 Task: Create a due date automation trigger when advanced on, on the tuesday of the week a card is due add fields without custom field "Resume" set to a number greater than 1 and lower than 10 at 11:00 AM.
Action: Mouse moved to (1105, 338)
Screenshot: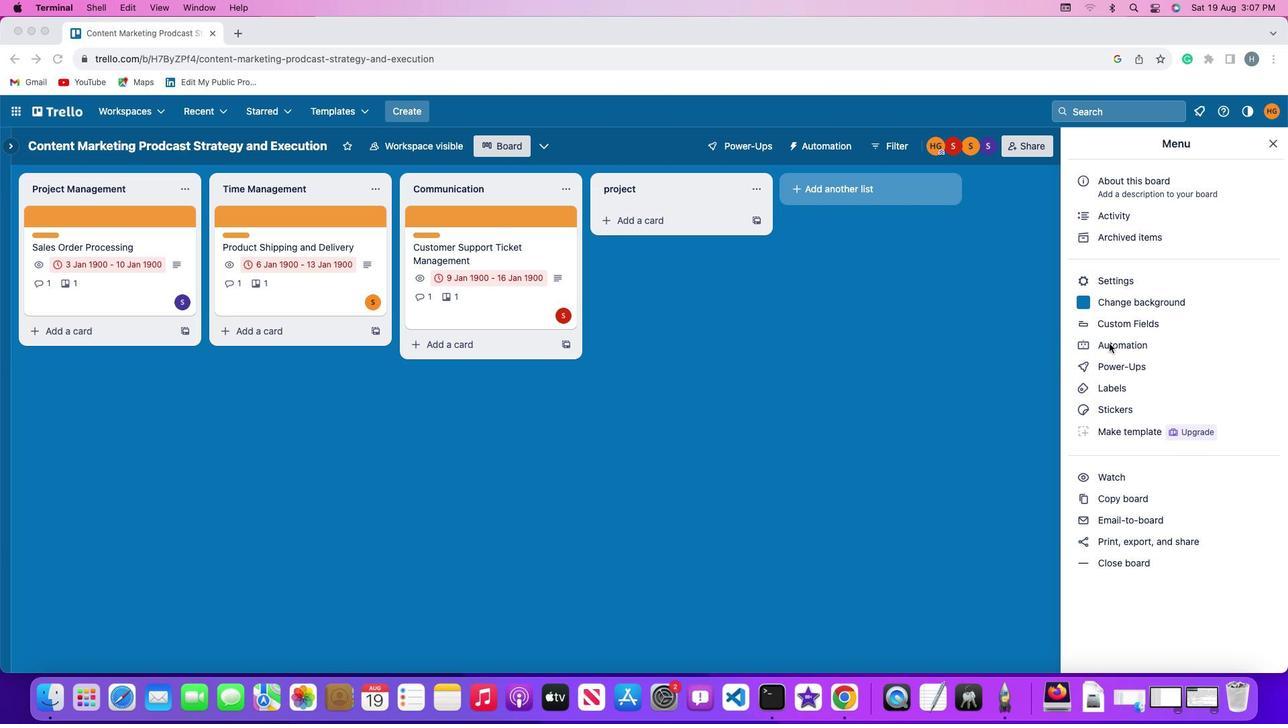 
Action: Mouse pressed left at (1105, 338)
Screenshot: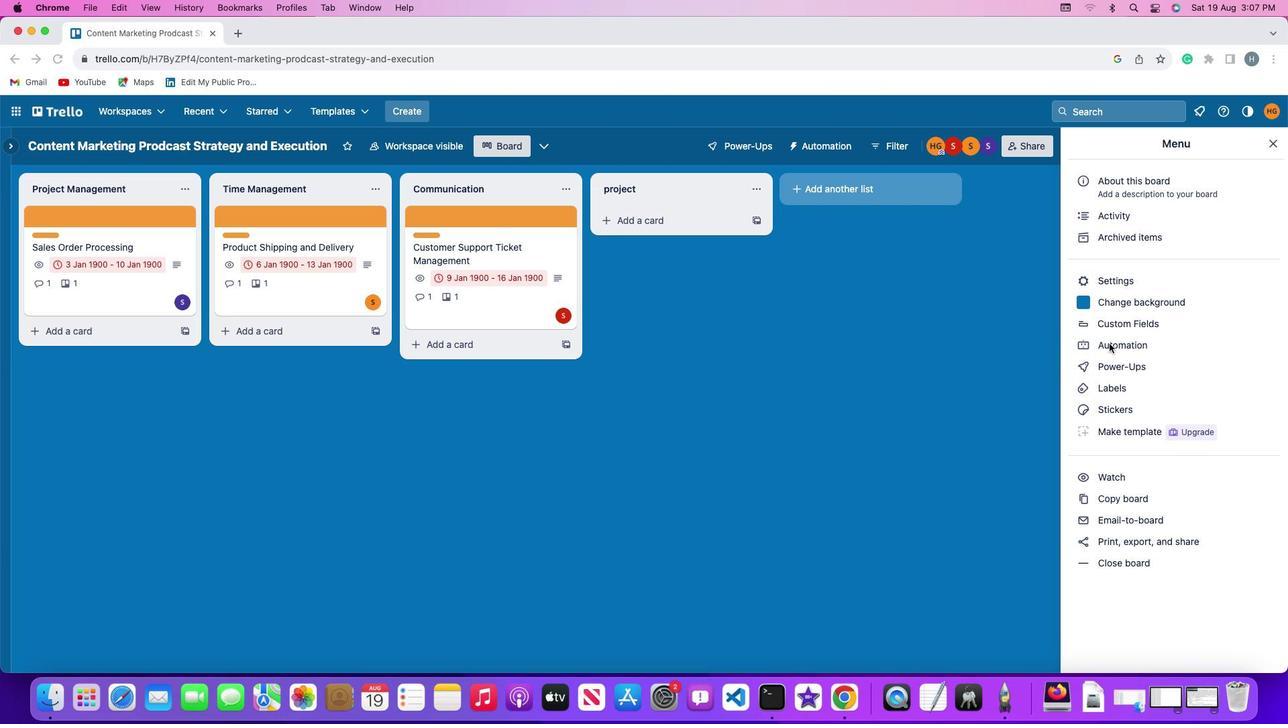
Action: Mouse pressed left at (1105, 338)
Screenshot: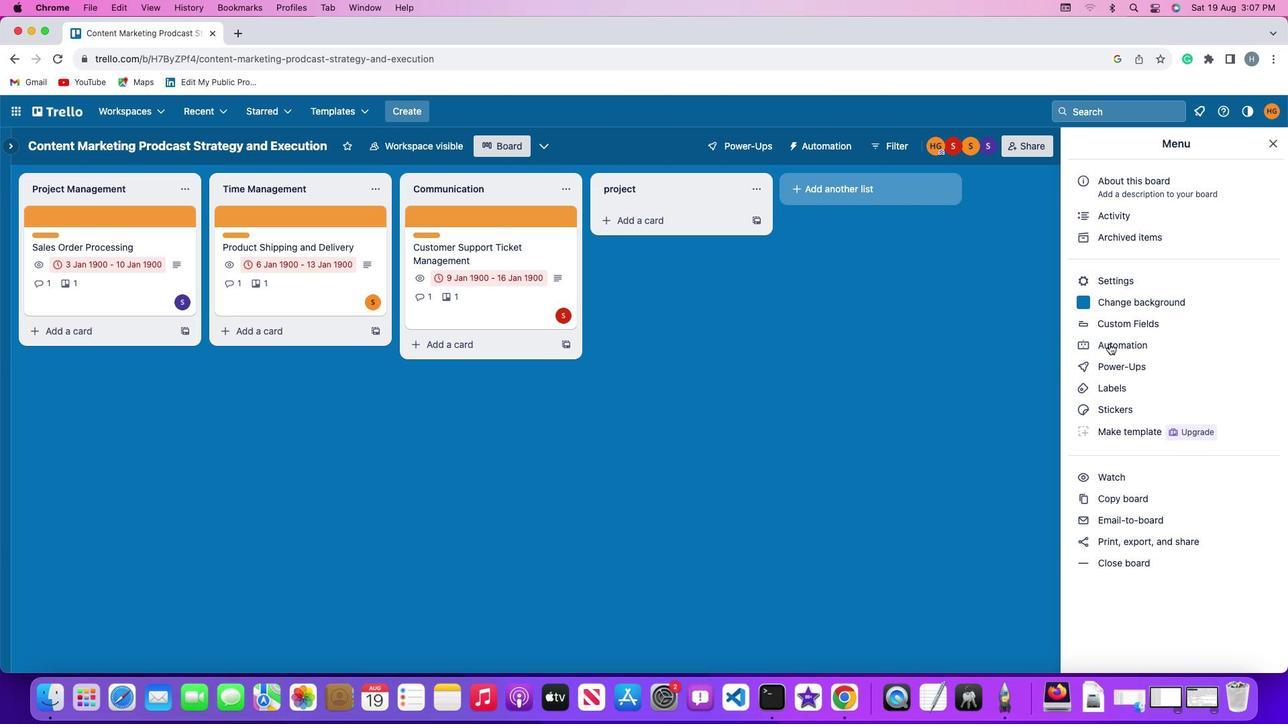 
Action: Mouse moved to (81, 304)
Screenshot: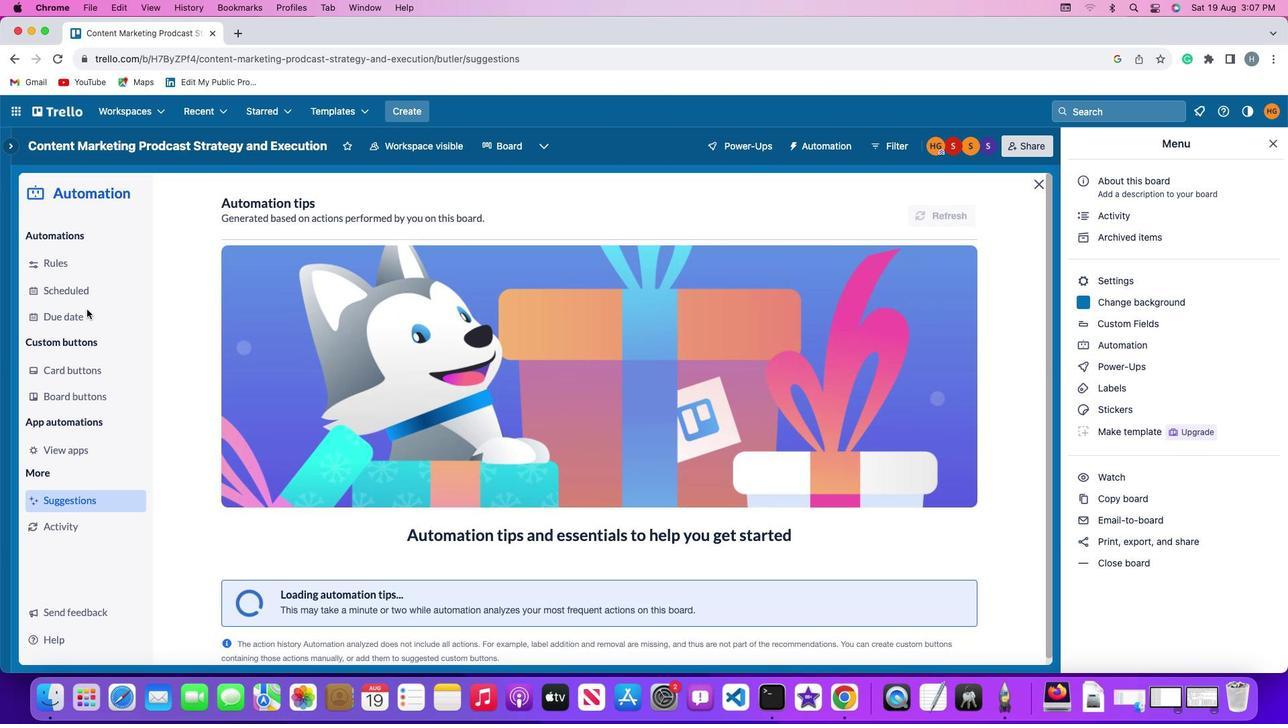 
Action: Mouse pressed left at (81, 304)
Screenshot: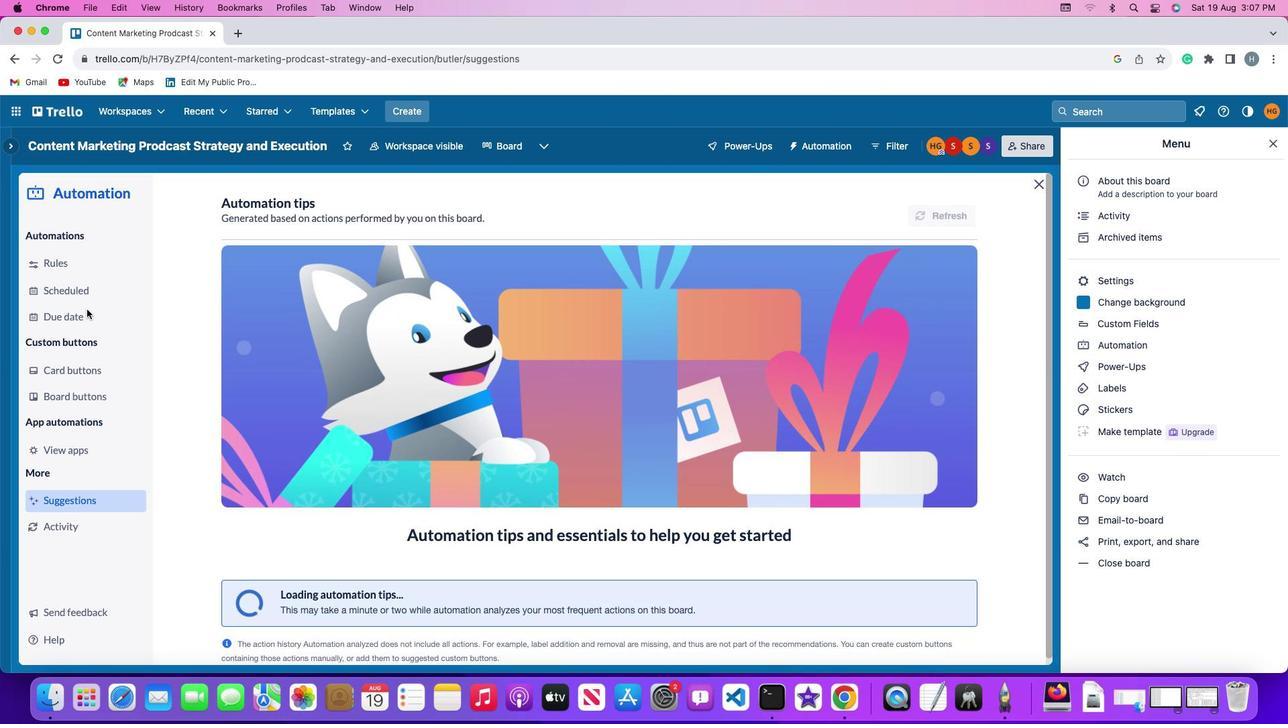 
Action: Mouse moved to (881, 200)
Screenshot: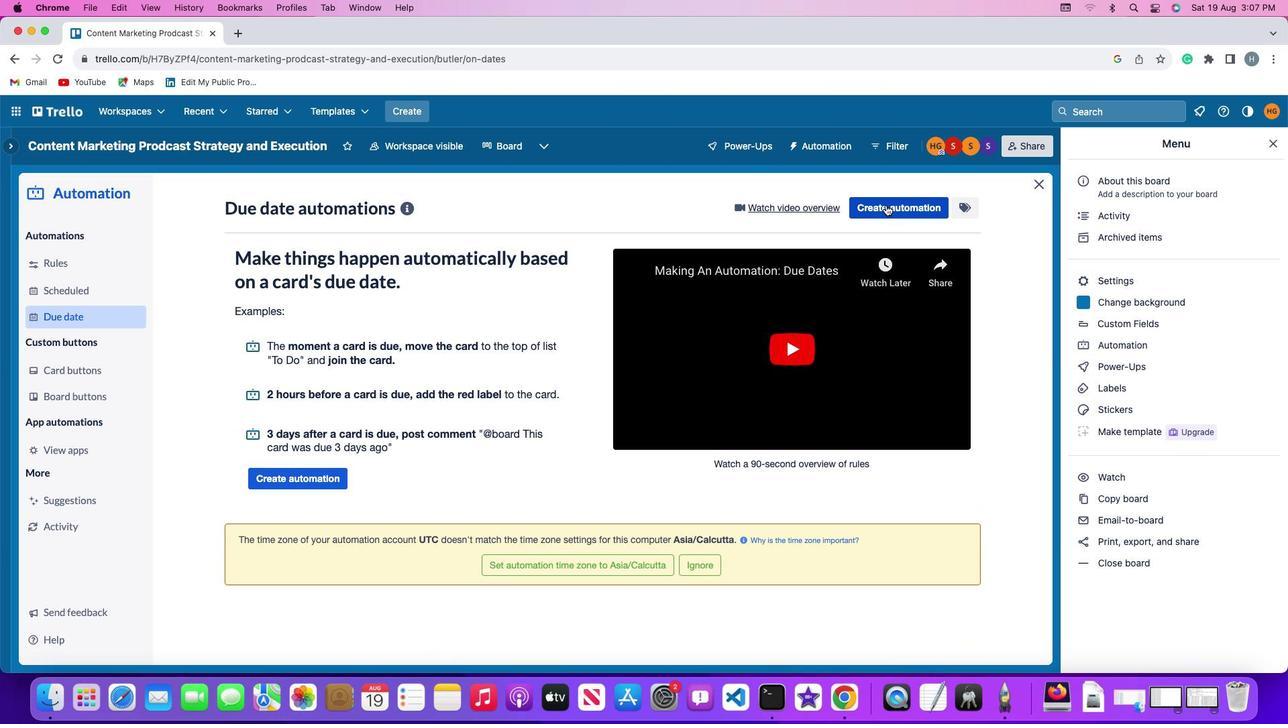 
Action: Mouse pressed left at (881, 200)
Screenshot: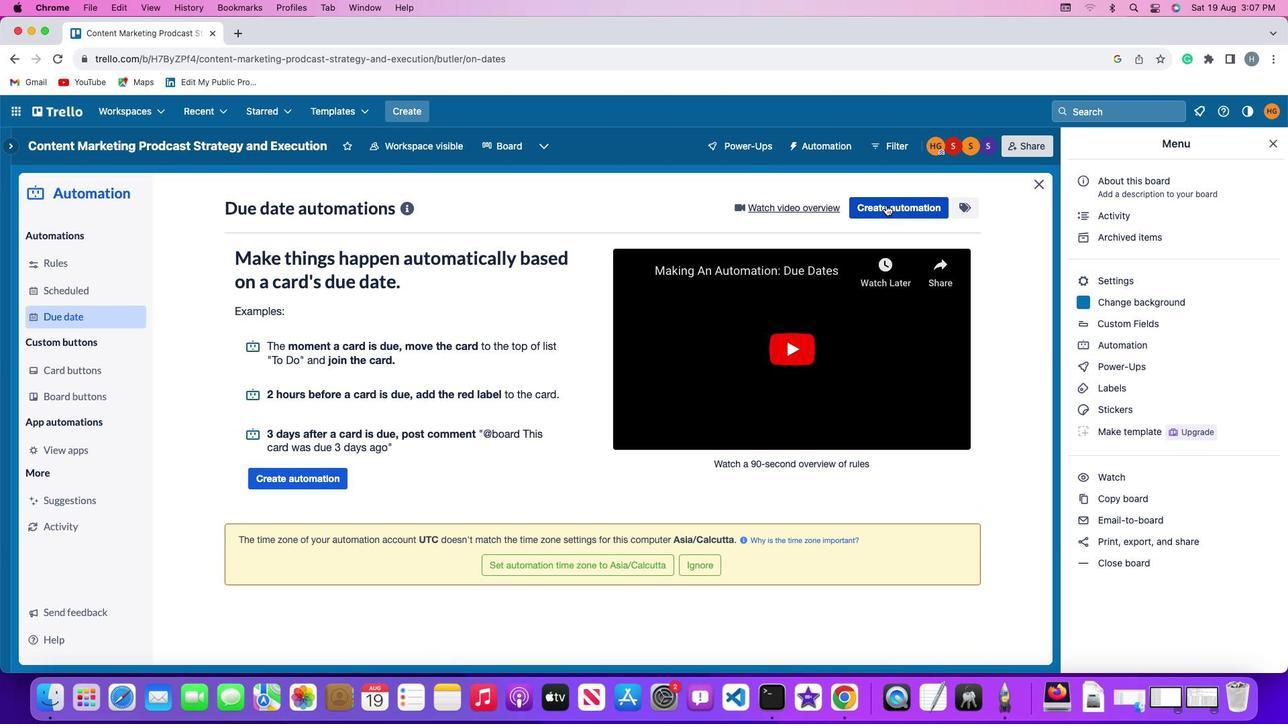 
Action: Mouse moved to (255, 332)
Screenshot: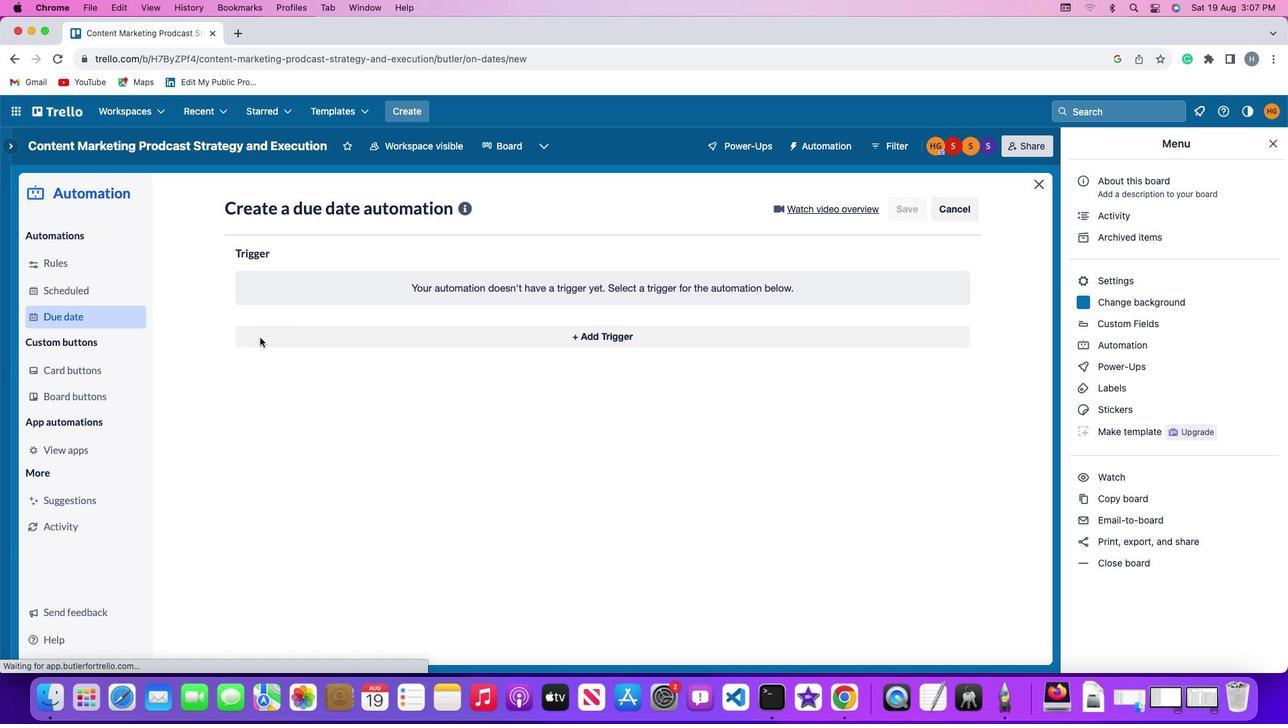 
Action: Mouse pressed left at (255, 332)
Screenshot: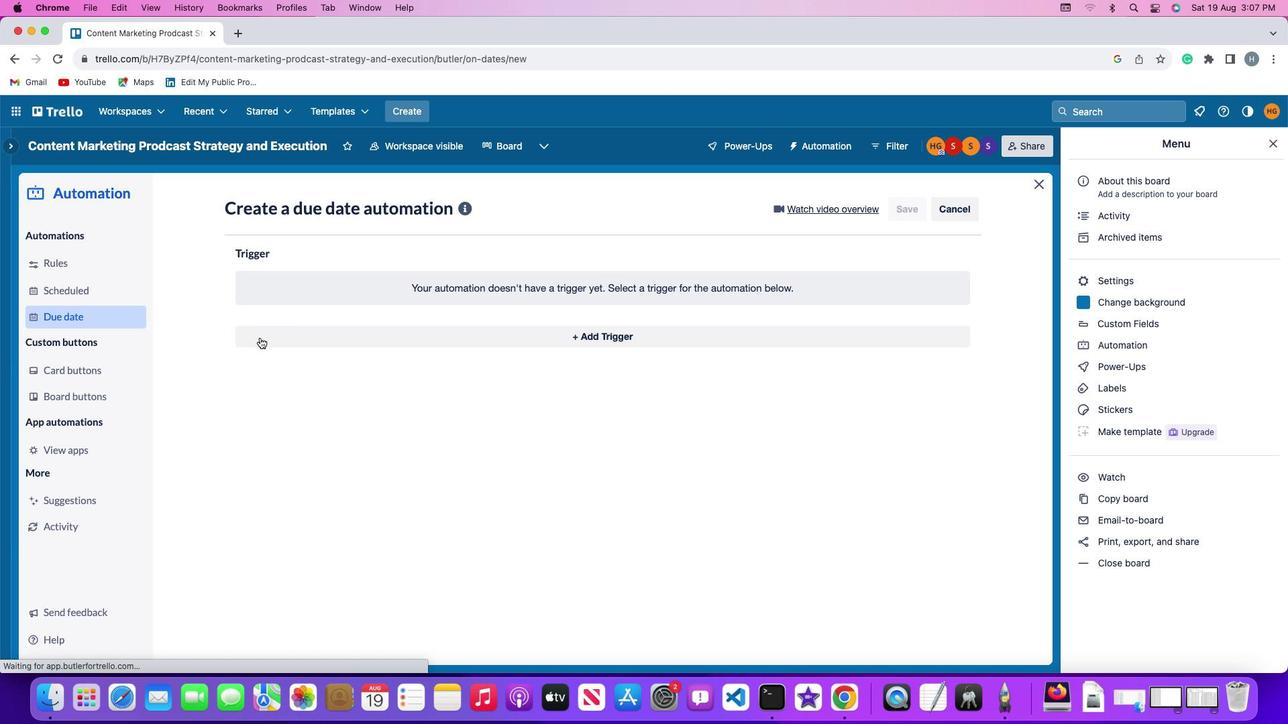 
Action: Mouse moved to (298, 582)
Screenshot: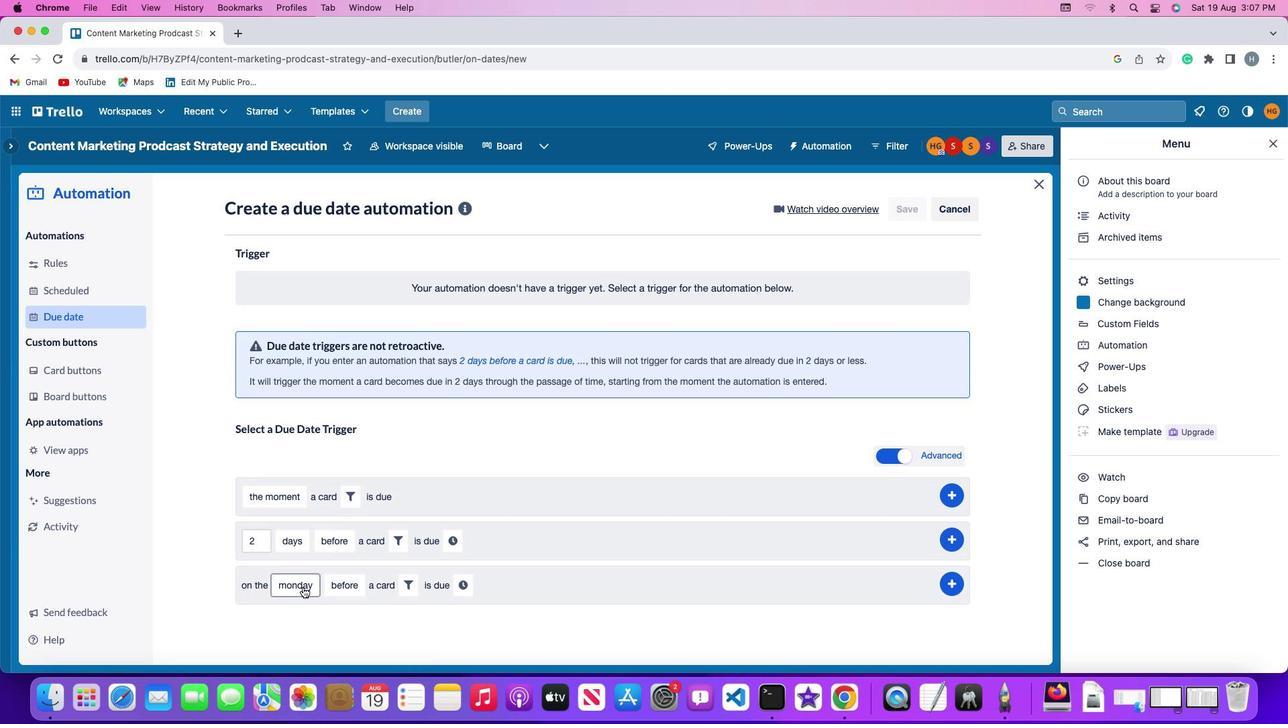 
Action: Mouse pressed left at (298, 582)
Screenshot: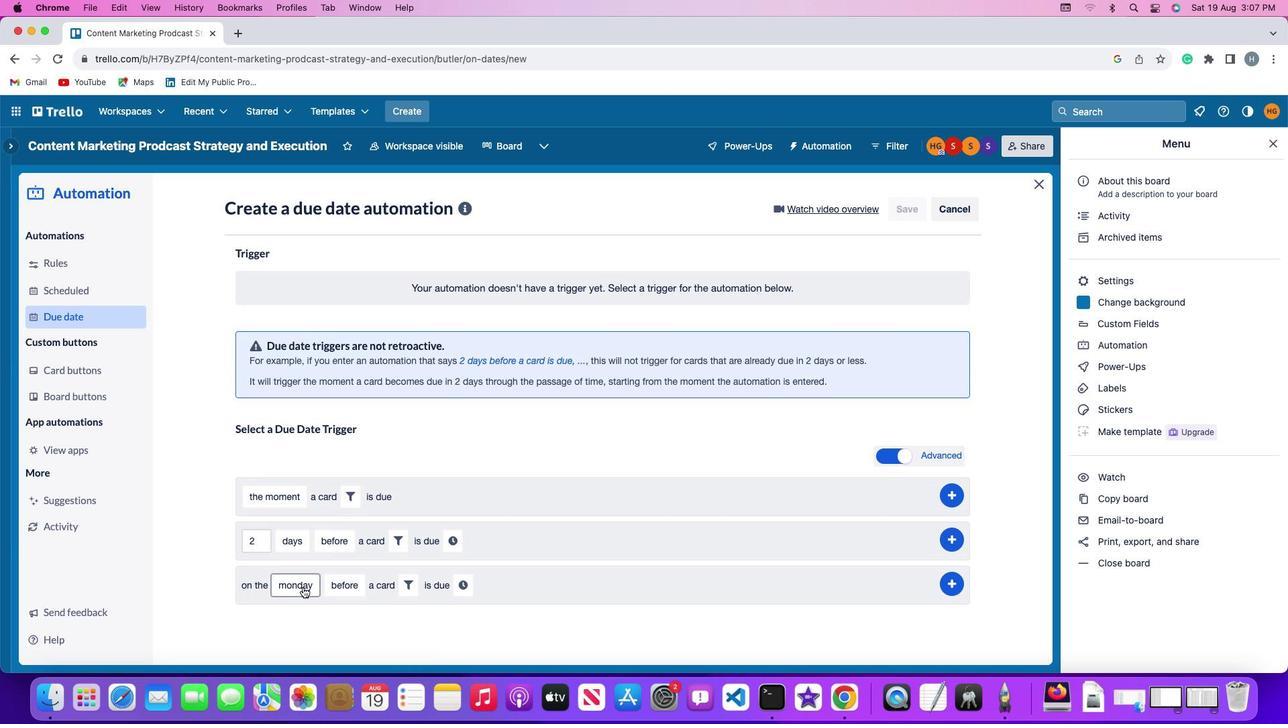
Action: Mouse moved to (308, 426)
Screenshot: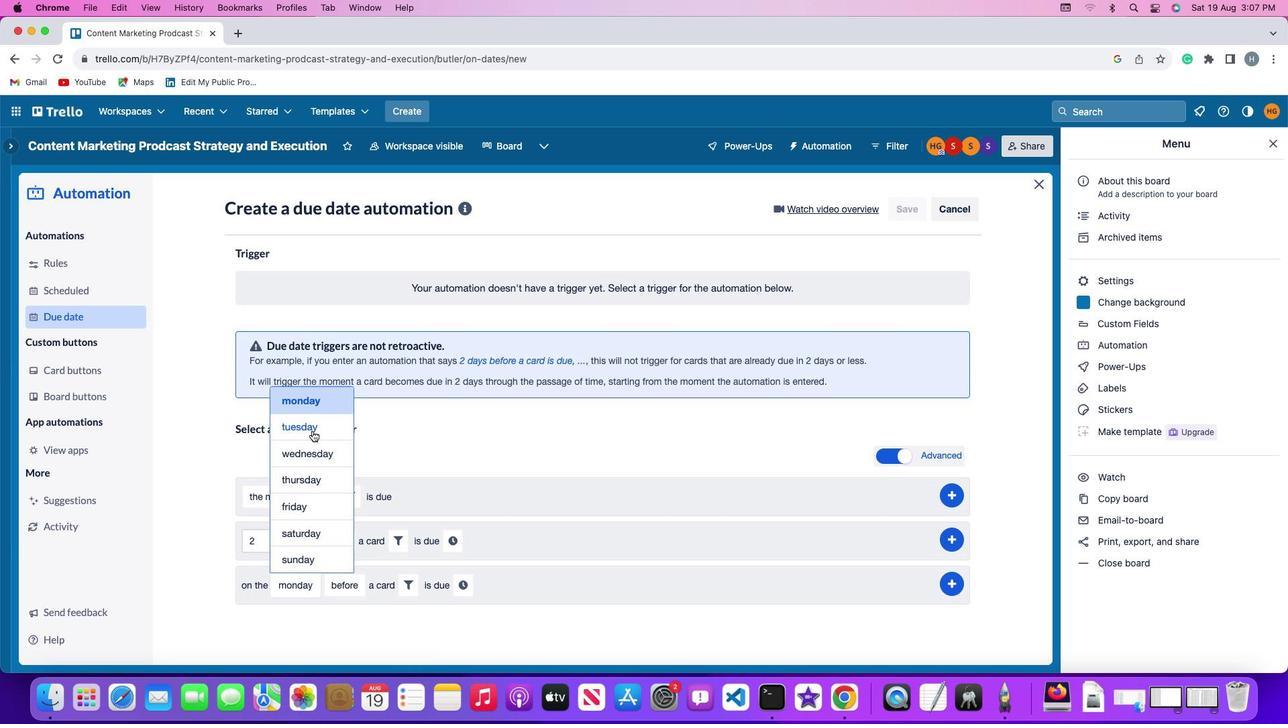
Action: Mouse pressed left at (308, 426)
Screenshot: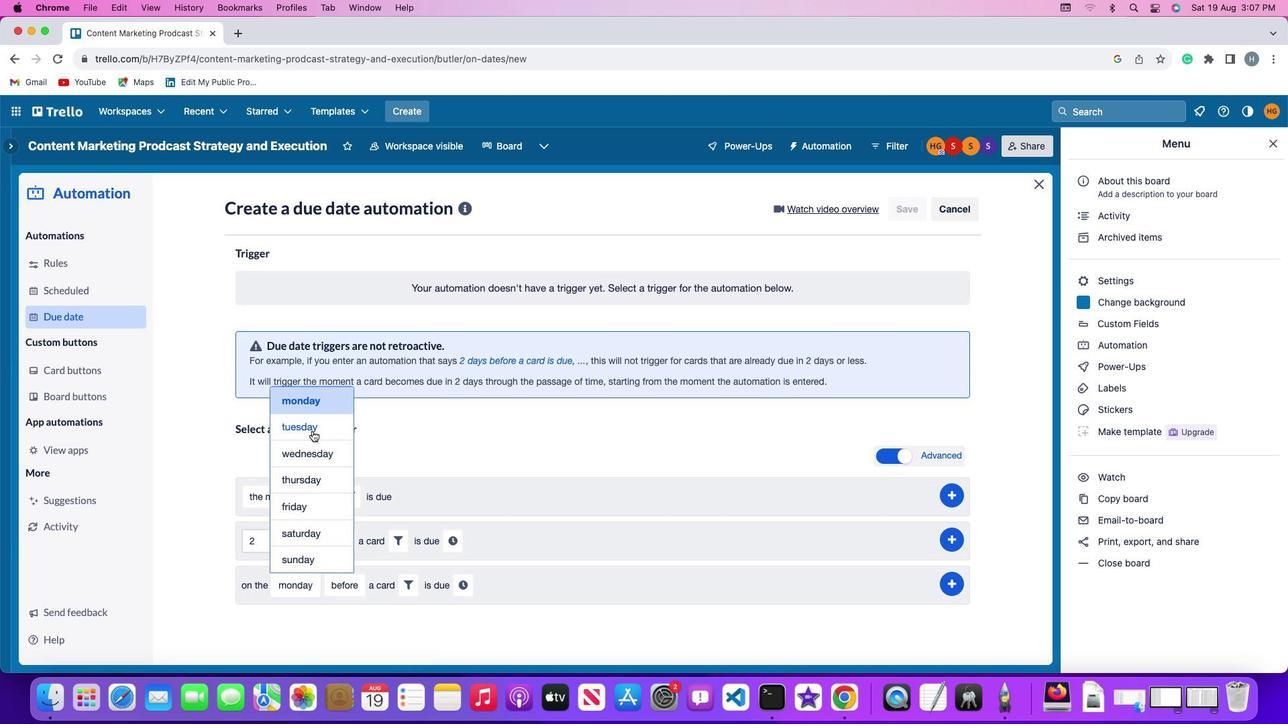 
Action: Mouse moved to (340, 585)
Screenshot: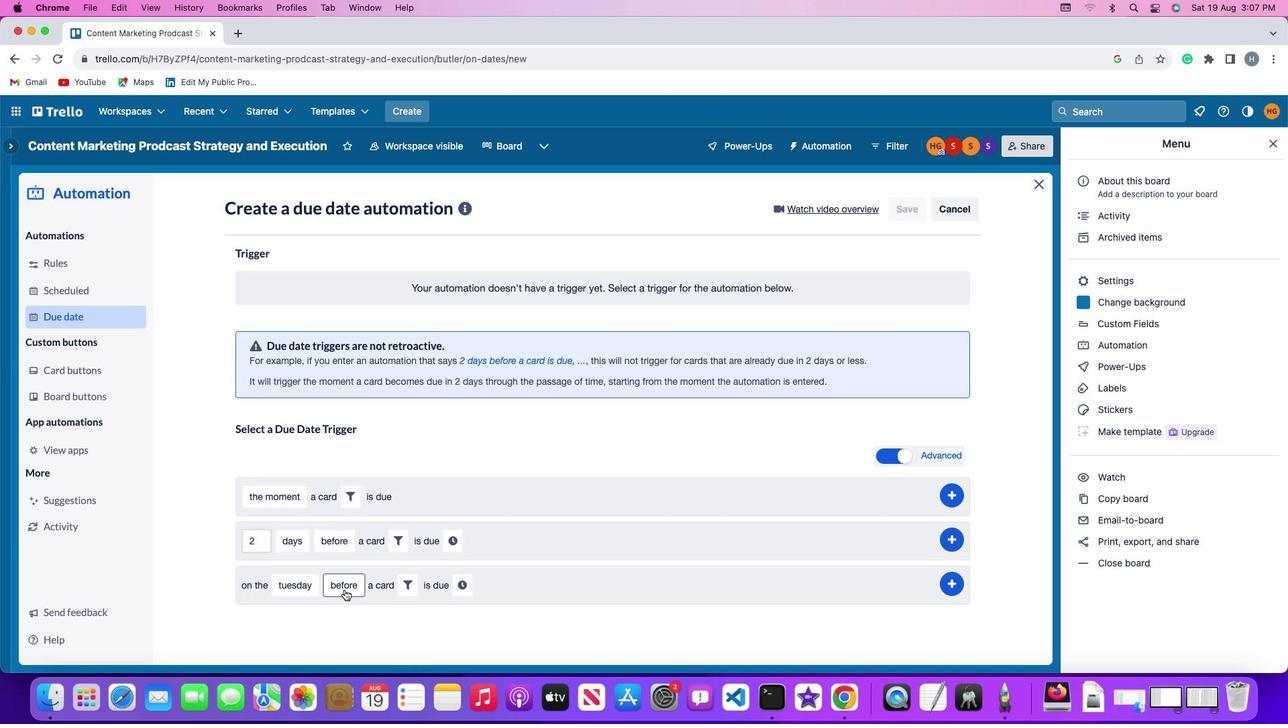 
Action: Mouse pressed left at (340, 585)
Screenshot: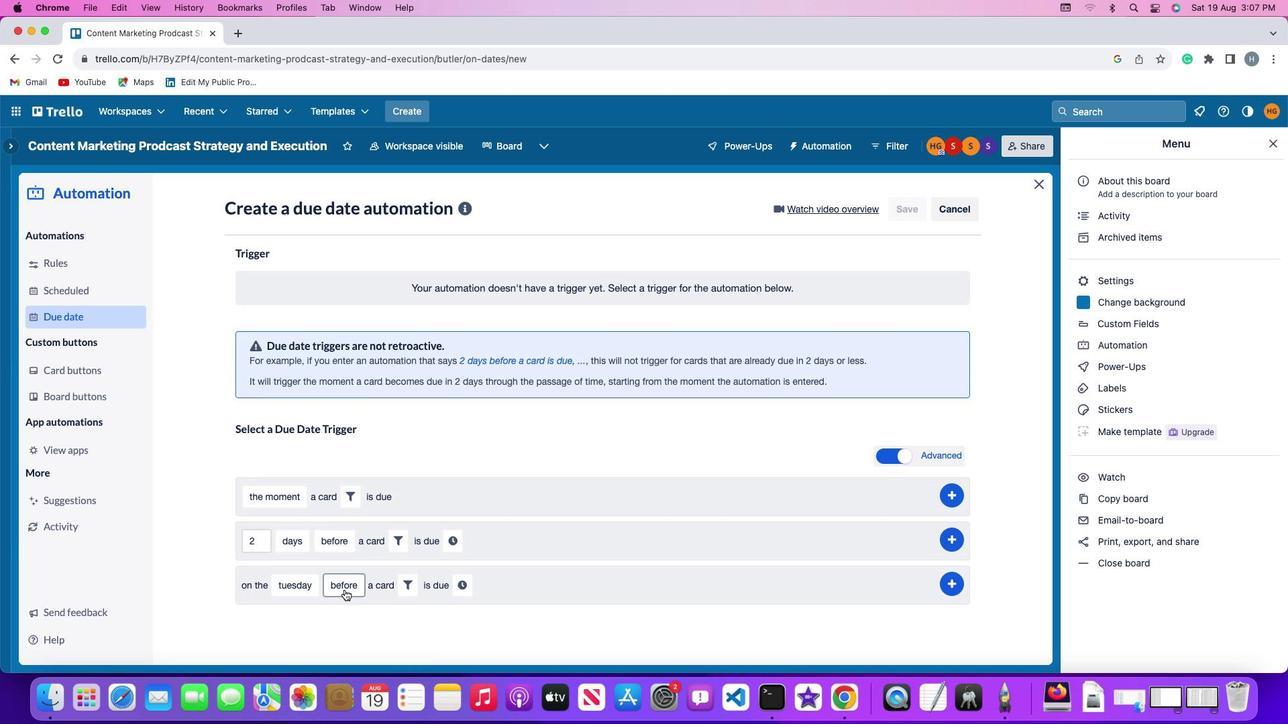 
Action: Mouse moved to (351, 535)
Screenshot: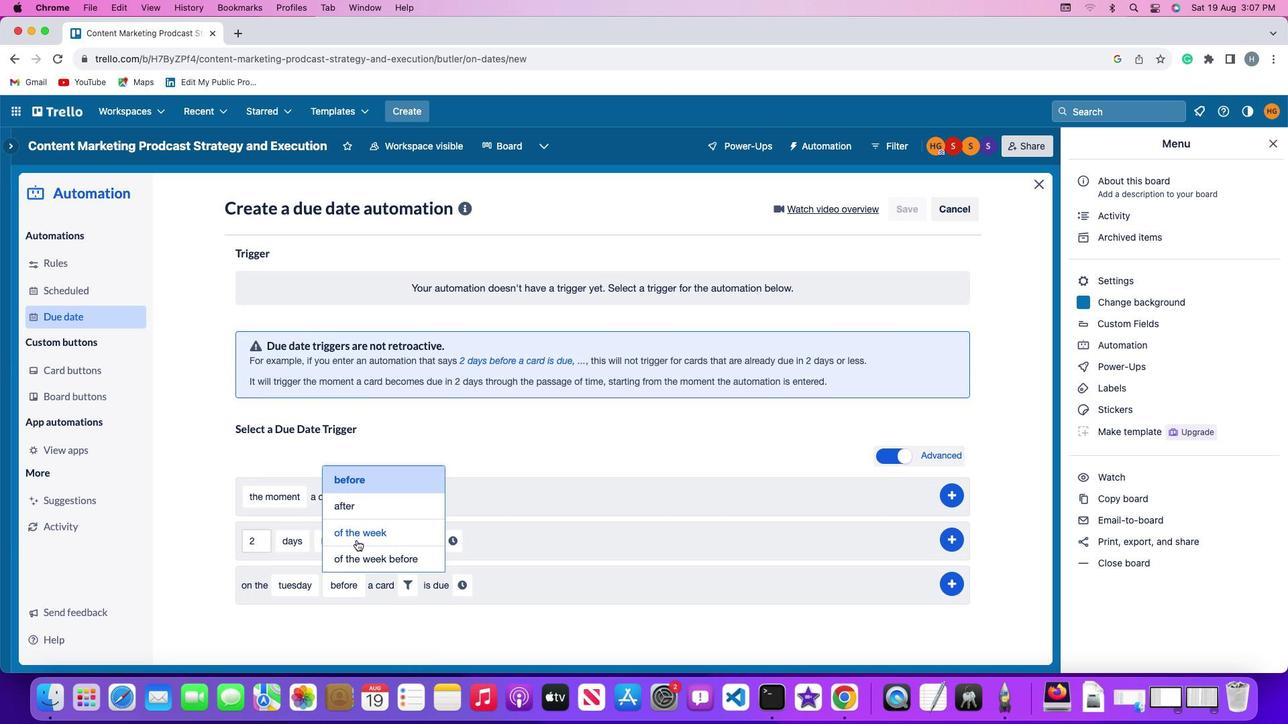 
Action: Mouse pressed left at (351, 535)
Screenshot: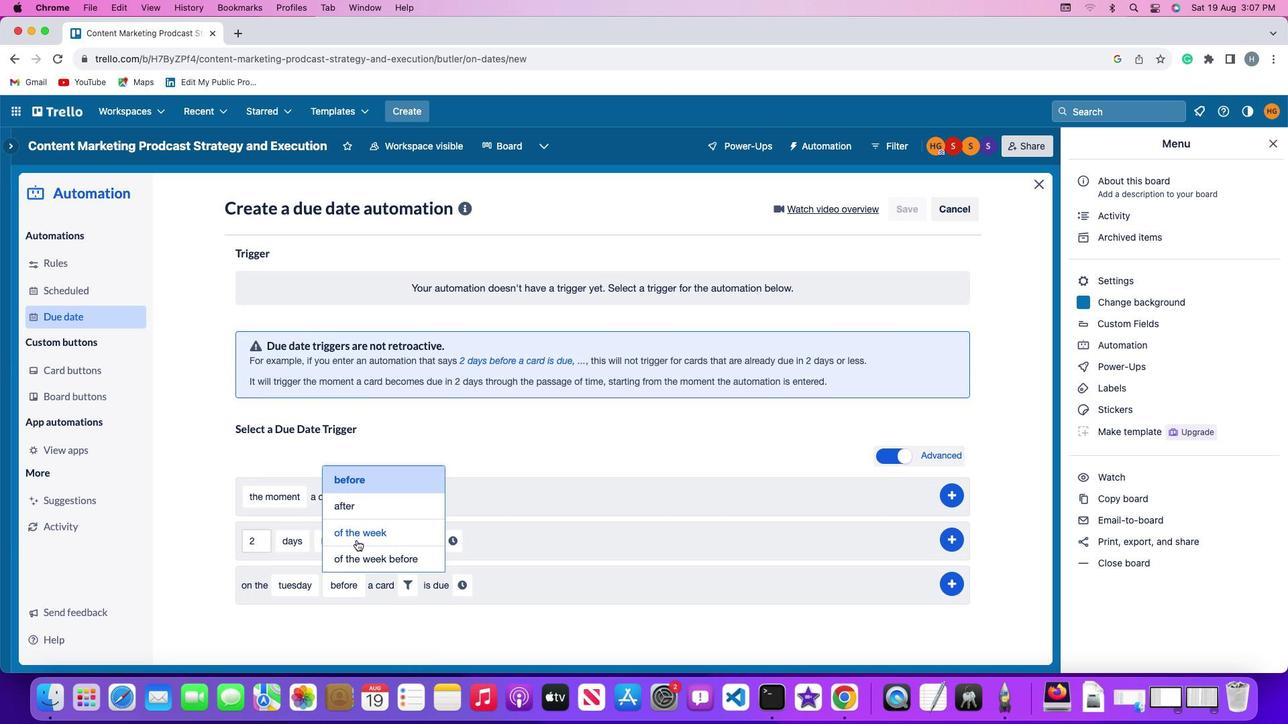 
Action: Mouse moved to (424, 585)
Screenshot: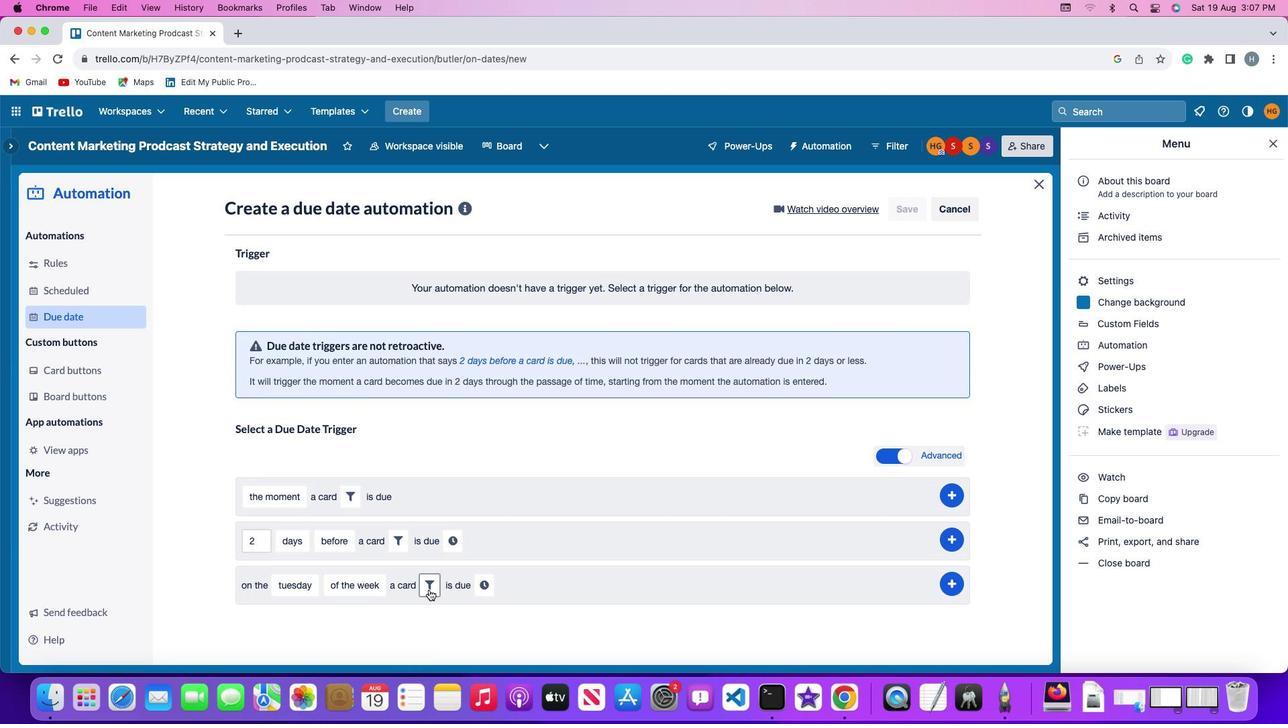 
Action: Mouse pressed left at (424, 585)
Screenshot: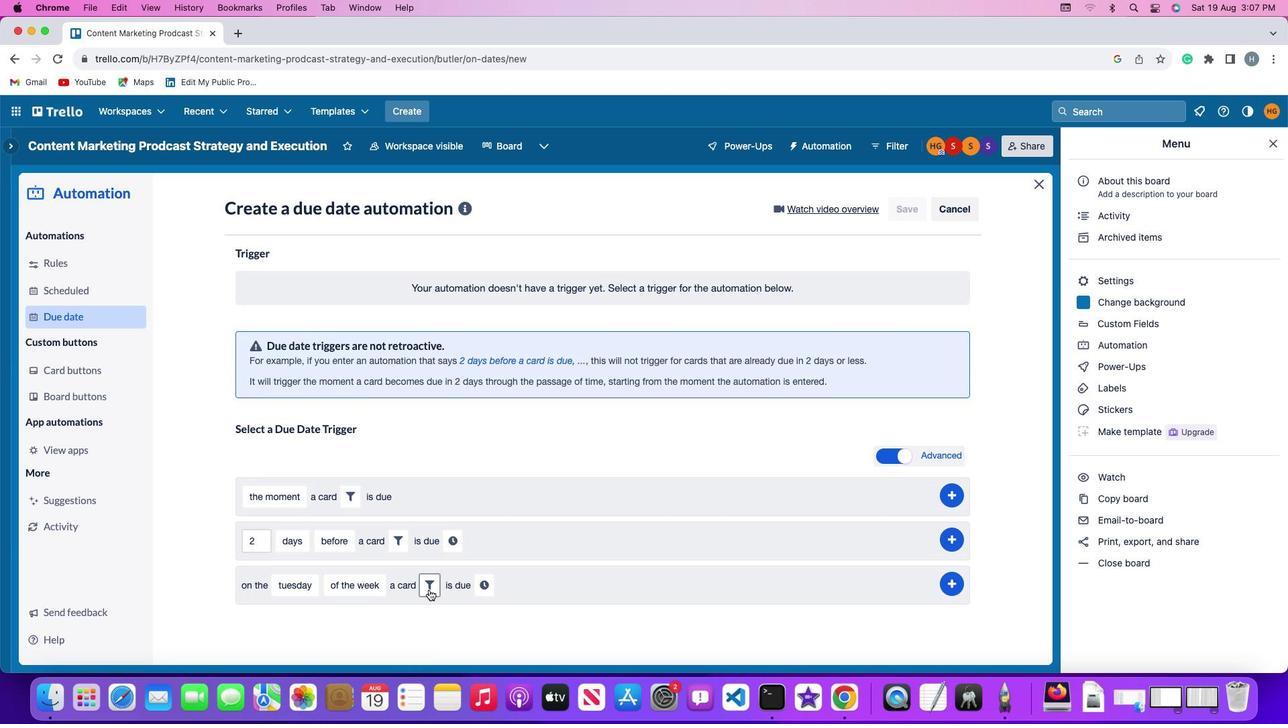 
Action: Mouse moved to (668, 616)
Screenshot: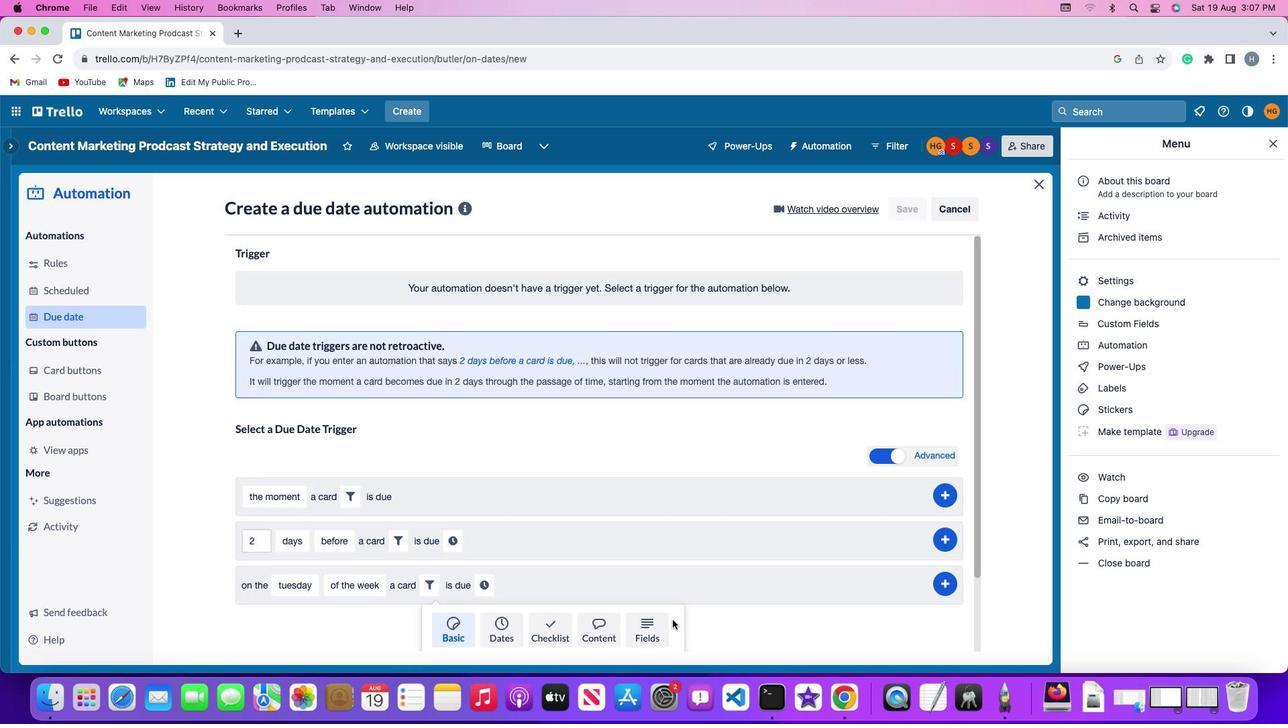 
Action: Mouse pressed left at (668, 616)
Screenshot: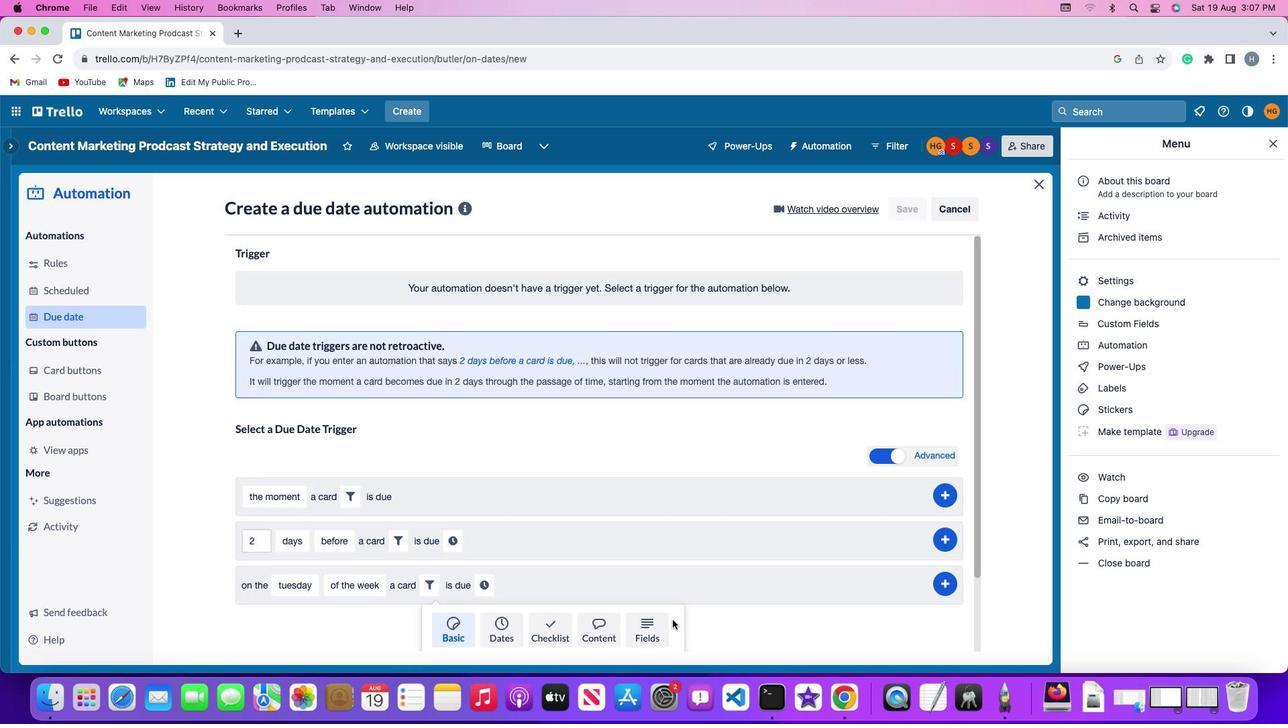 
Action: Mouse moved to (655, 619)
Screenshot: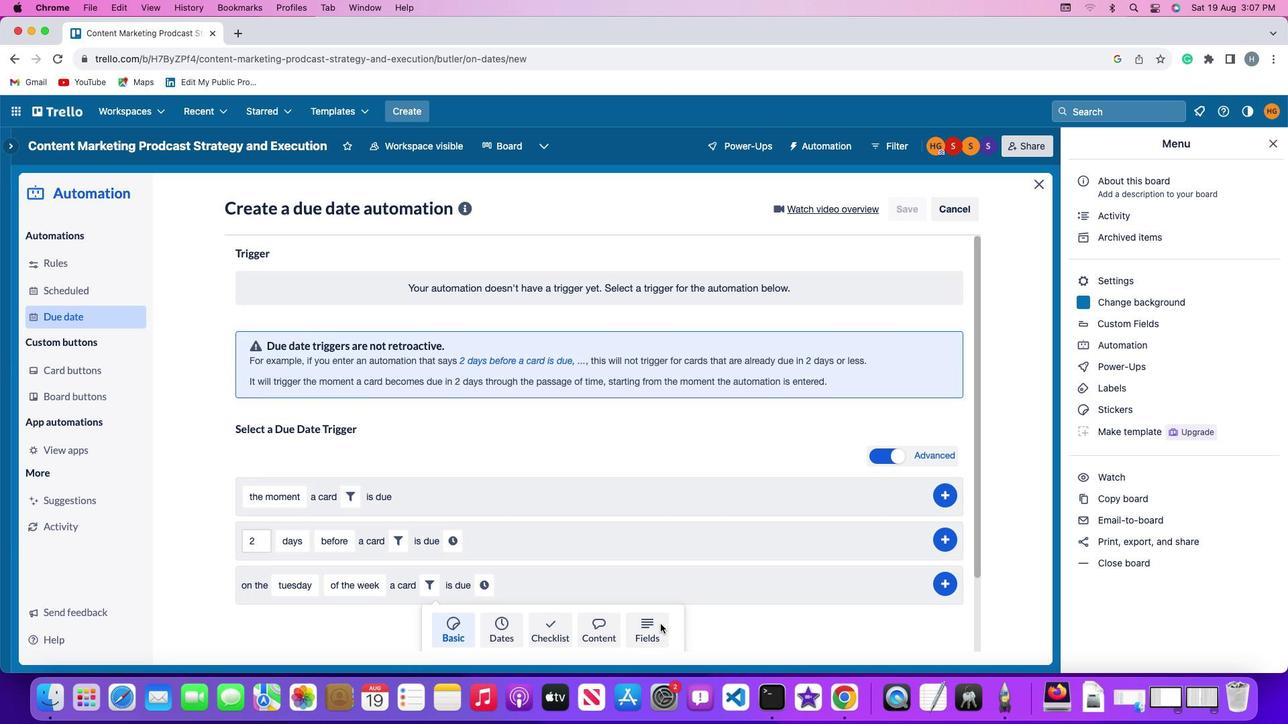 
Action: Mouse pressed left at (655, 619)
Screenshot: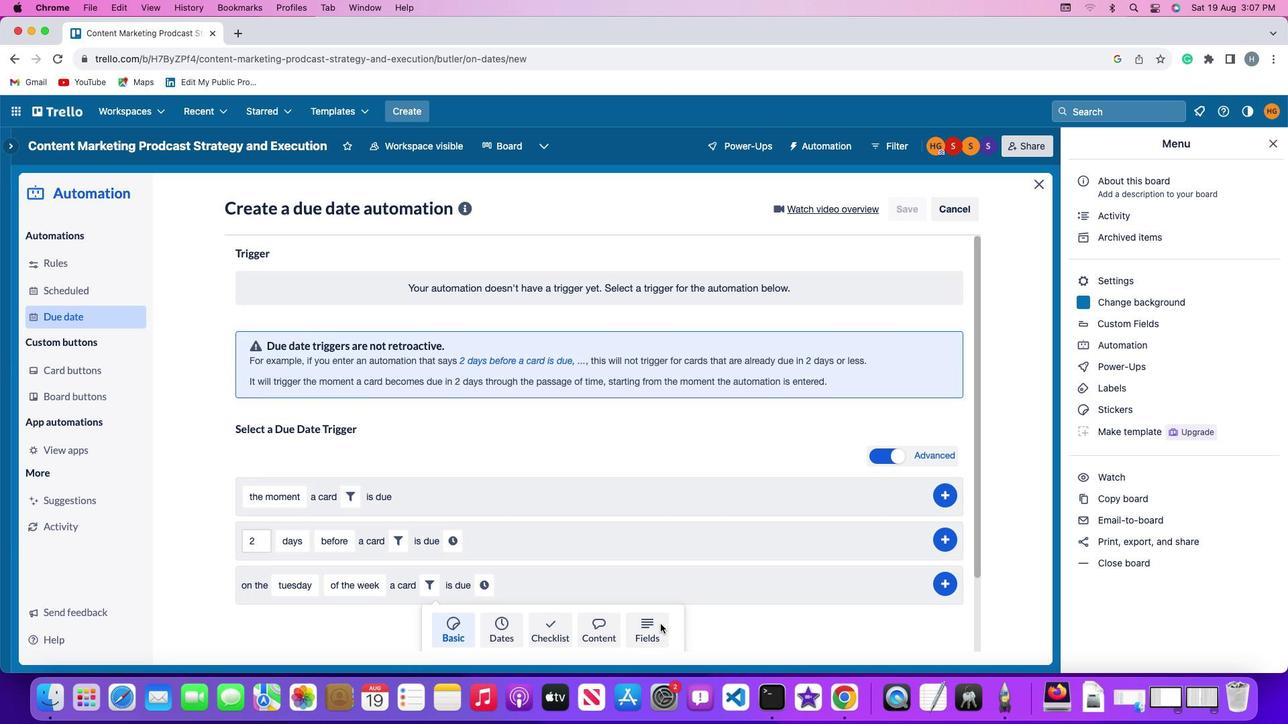 
Action: Mouse moved to (371, 620)
Screenshot: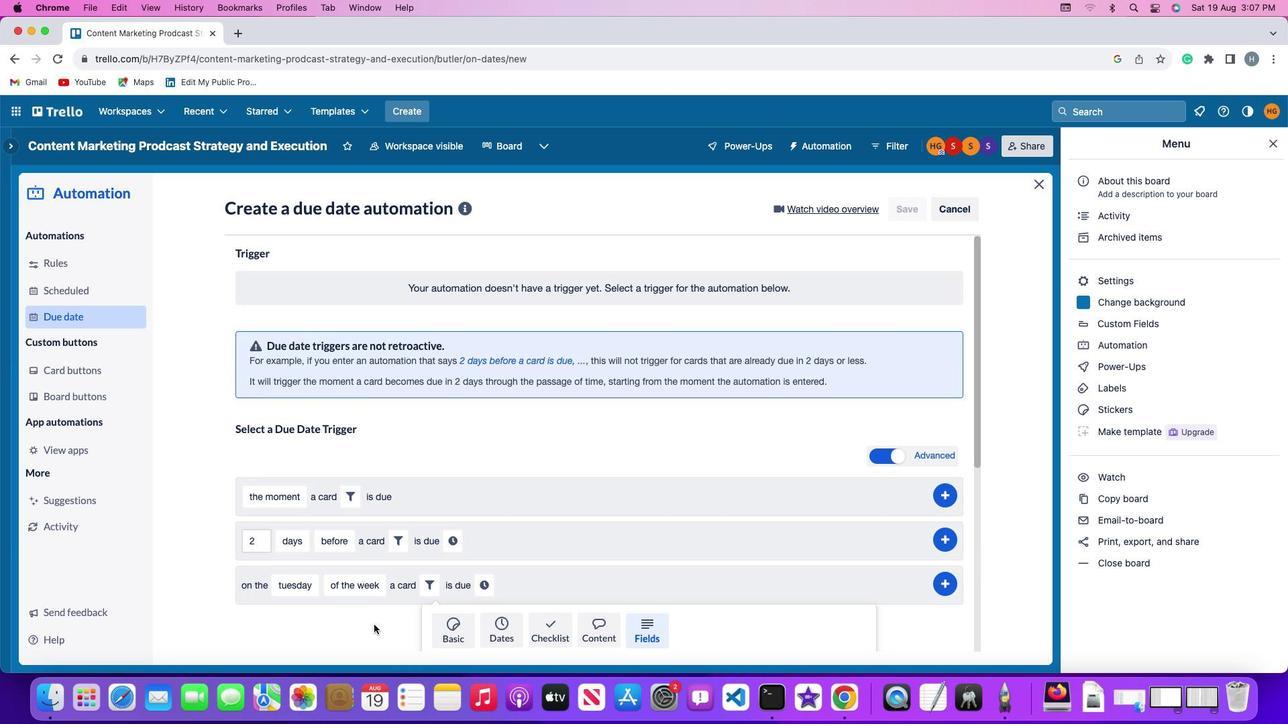 
Action: Mouse scrolled (371, 620) with delta (-4, -4)
Screenshot: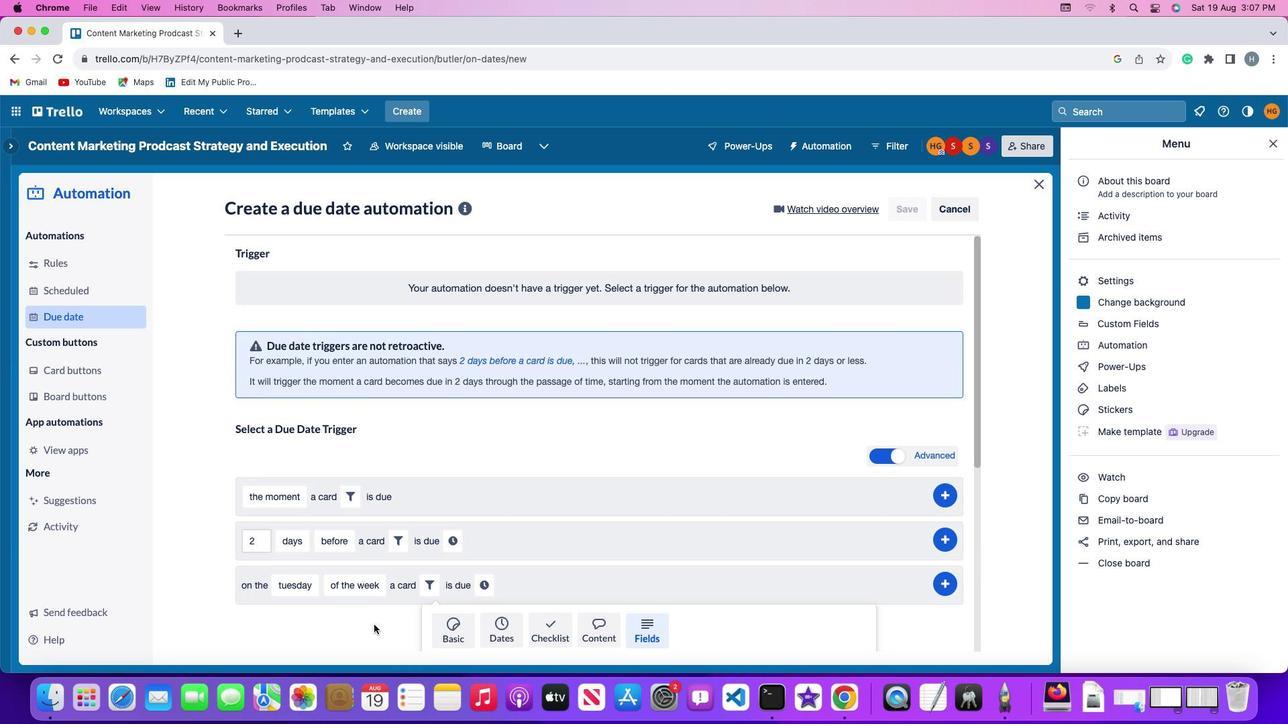 
Action: Mouse moved to (367, 620)
Screenshot: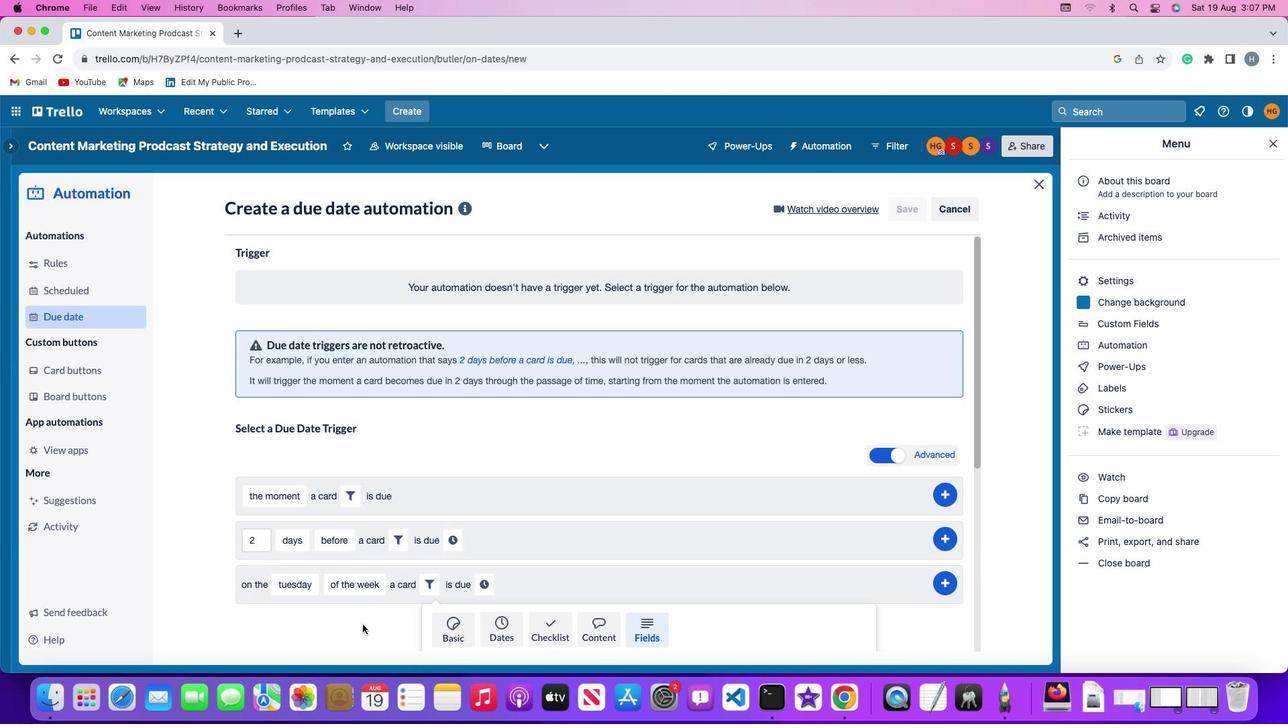 
Action: Mouse scrolled (367, 620) with delta (-4, -4)
Screenshot: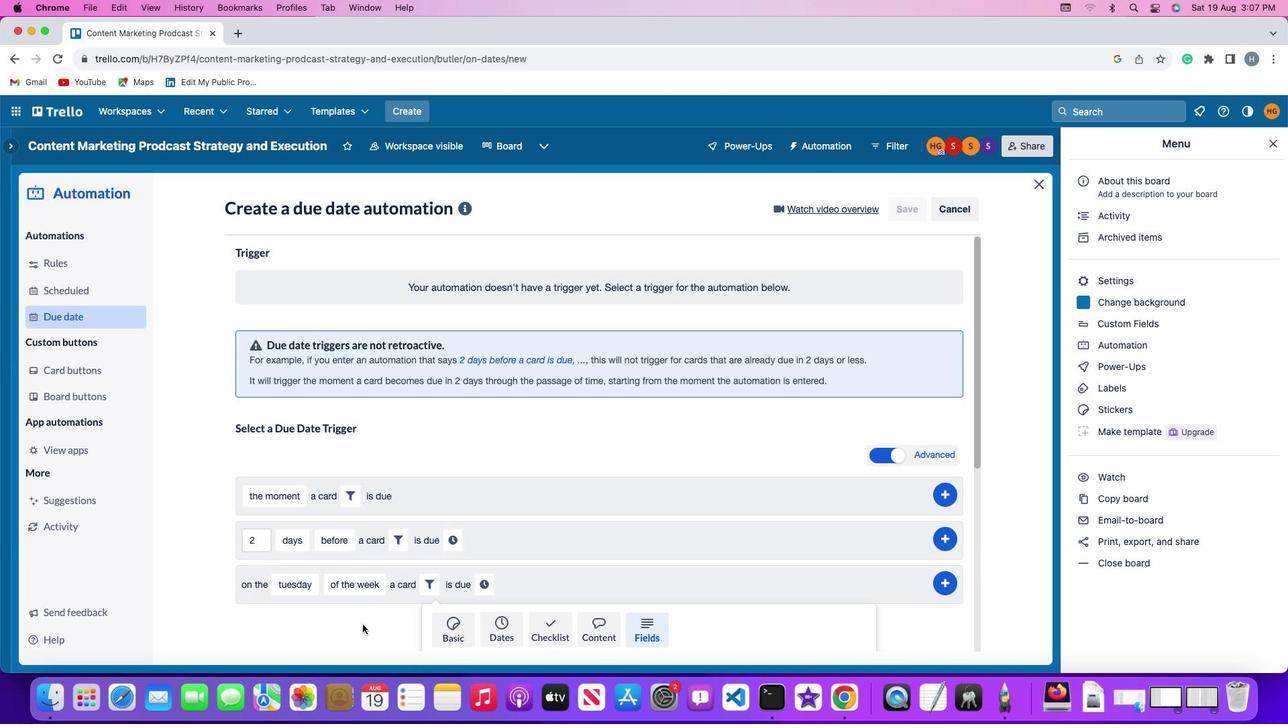 
Action: Mouse moved to (361, 620)
Screenshot: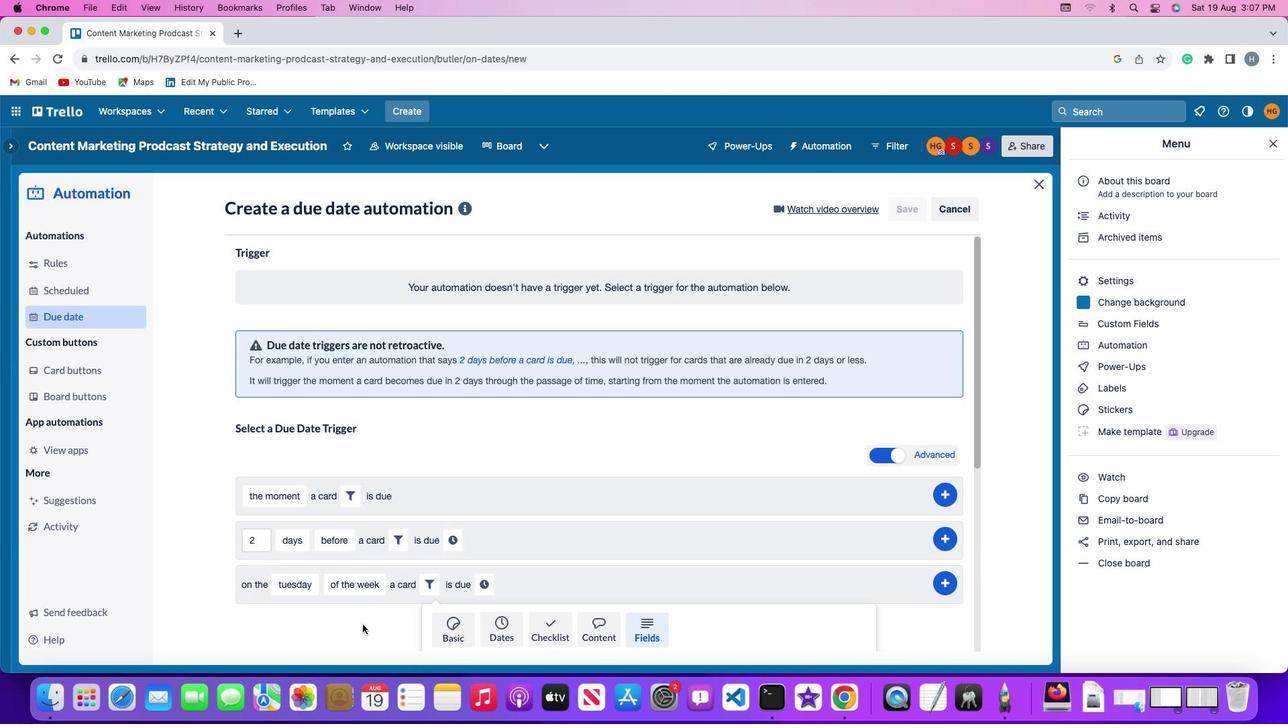 
Action: Mouse scrolled (361, 620) with delta (-4, -6)
Screenshot: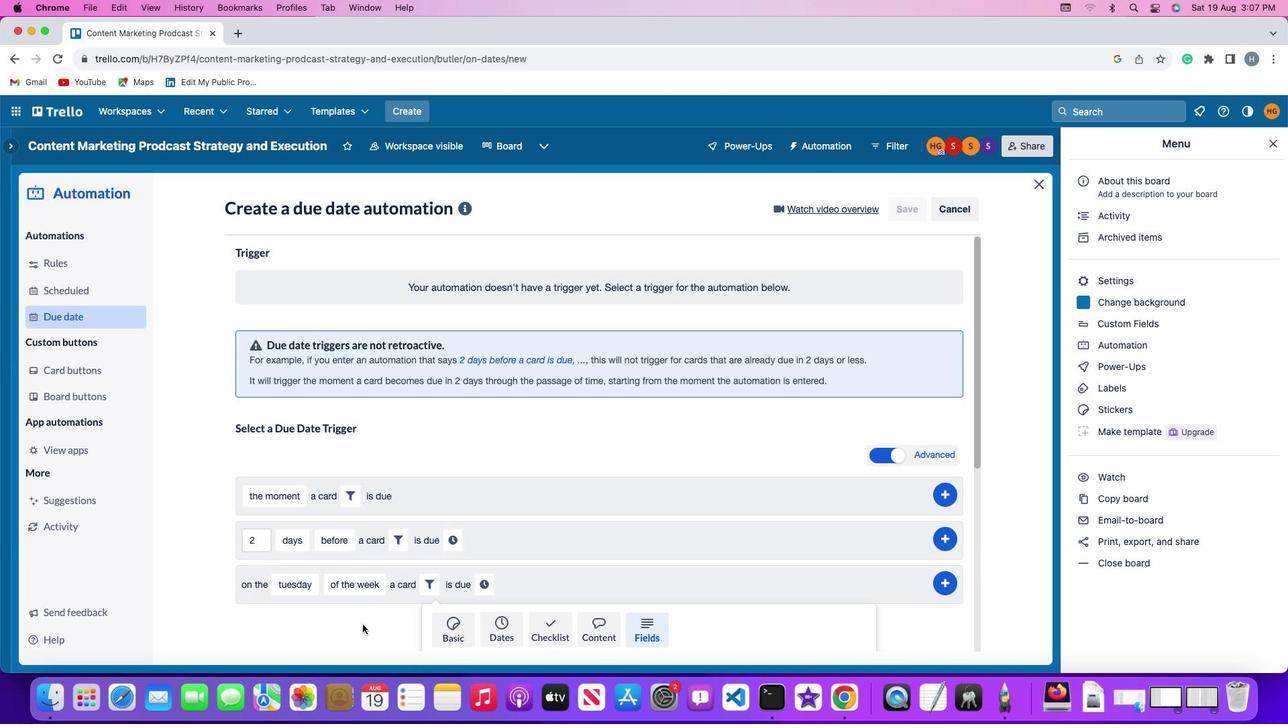 
Action: Mouse moved to (358, 620)
Screenshot: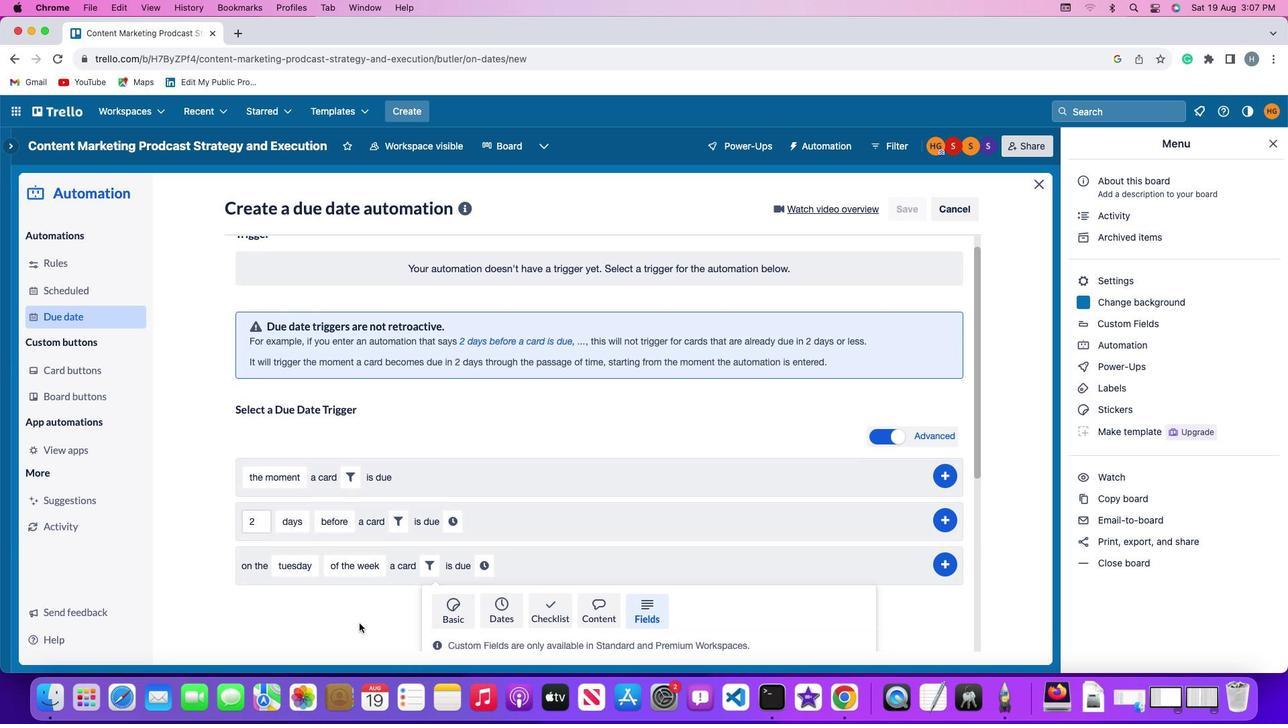 
Action: Mouse scrolled (358, 620) with delta (-4, -7)
Screenshot: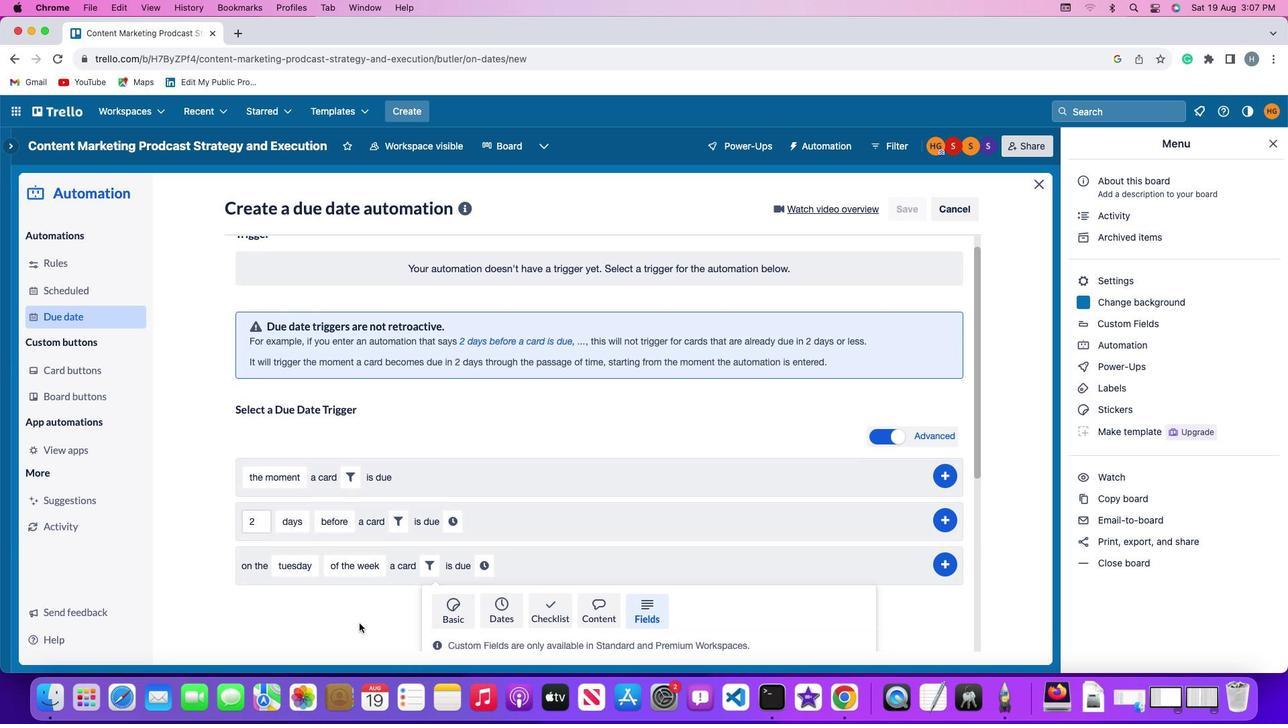 
Action: Mouse moved to (355, 620)
Screenshot: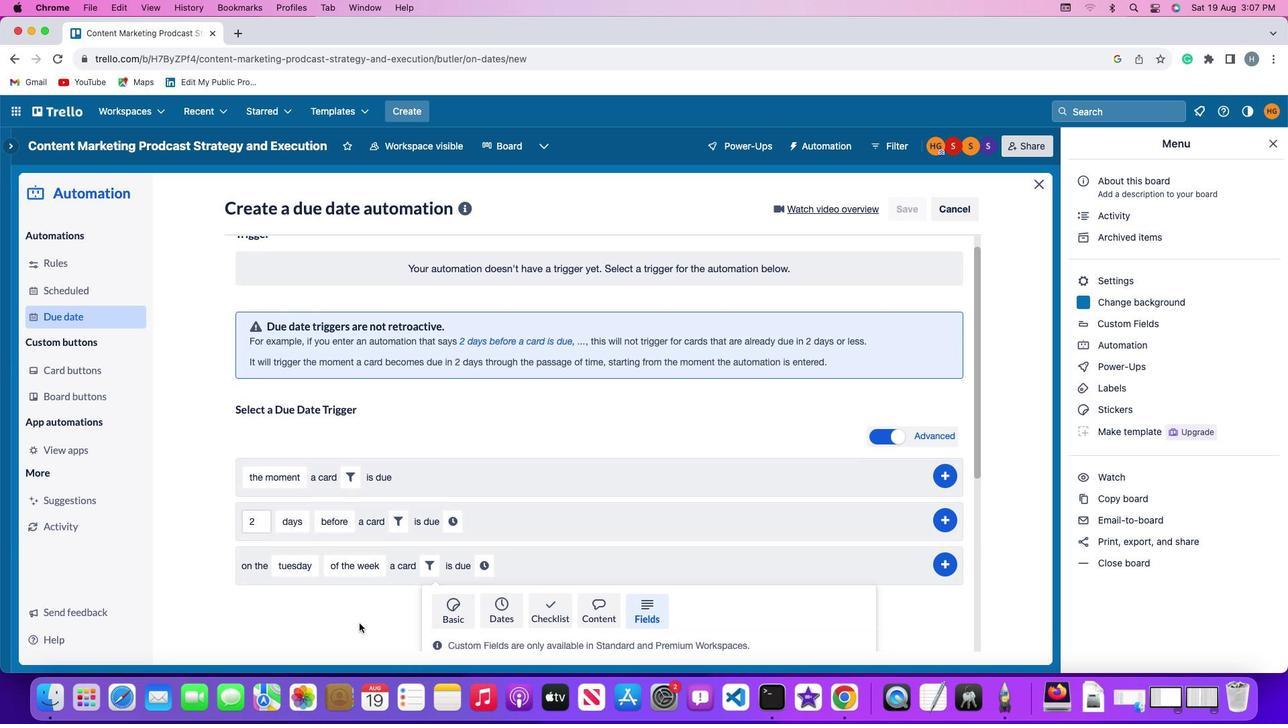 
Action: Mouse scrolled (355, 620) with delta (-4, -8)
Screenshot: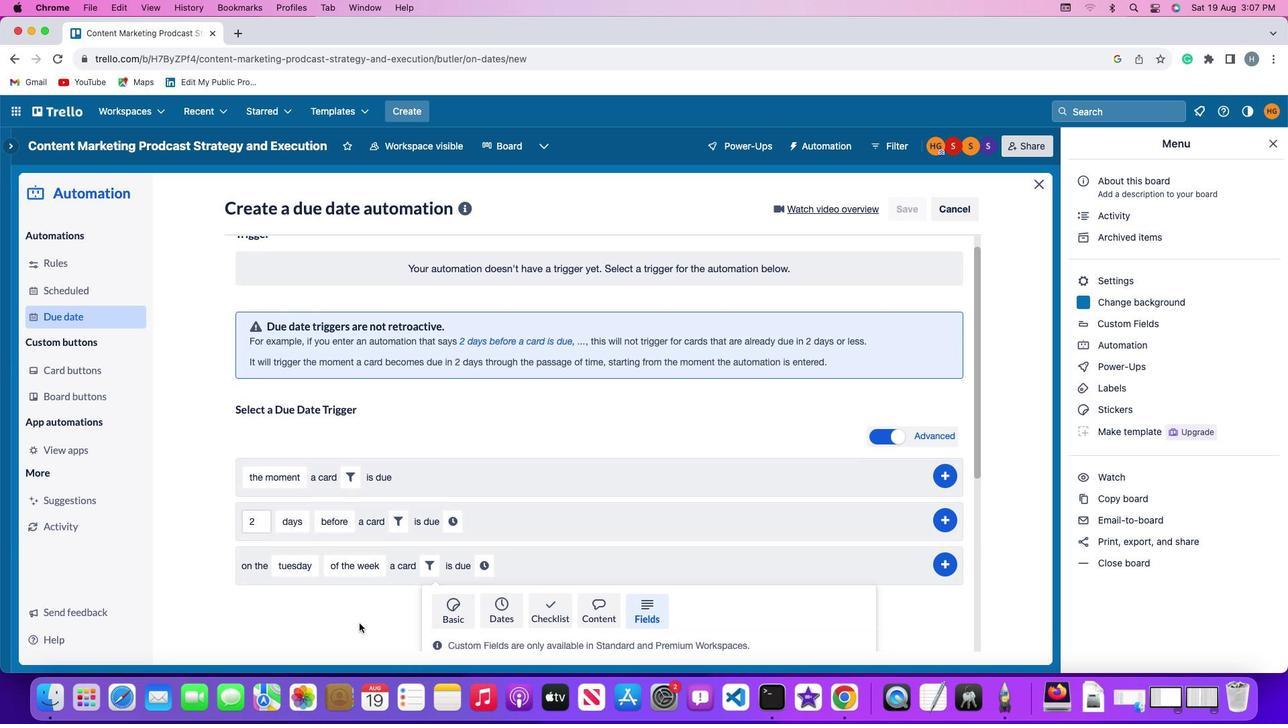 
Action: Mouse moved to (353, 618)
Screenshot: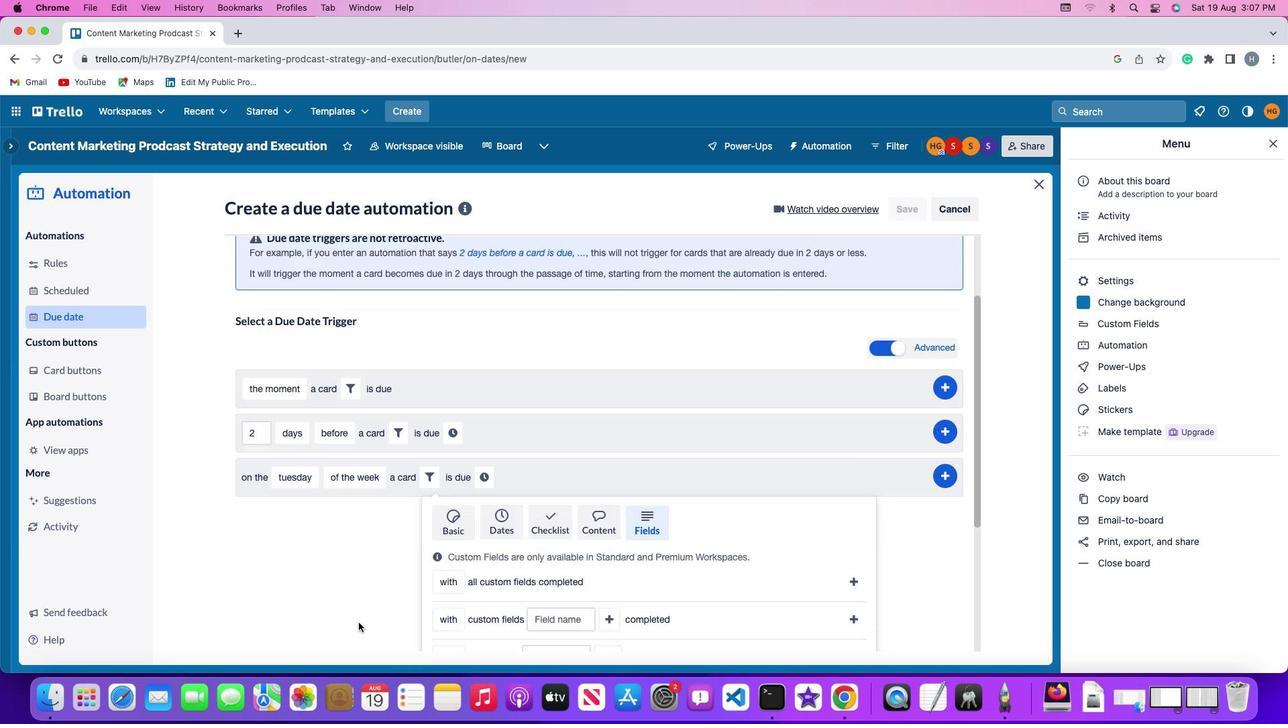 
Action: Mouse scrolled (353, 618) with delta (-4, -8)
Screenshot: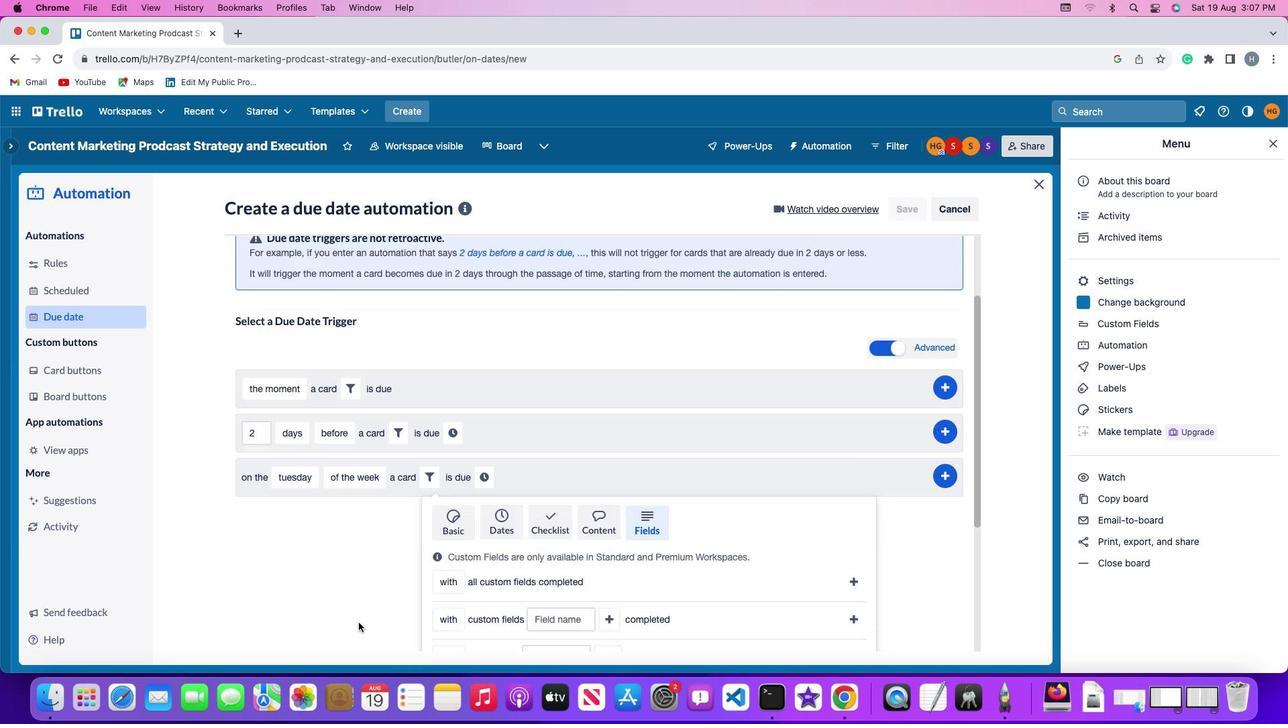 
Action: Mouse moved to (351, 616)
Screenshot: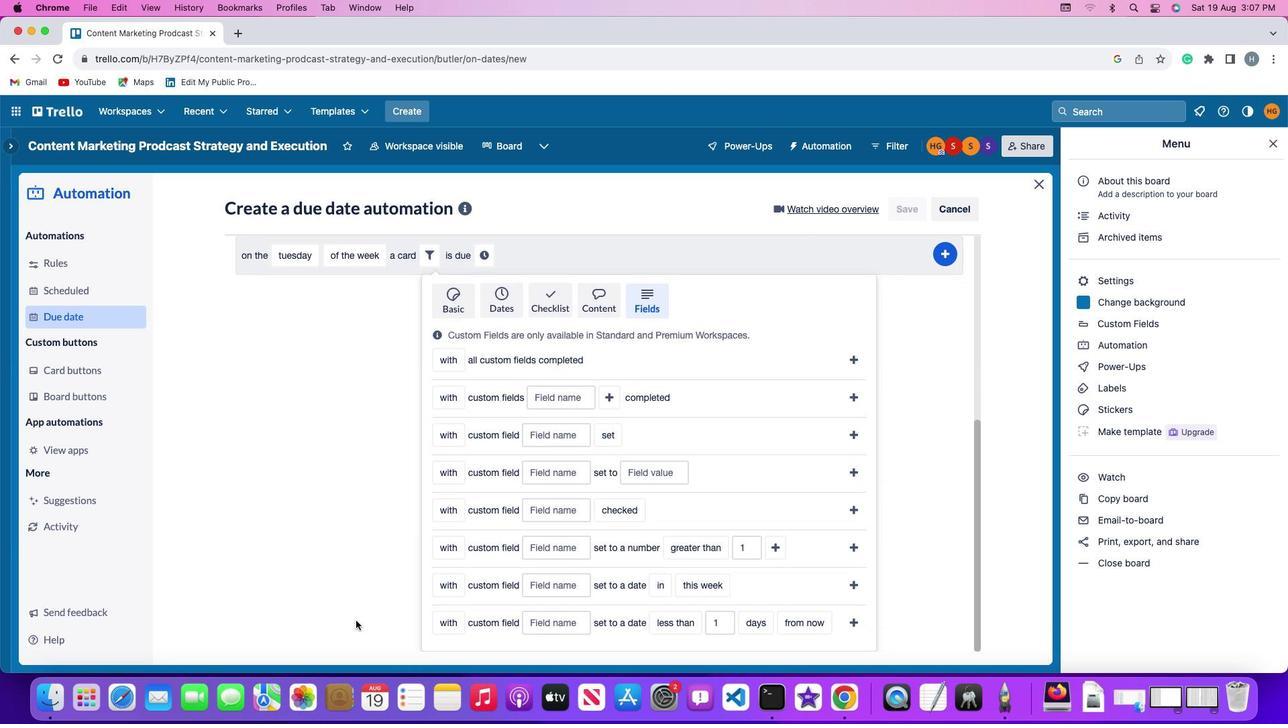 
Action: Mouse scrolled (351, 616) with delta (-4, -4)
Screenshot: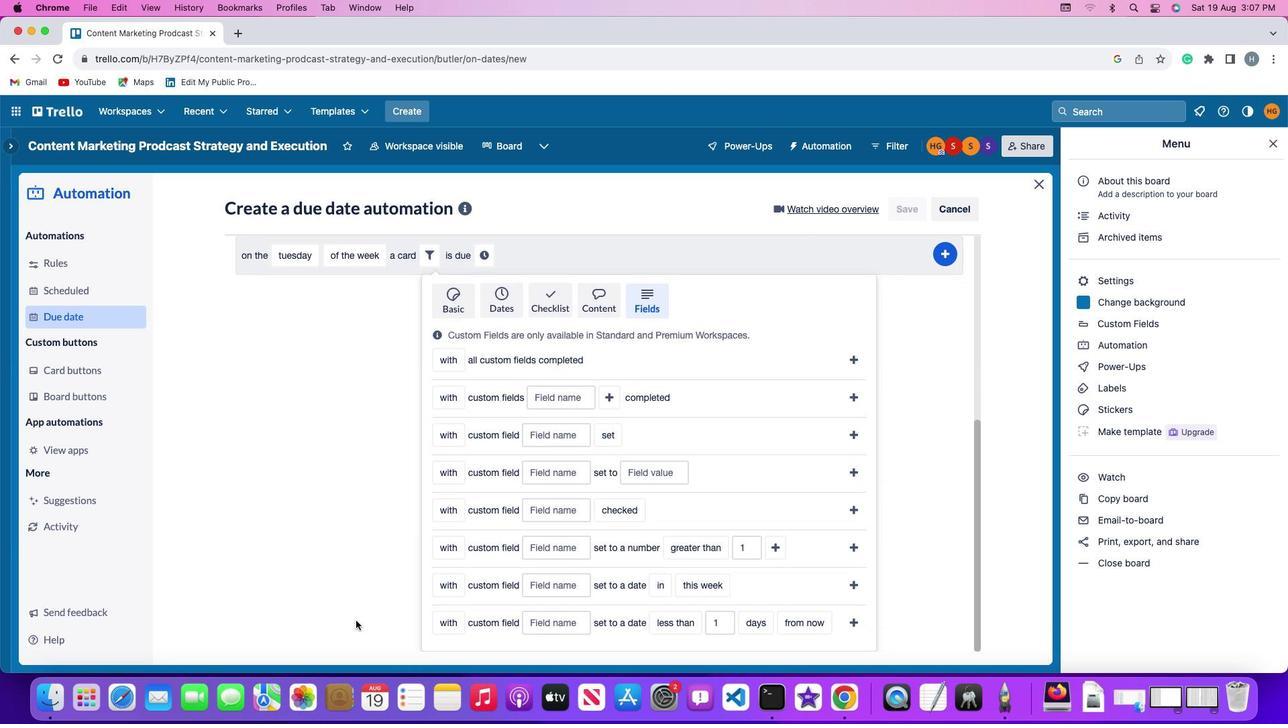 
Action: Mouse moved to (351, 616)
Screenshot: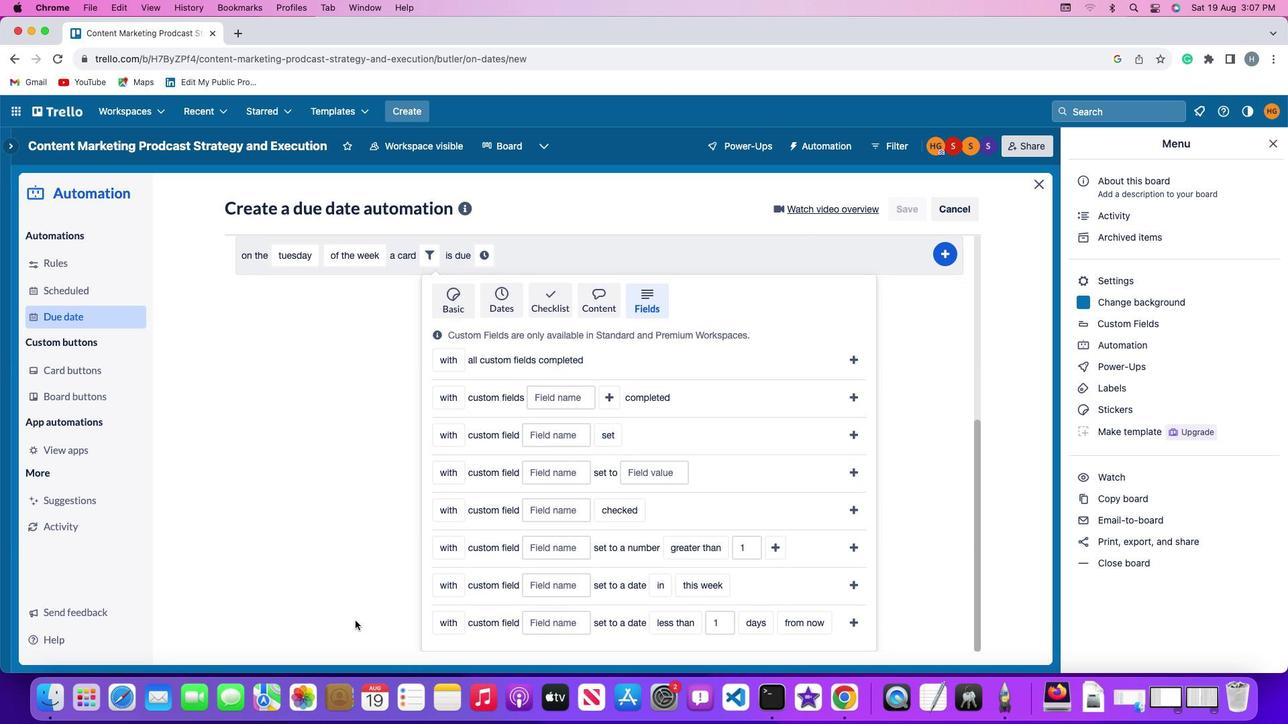 
Action: Mouse scrolled (351, 616) with delta (-4, -4)
Screenshot: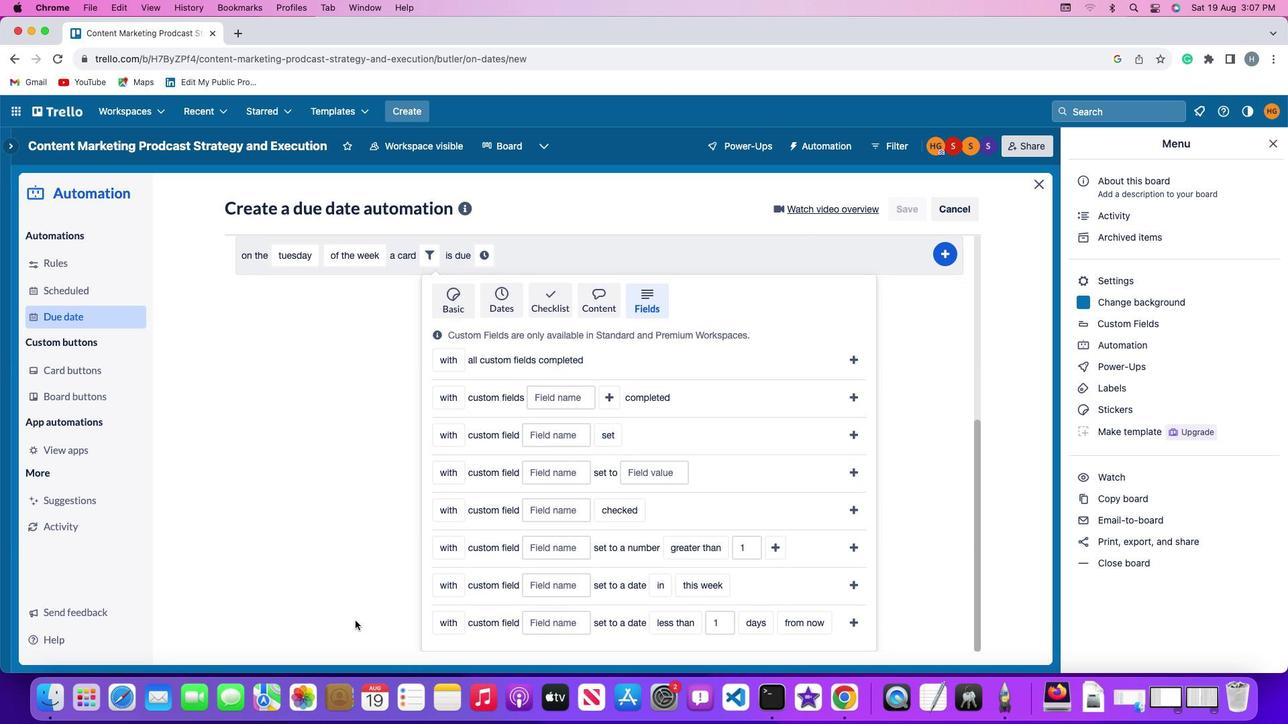 
Action: Mouse moved to (351, 616)
Screenshot: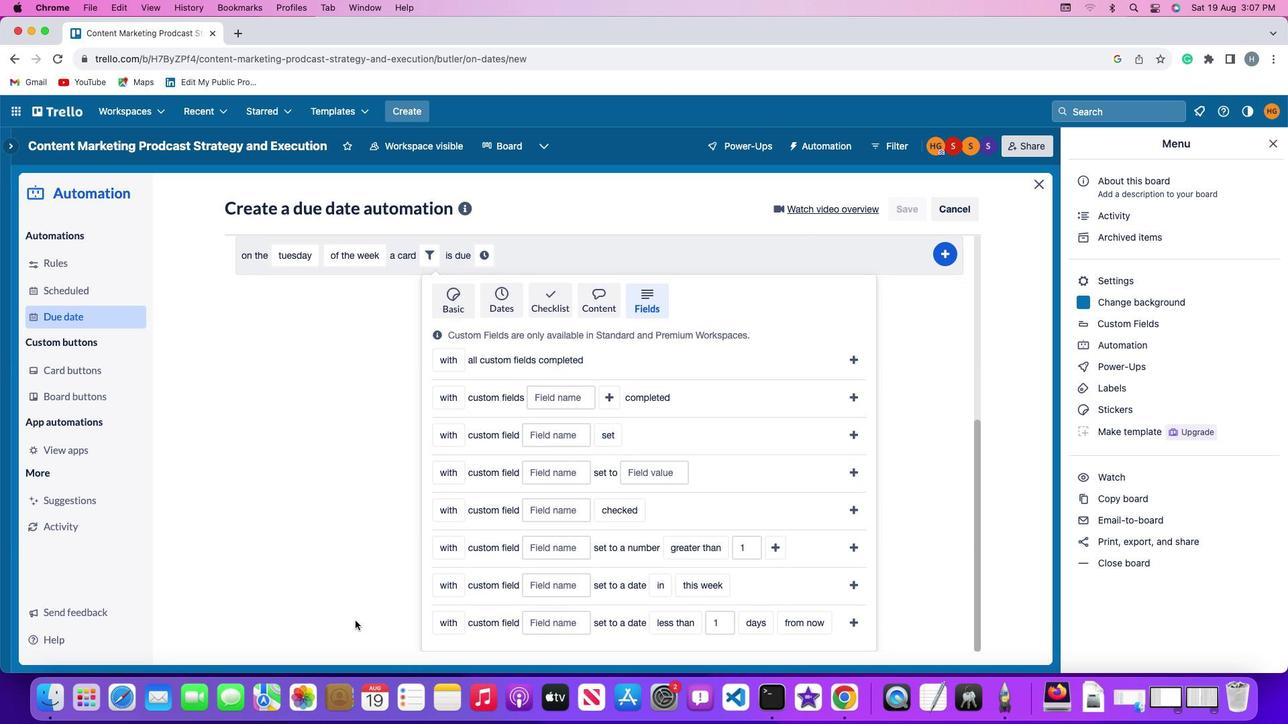 
Action: Mouse scrolled (351, 616) with delta (-4, -6)
Screenshot: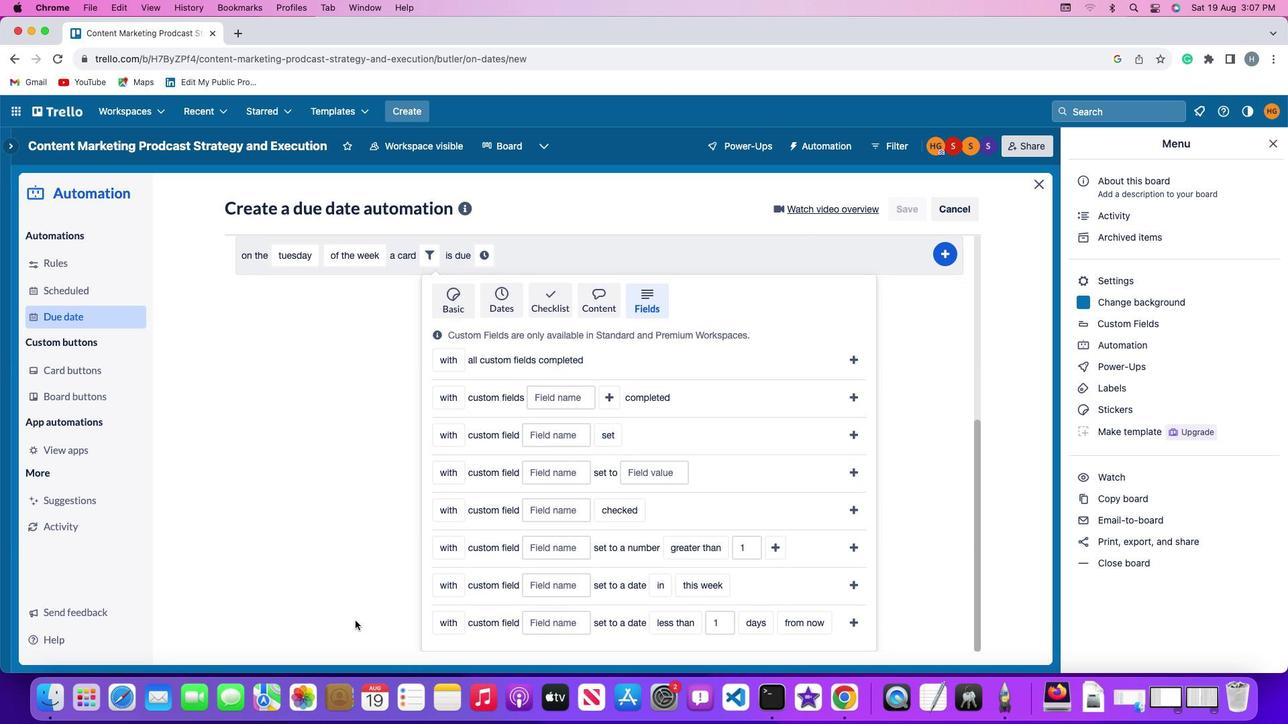 
Action: Mouse moved to (424, 544)
Screenshot: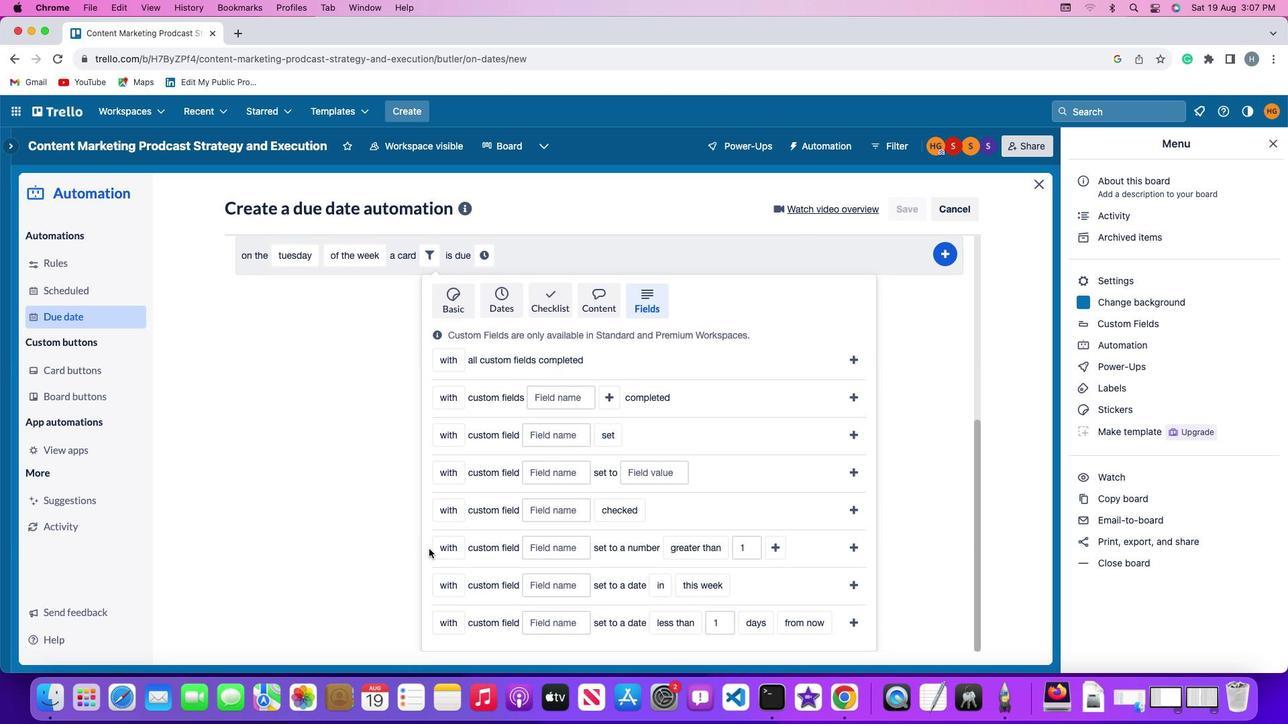
Action: Mouse pressed left at (424, 544)
Screenshot: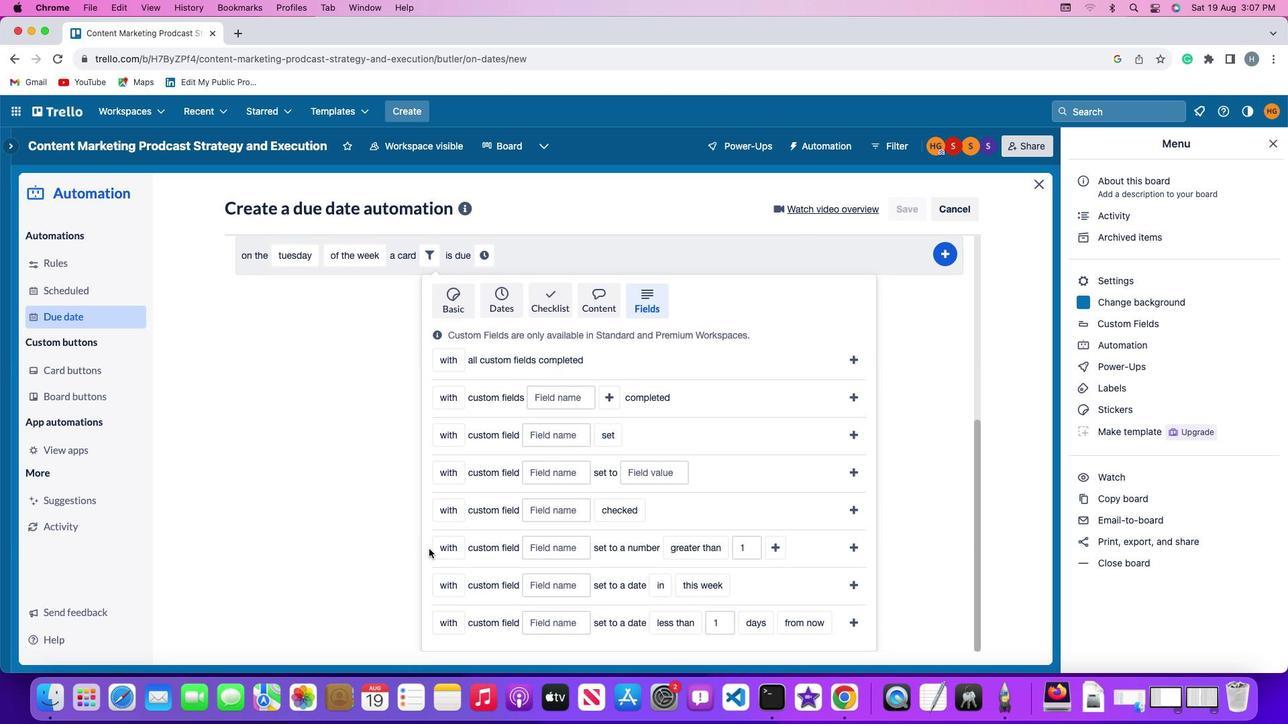 
Action: Mouse moved to (444, 550)
Screenshot: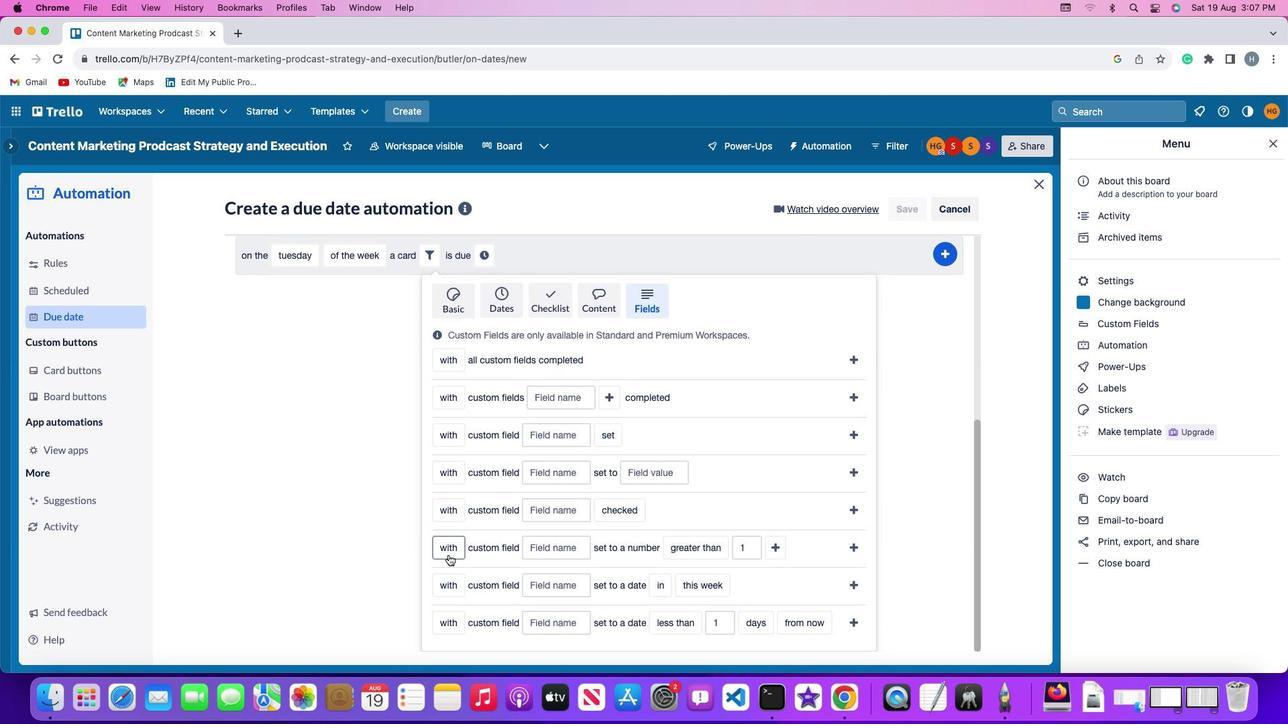 
Action: Mouse pressed left at (444, 550)
Screenshot: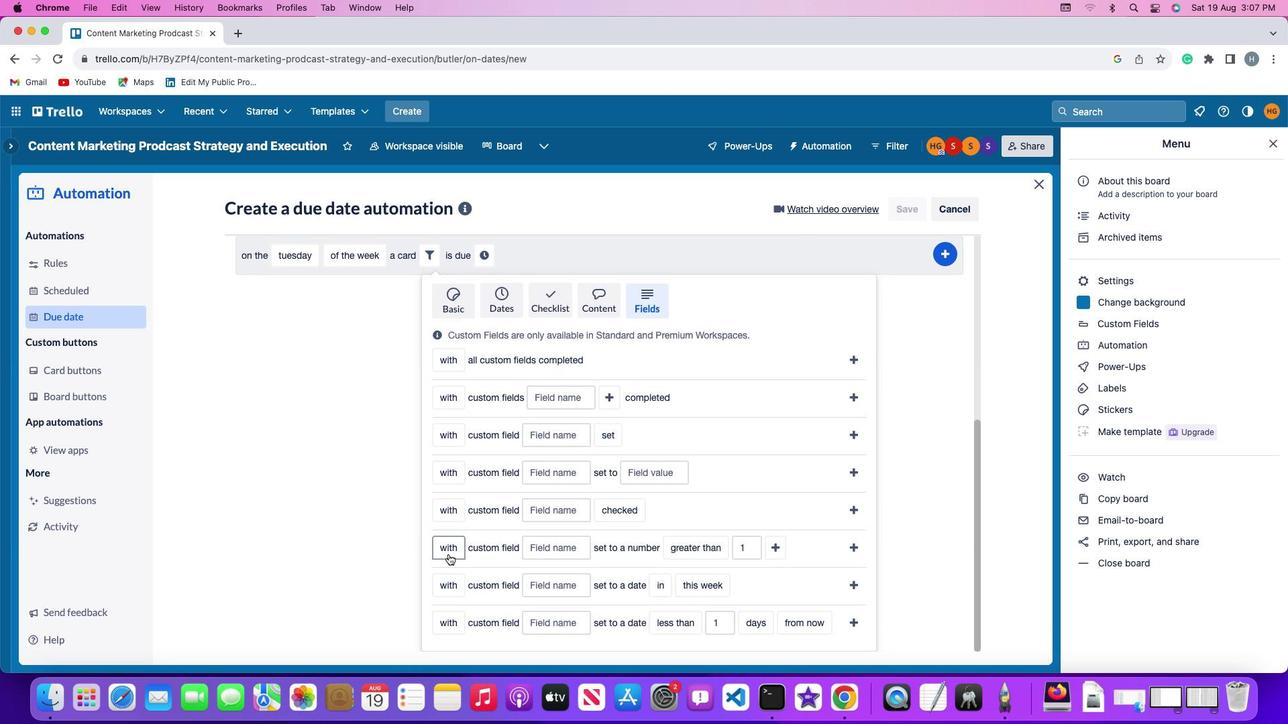
Action: Mouse moved to (464, 590)
Screenshot: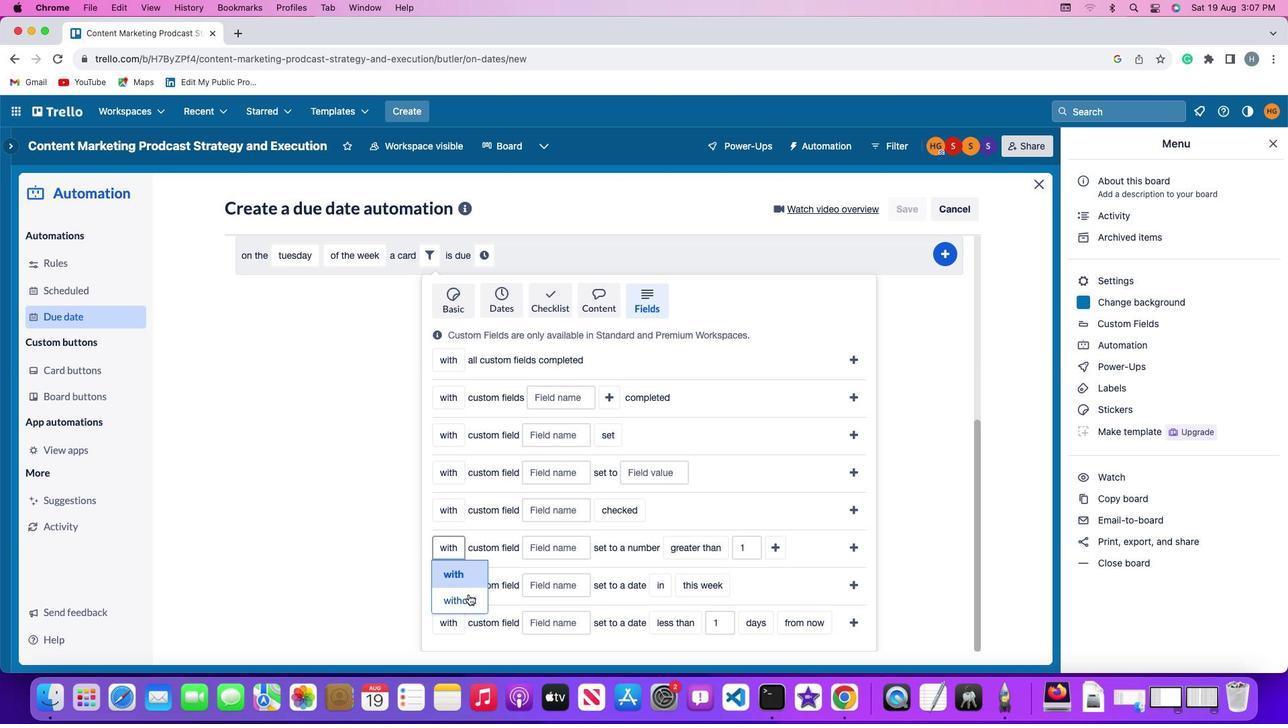 
Action: Mouse pressed left at (464, 590)
Screenshot: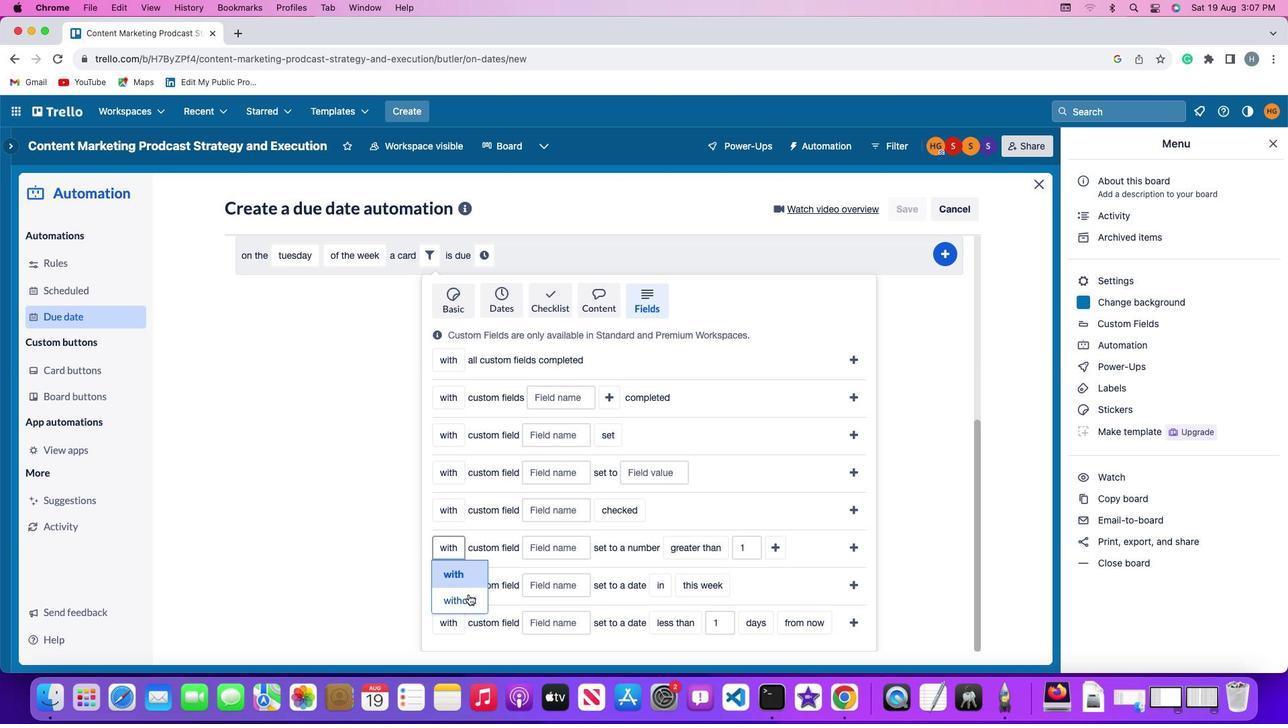 
Action: Mouse moved to (541, 543)
Screenshot: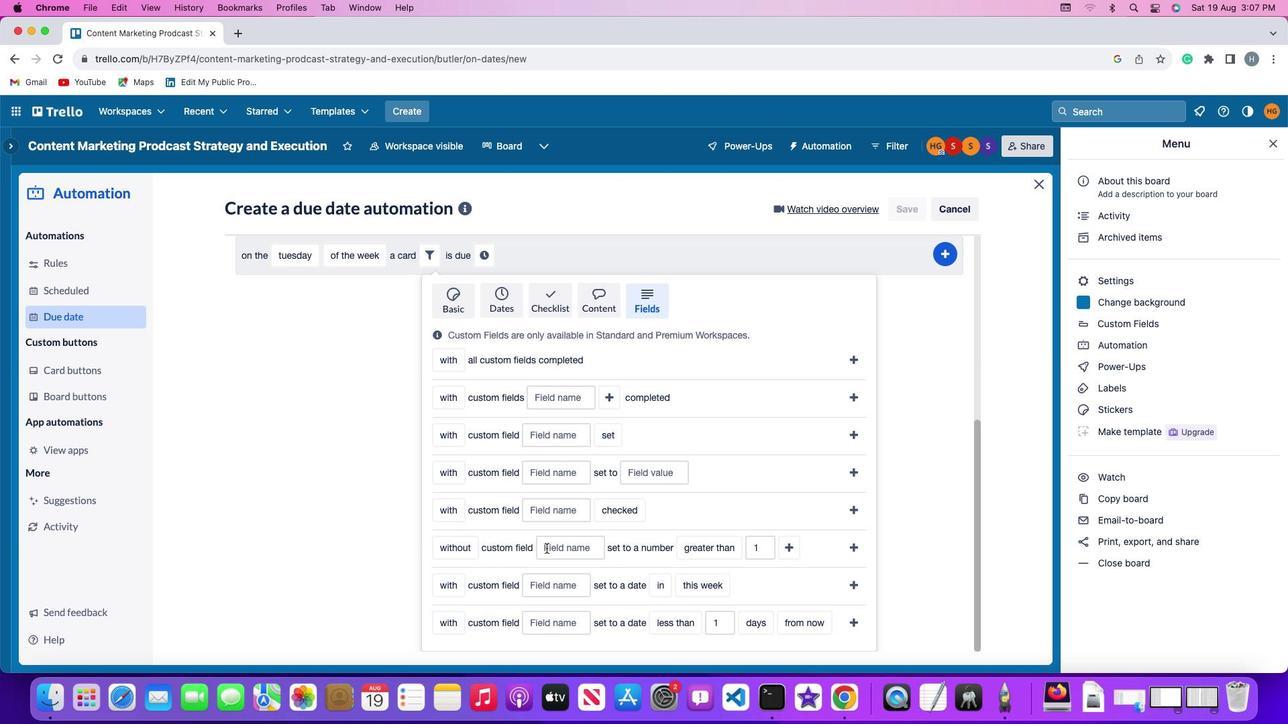 
Action: Mouse pressed left at (541, 543)
Screenshot: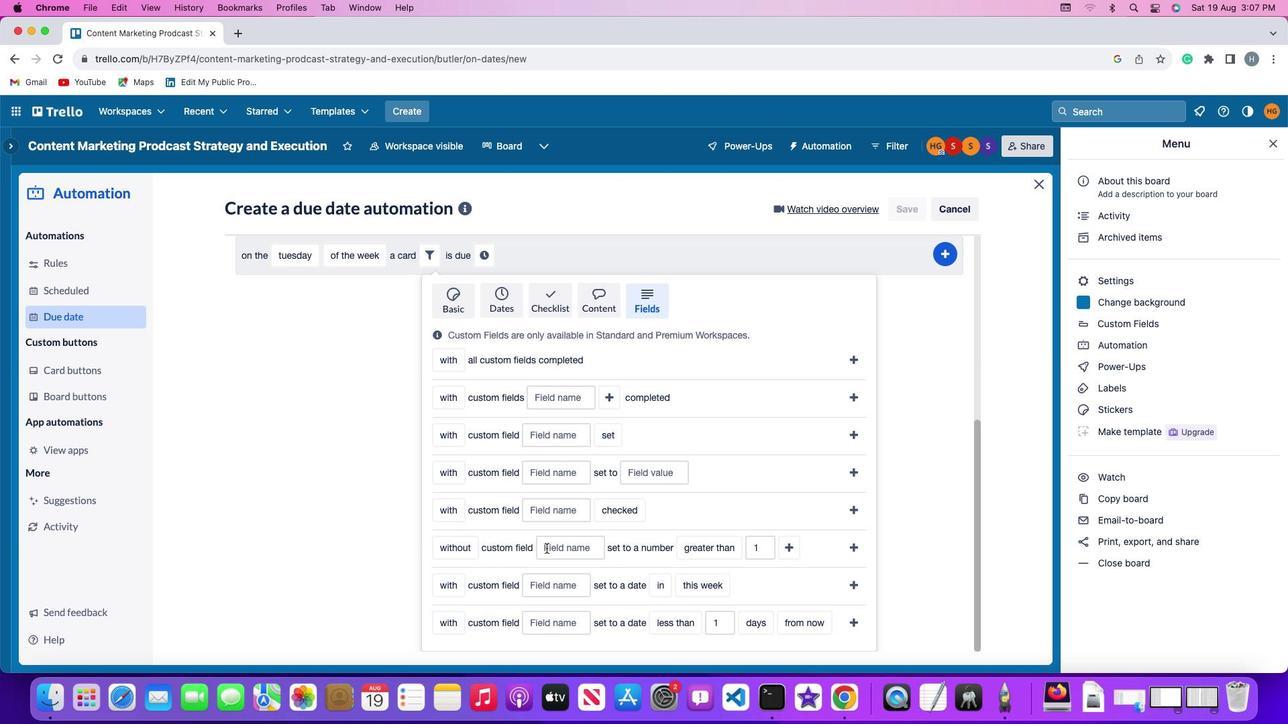 
Action: Mouse moved to (543, 542)
Screenshot: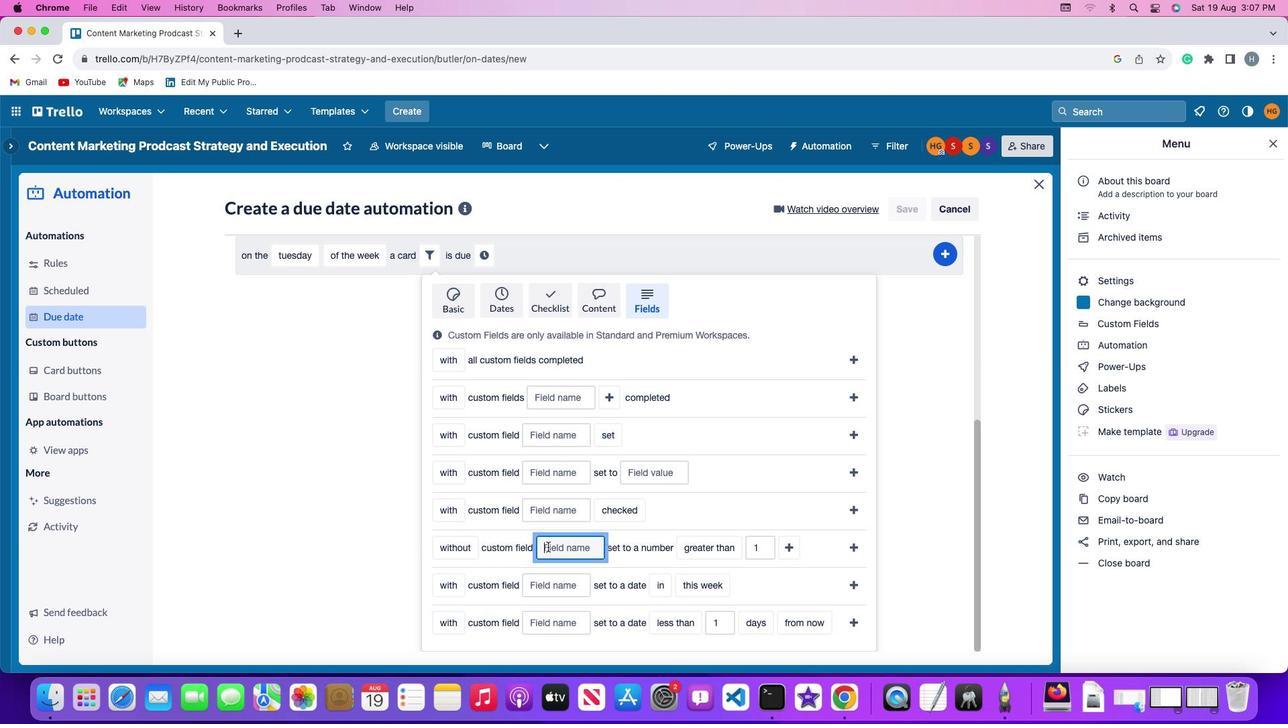 
Action: Key pressed Key.shift'R''e''s''u''m''e'
Screenshot: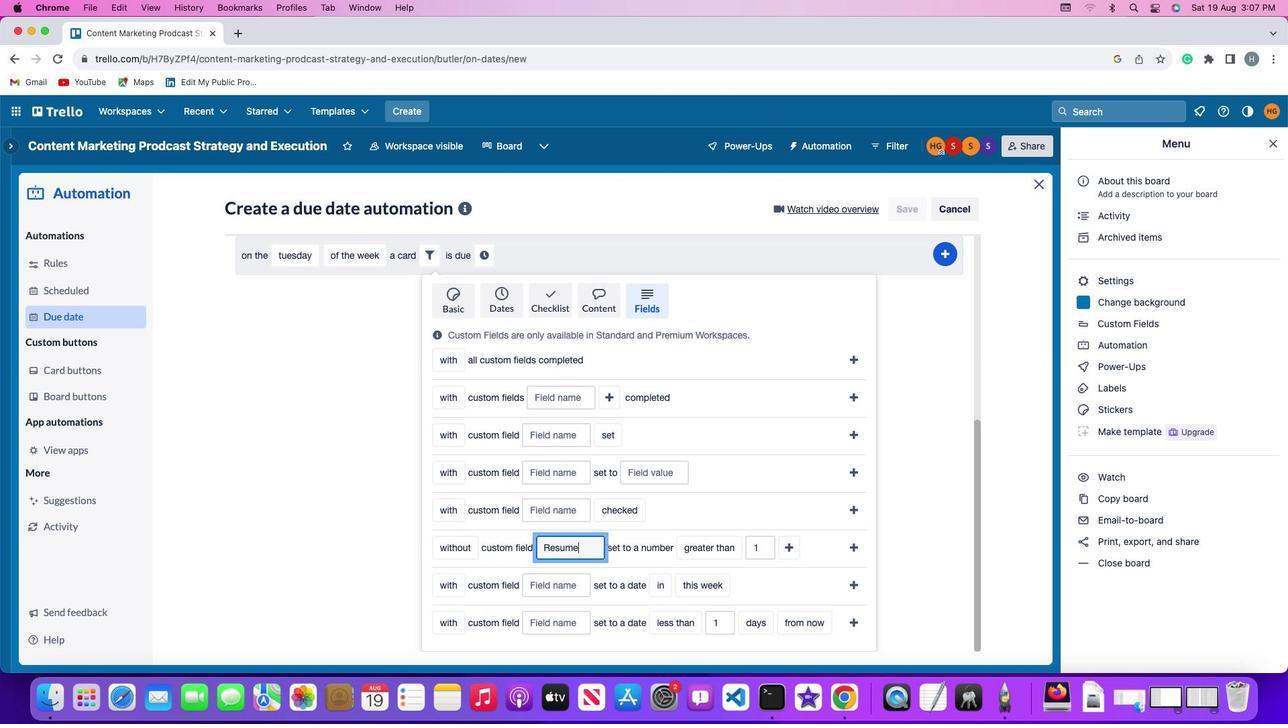 
Action: Mouse moved to (700, 538)
Screenshot: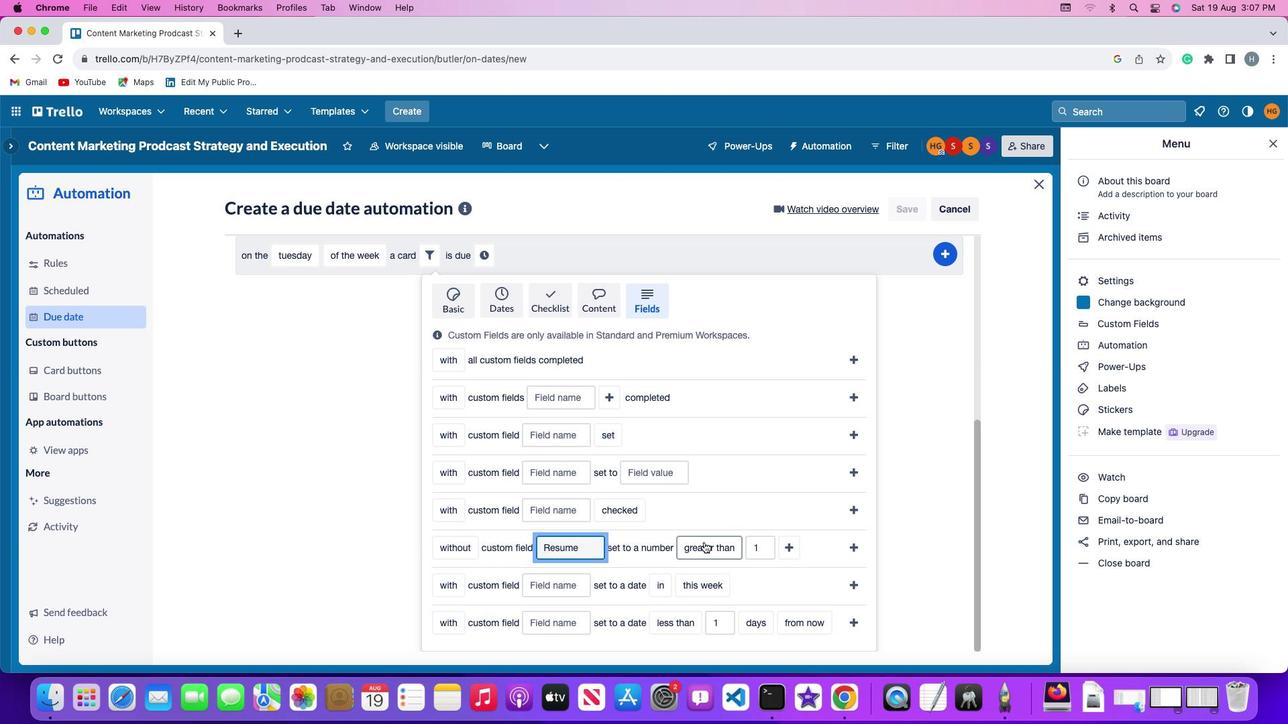 
Action: Mouse pressed left at (700, 538)
Screenshot: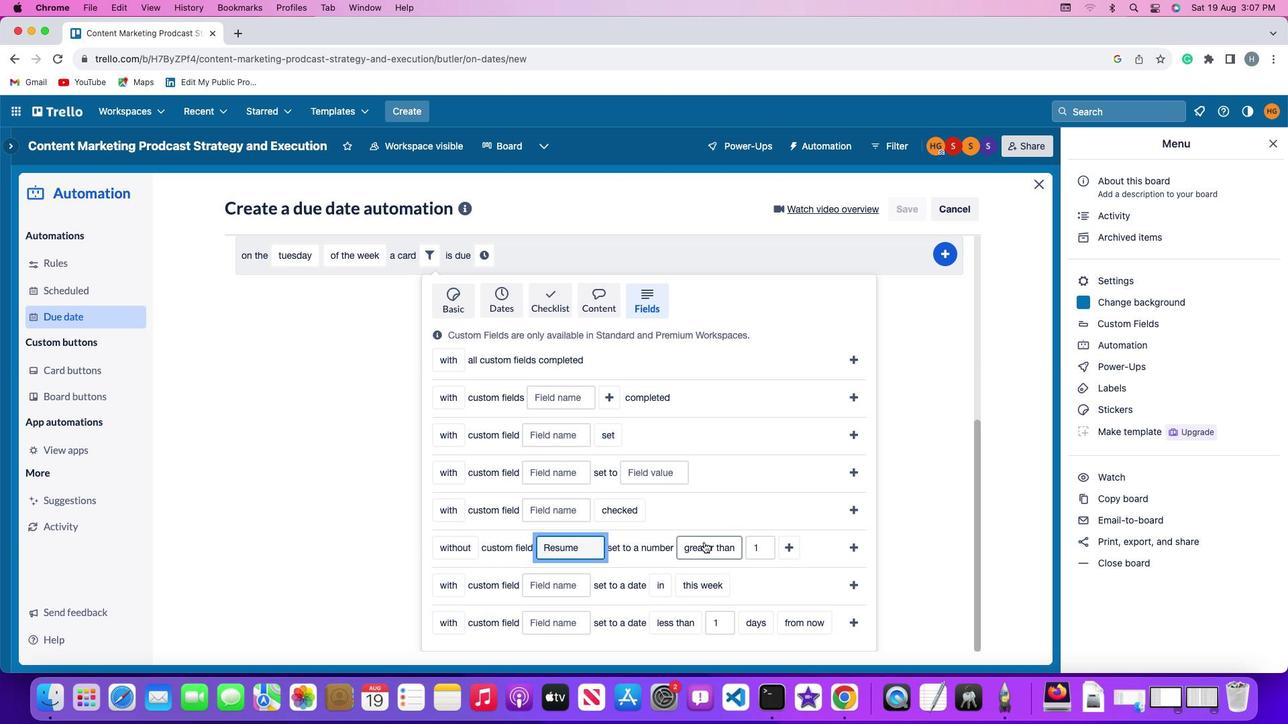 
Action: Mouse moved to (714, 444)
Screenshot: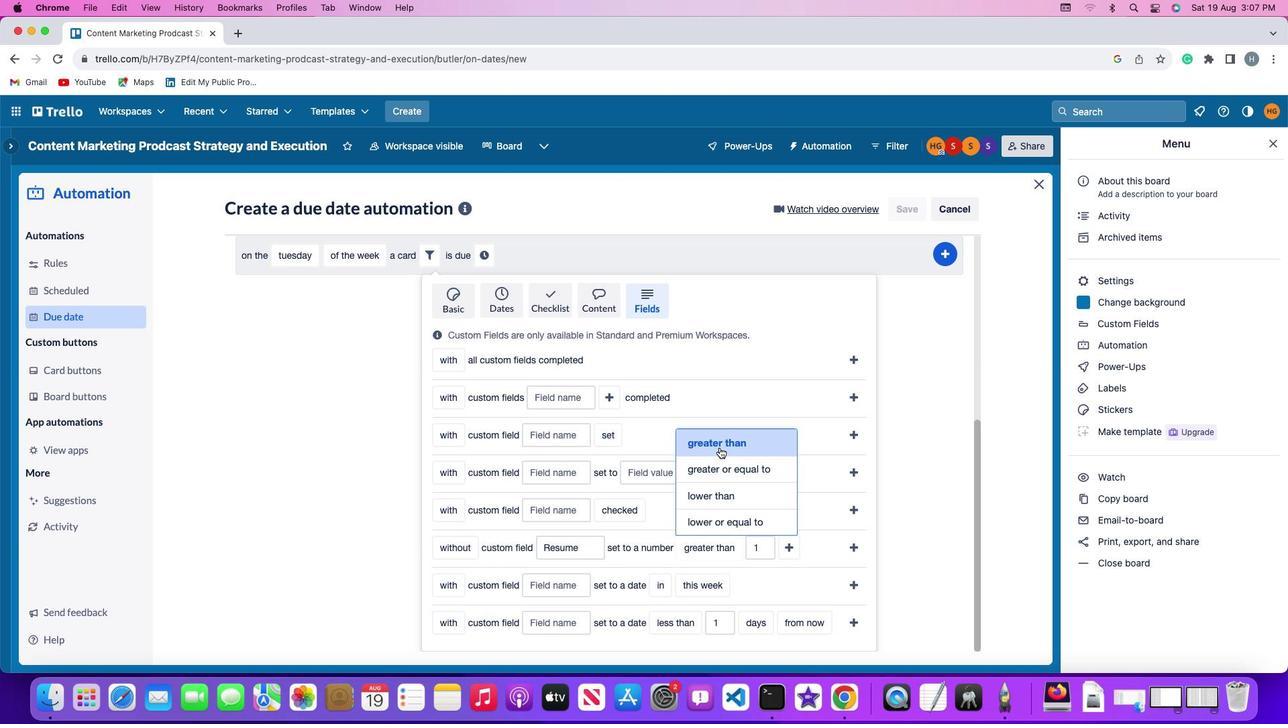 
Action: Mouse pressed left at (714, 444)
Screenshot: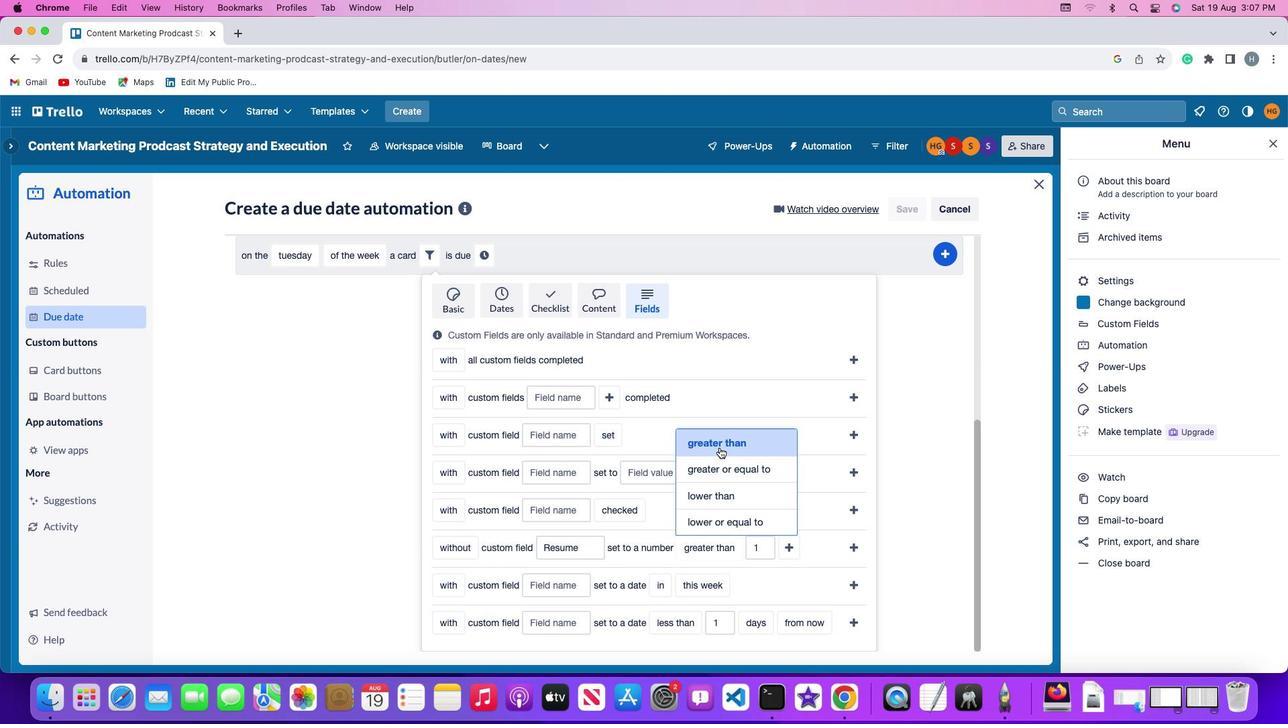 
Action: Mouse moved to (761, 538)
Screenshot: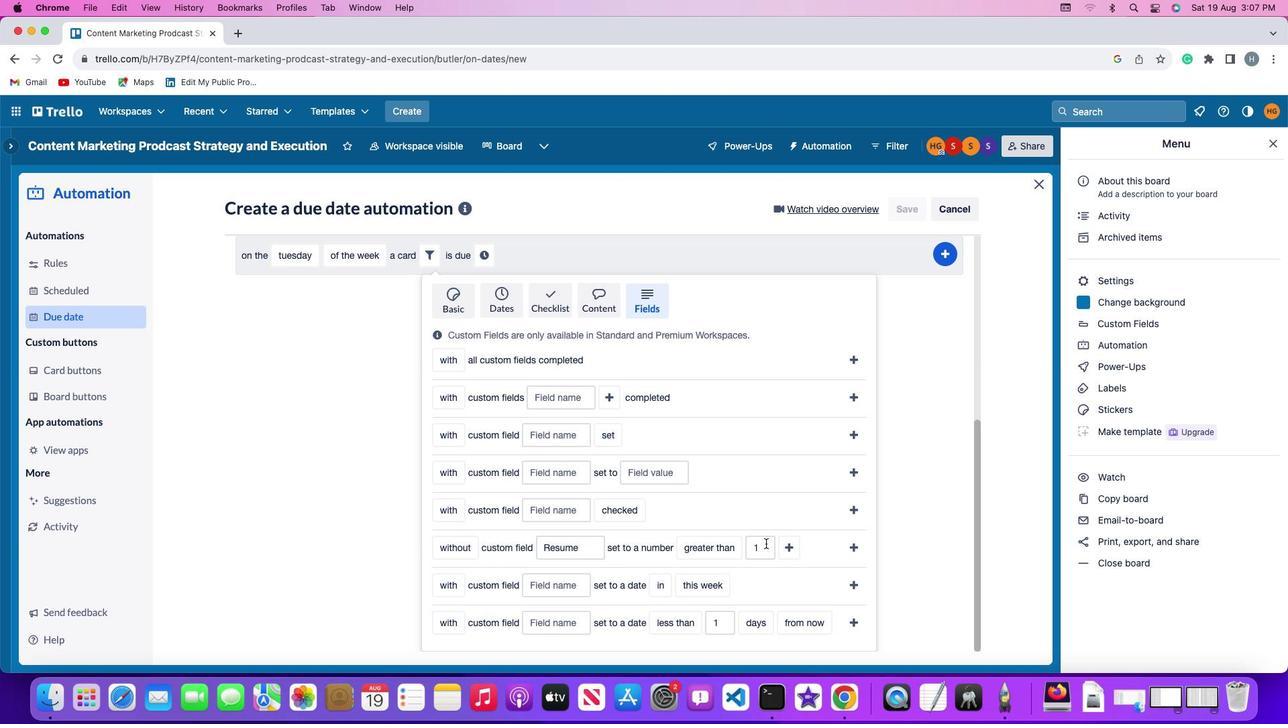 
Action: Mouse pressed left at (761, 538)
Screenshot: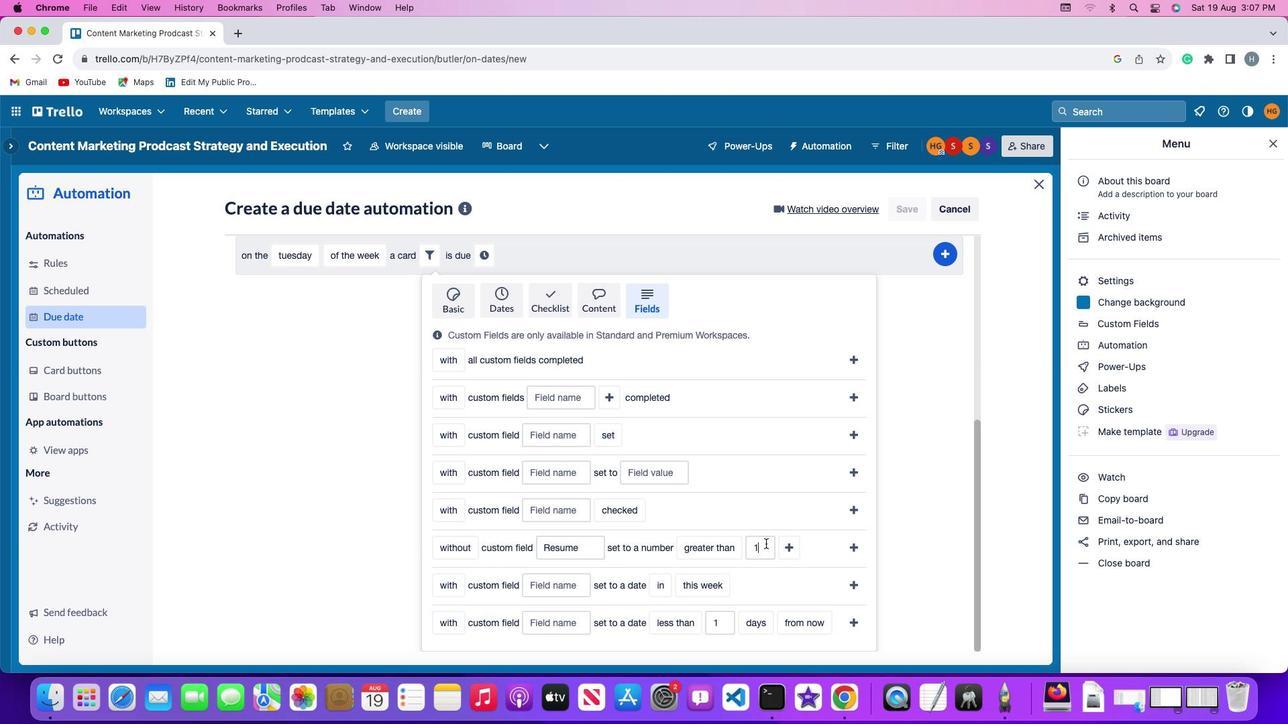 
Action: Mouse moved to (761, 539)
Screenshot: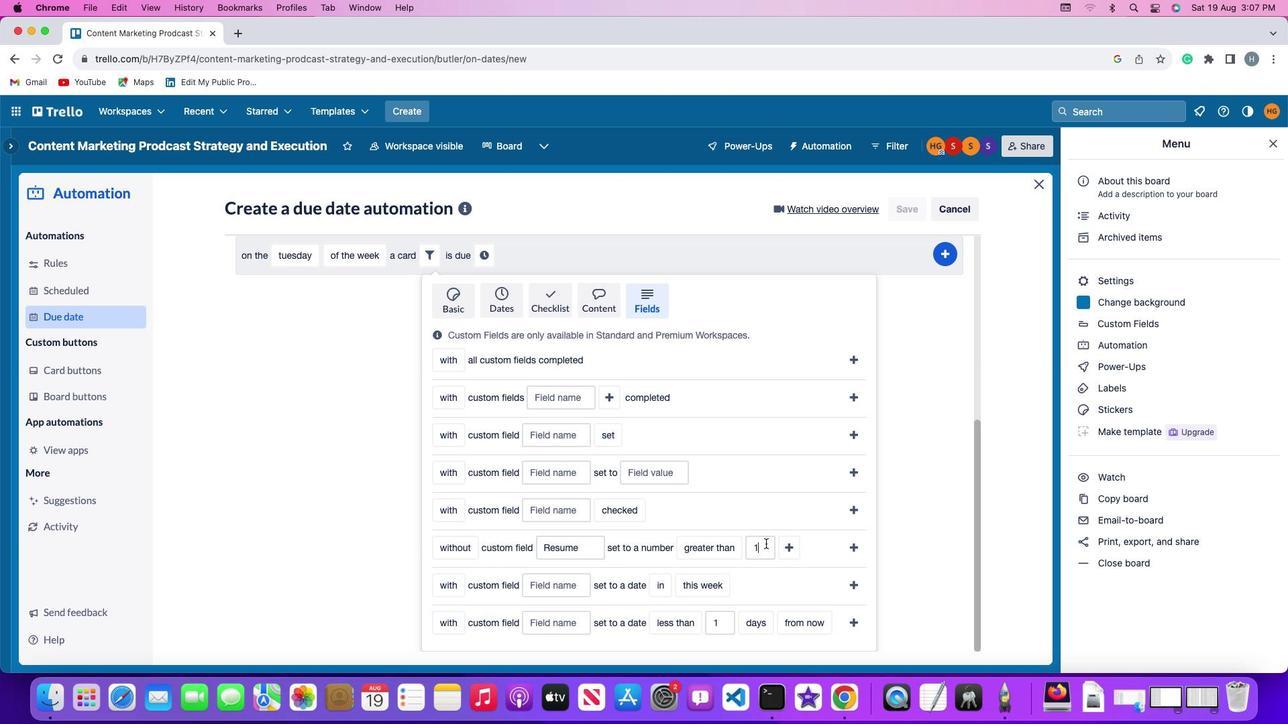 
Action: Key pressed Key.backspace
Screenshot: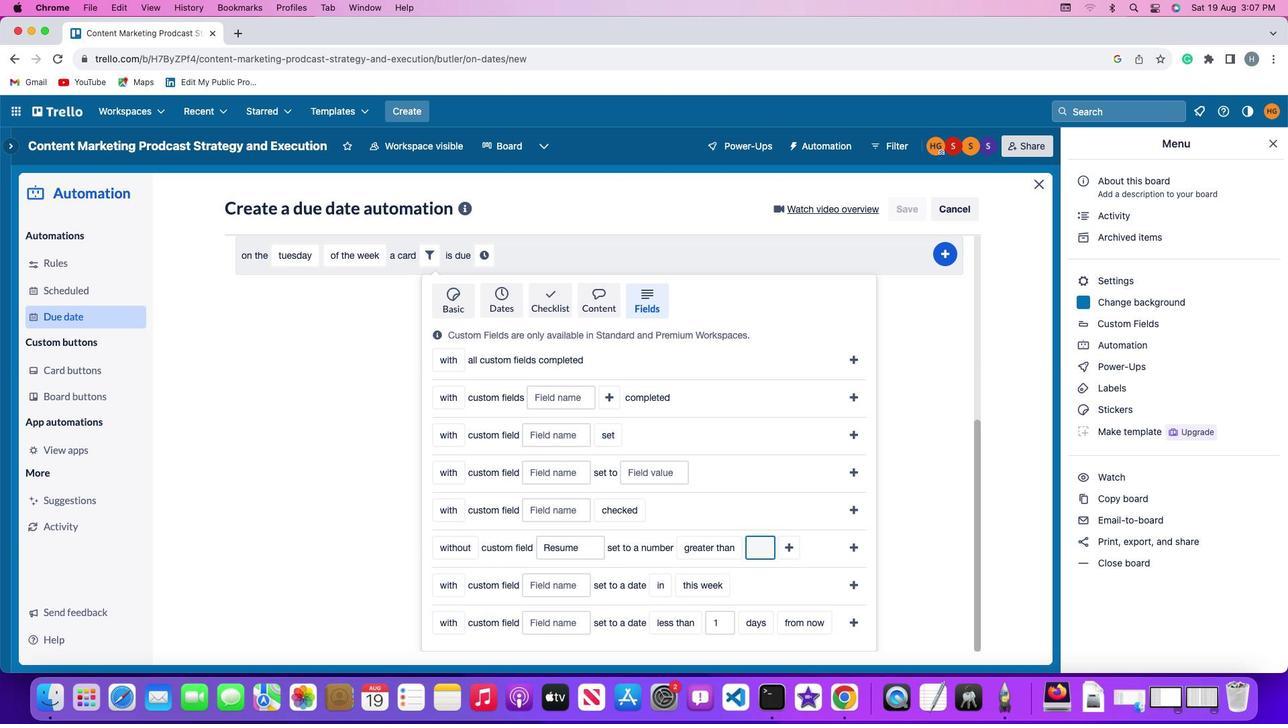 
Action: Mouse moved to (763, 539)
Screenshot: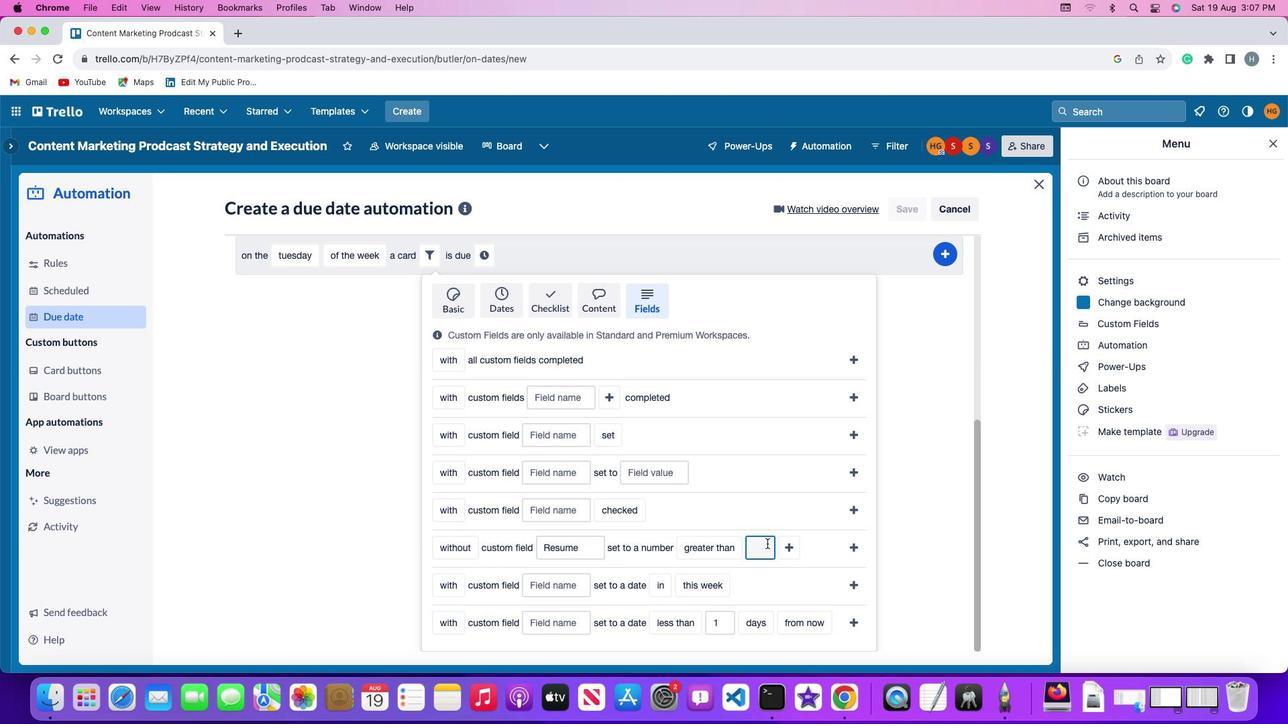 
Action: Key pressed '1'
Screenshot: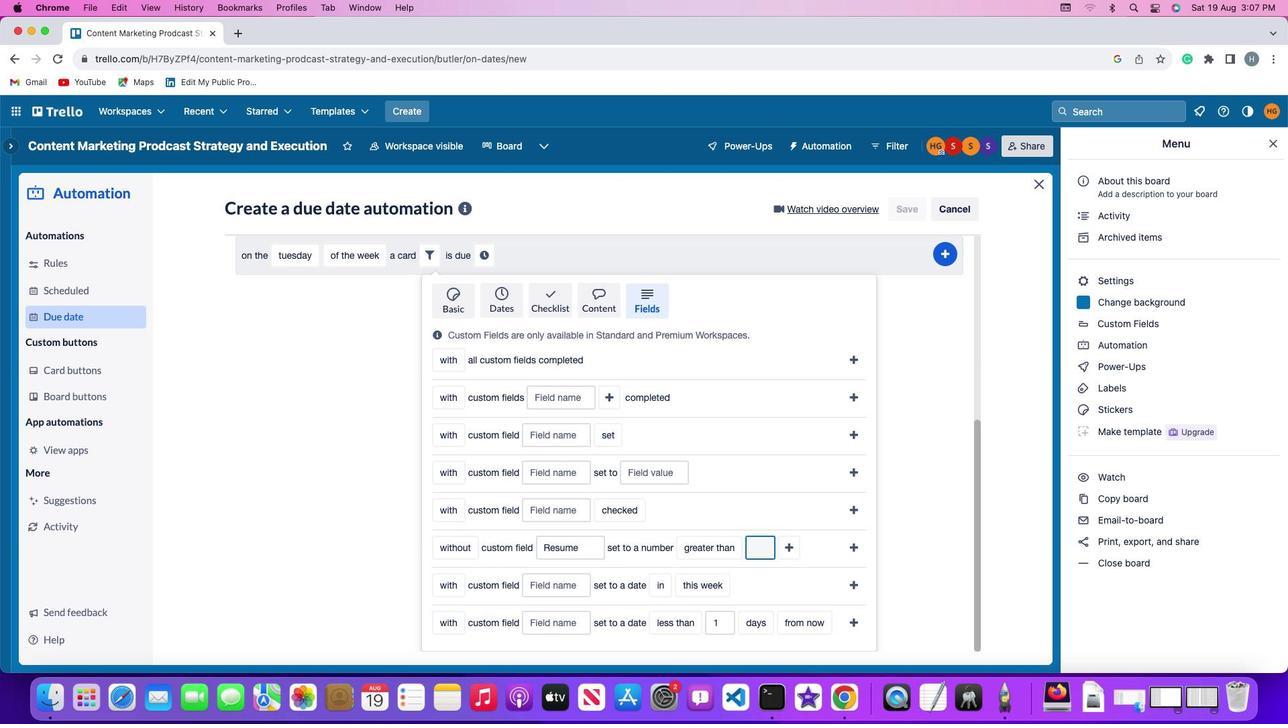 
Action: Mouse moved to (779, 538)
Screenshot: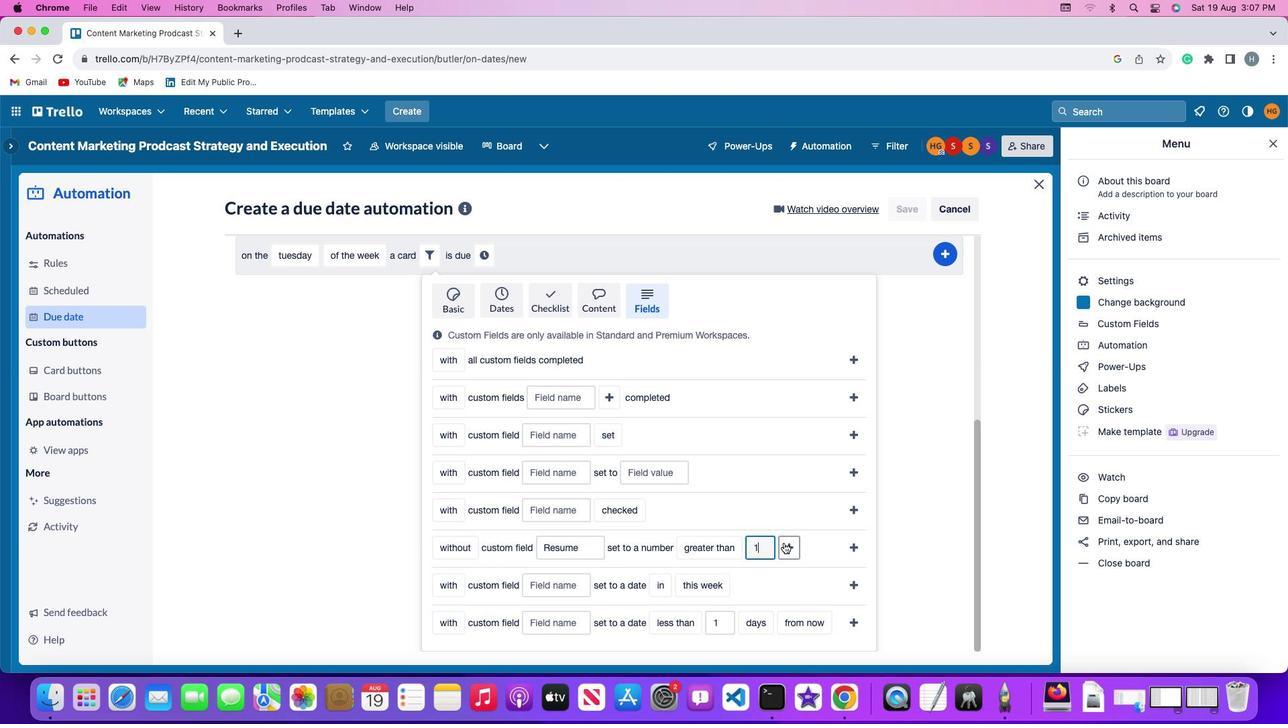 
Action: Mouse pressed left at (779, 538)
Screenshot: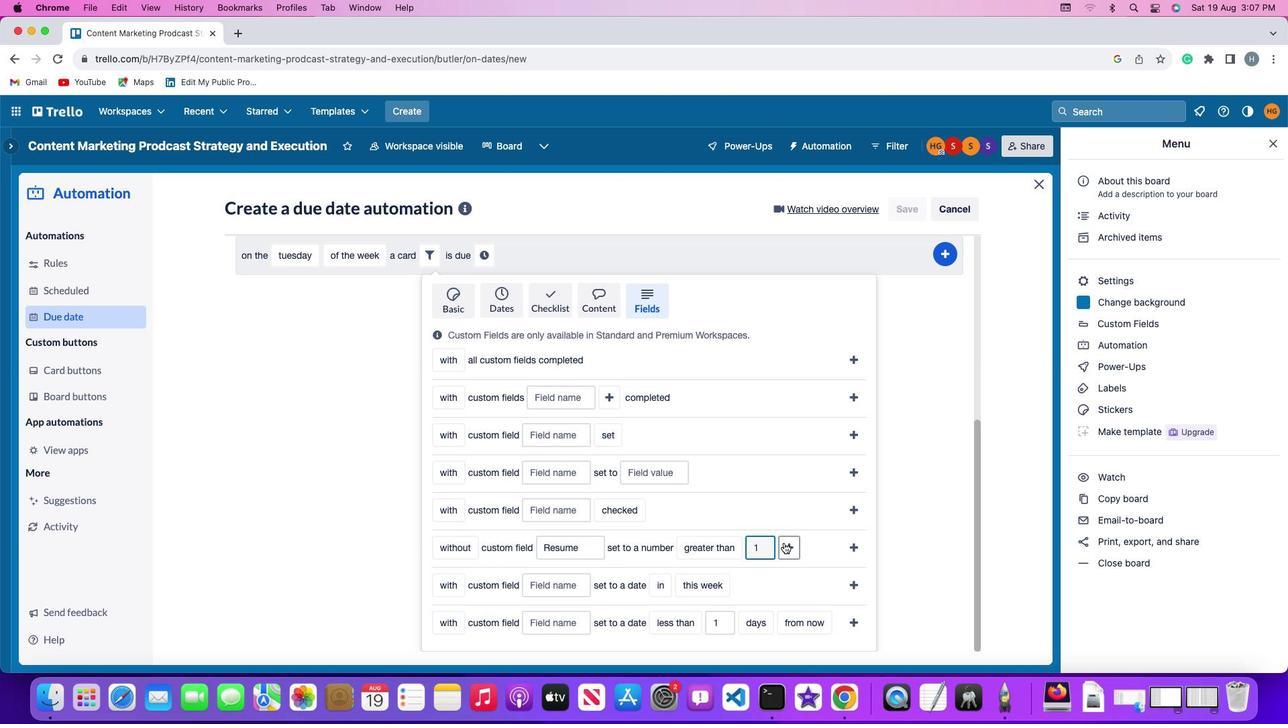
Action: Mouse moved to (493, 571)
Screenshot: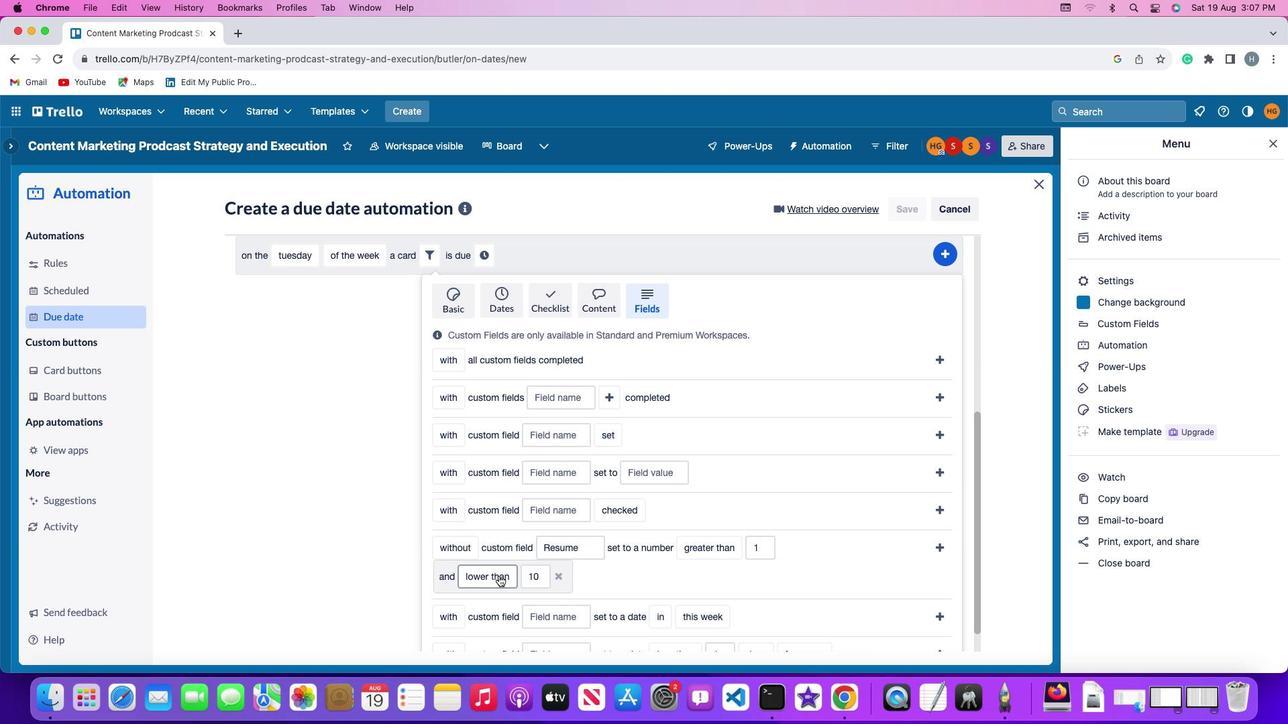 
Action: Mouse pressed left at (493, 571)
Screenshot: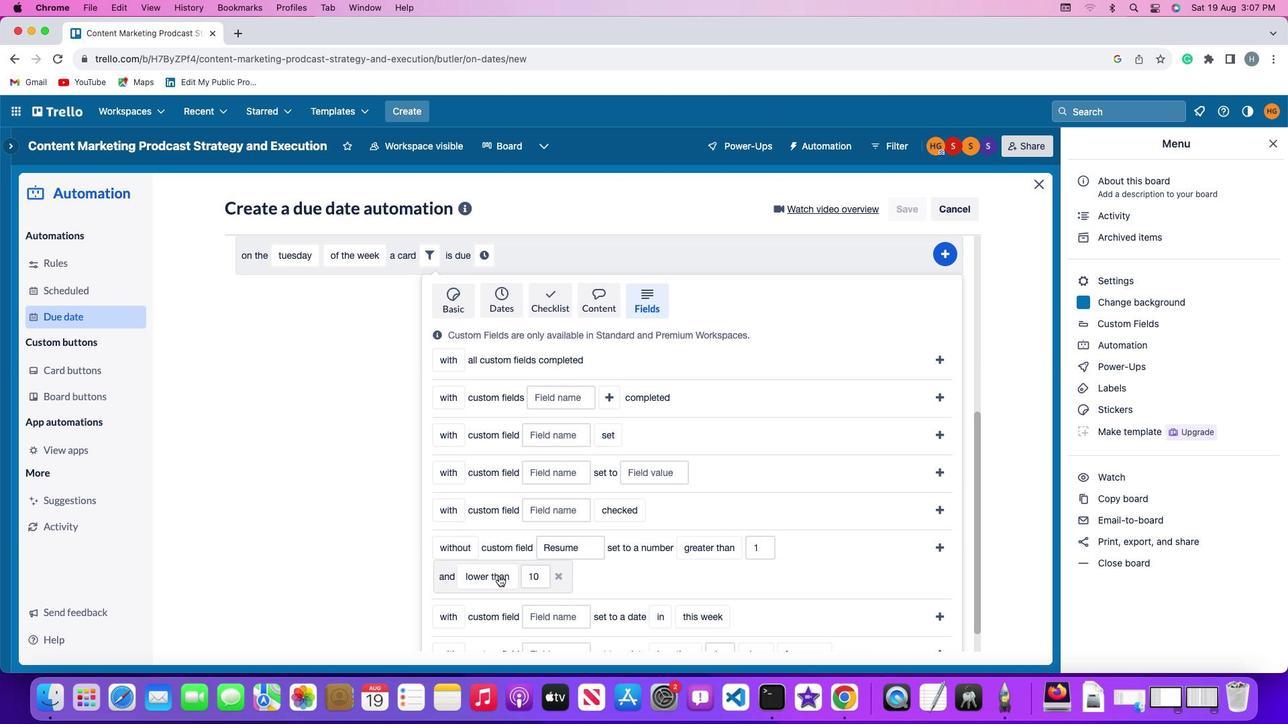 
Action: Mouse moved to (508, 467)
Screenshot: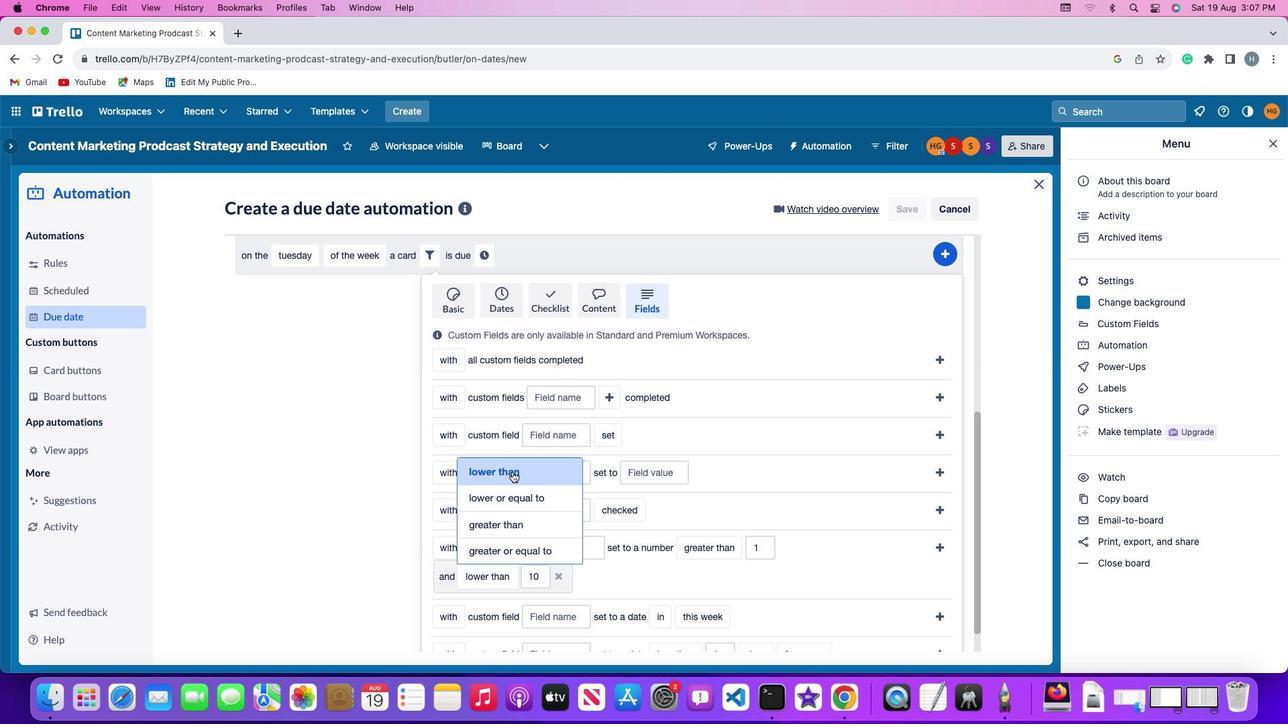 
Action: Mouse pressed left at (508, 467)
Screenshot: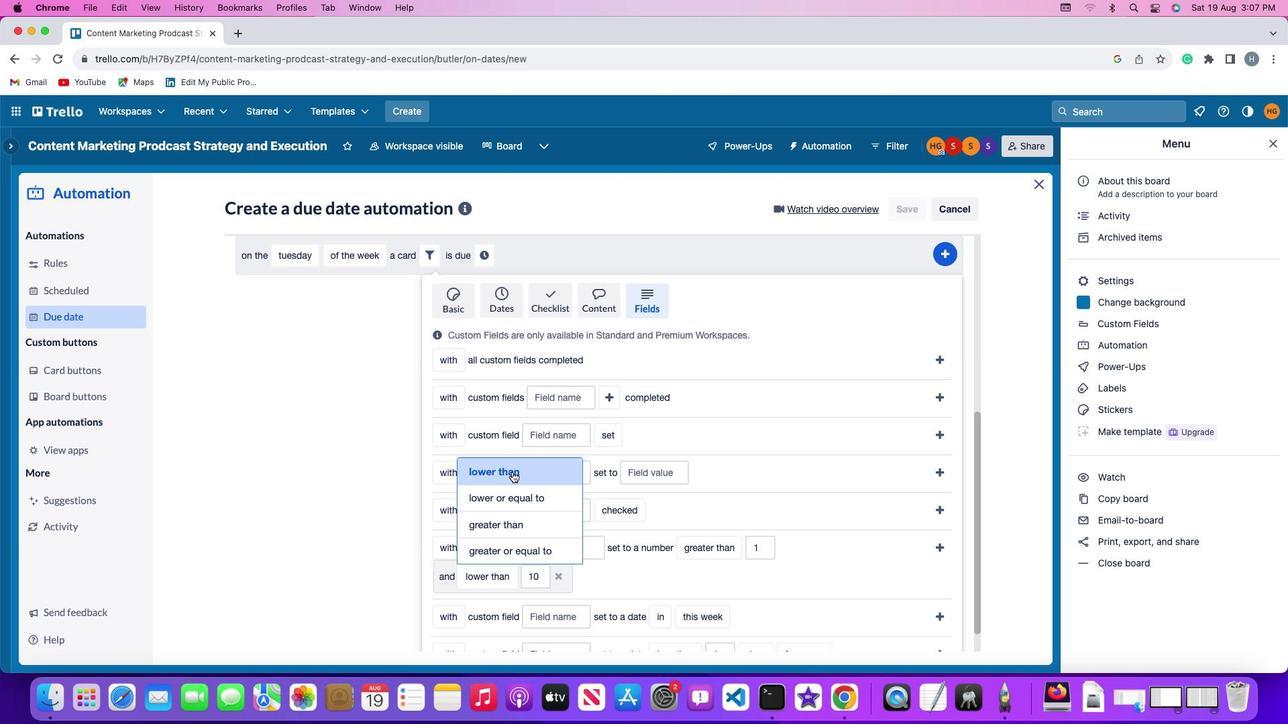 
Action: Mouse moved to (540, 568)
Screenshot: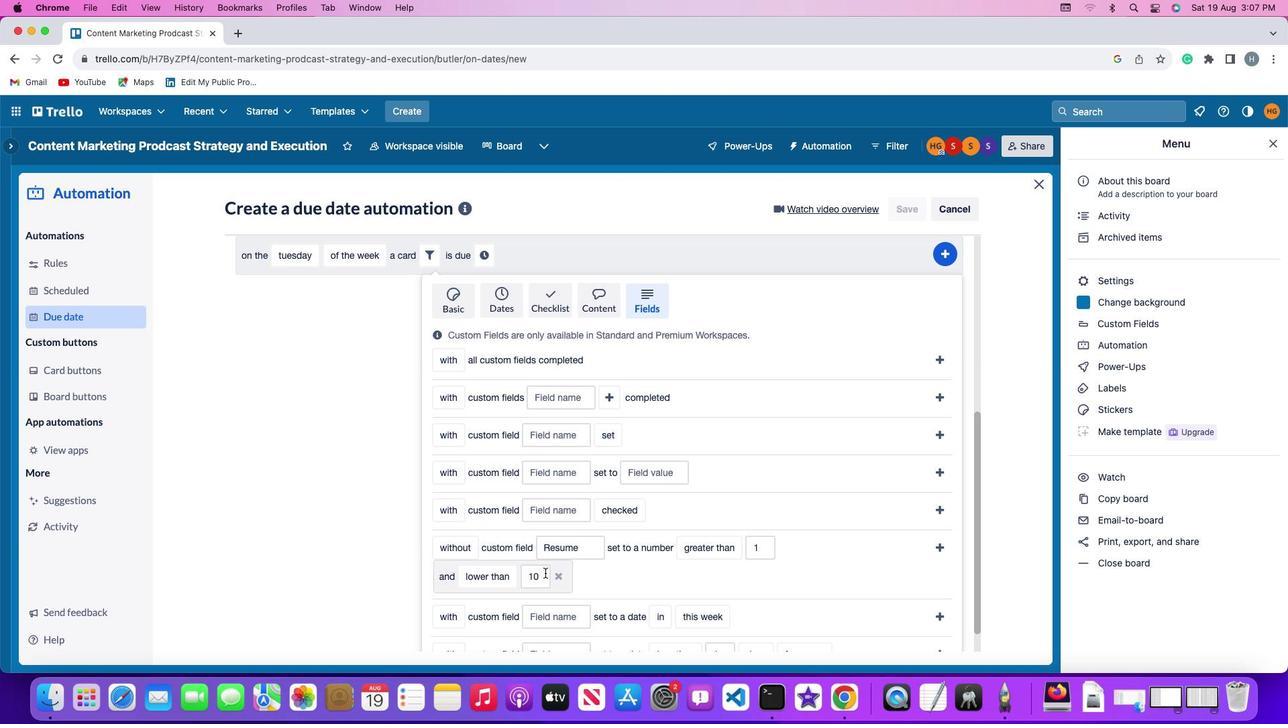 
Action: Mouse pressed left at (540, 568)
Screenshot: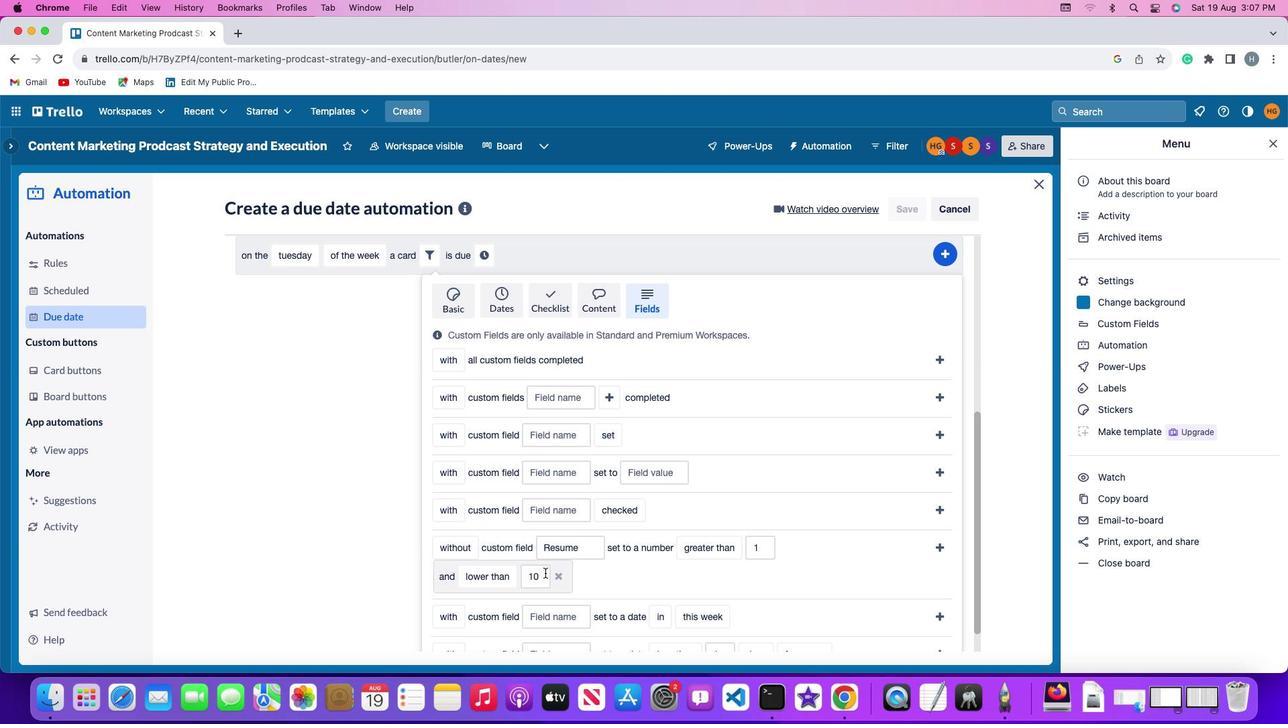 
Action: Key pressed Key.backspace
Screenshot: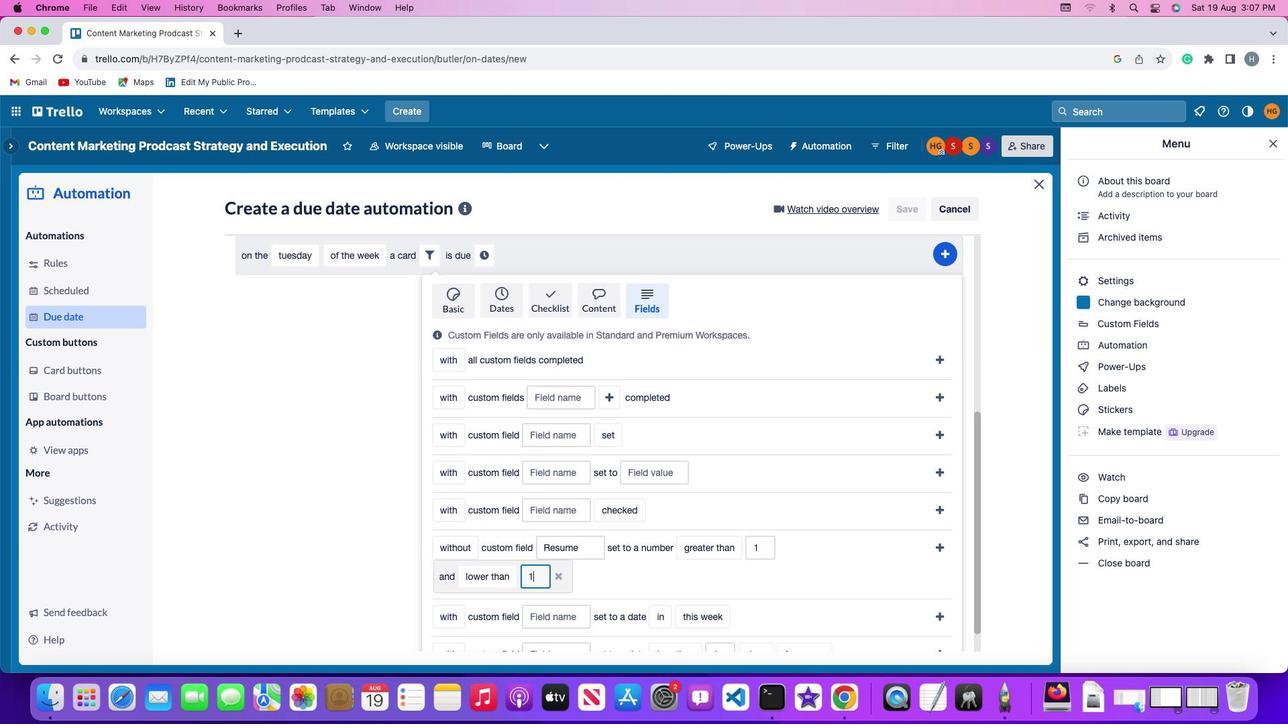
Action: Mouse moved to (539, 568)
Screenshot: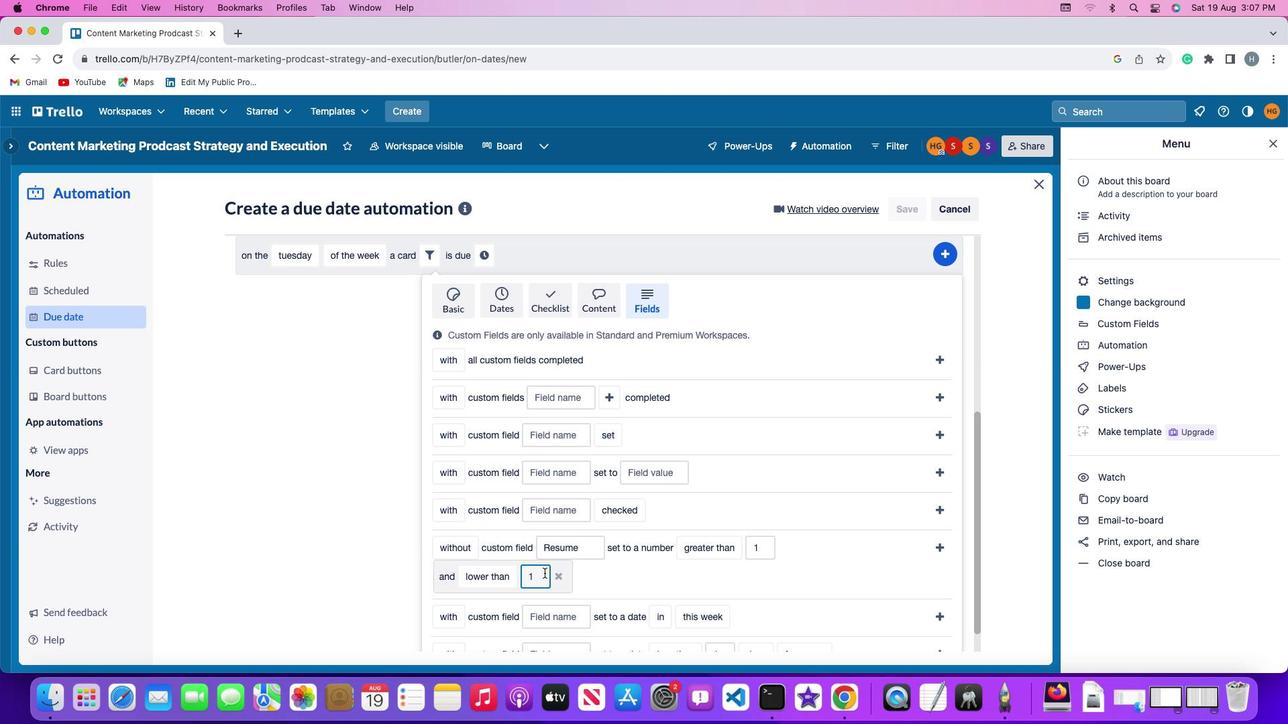
Action: Key pressed '1''0'
Screenshot: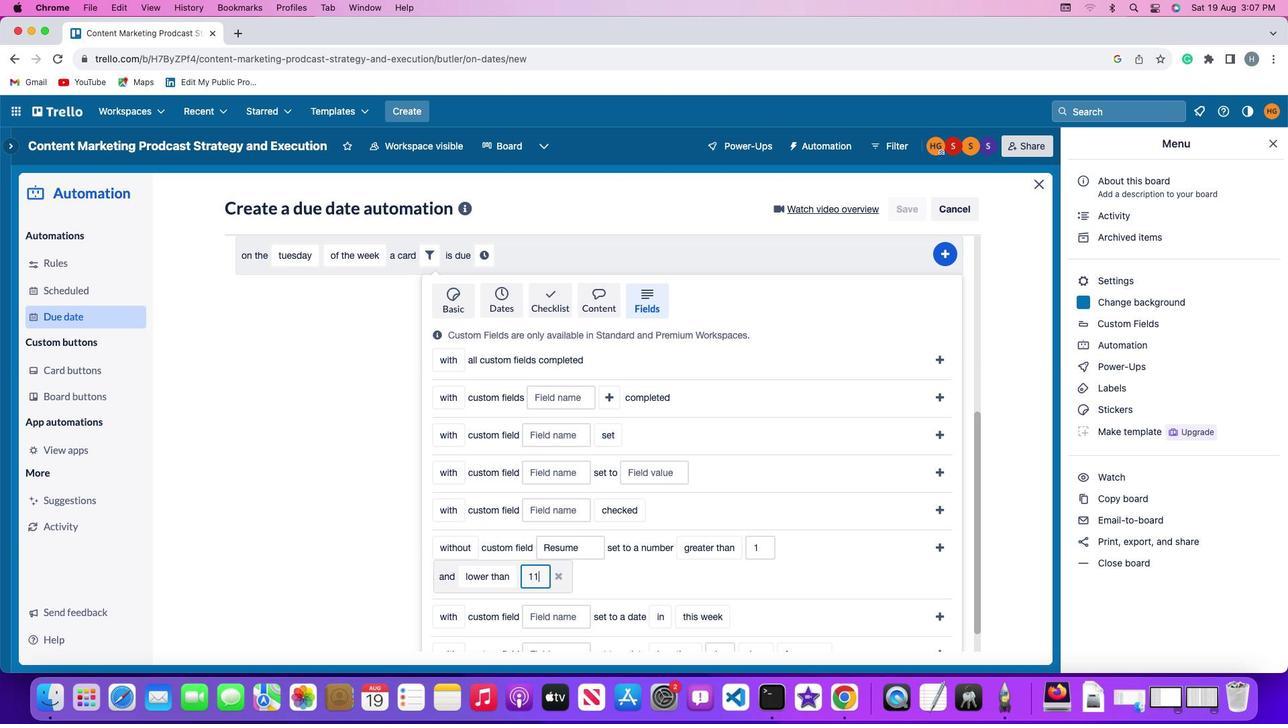 
Action: Mouse moved to (539, 567)
Screenshot: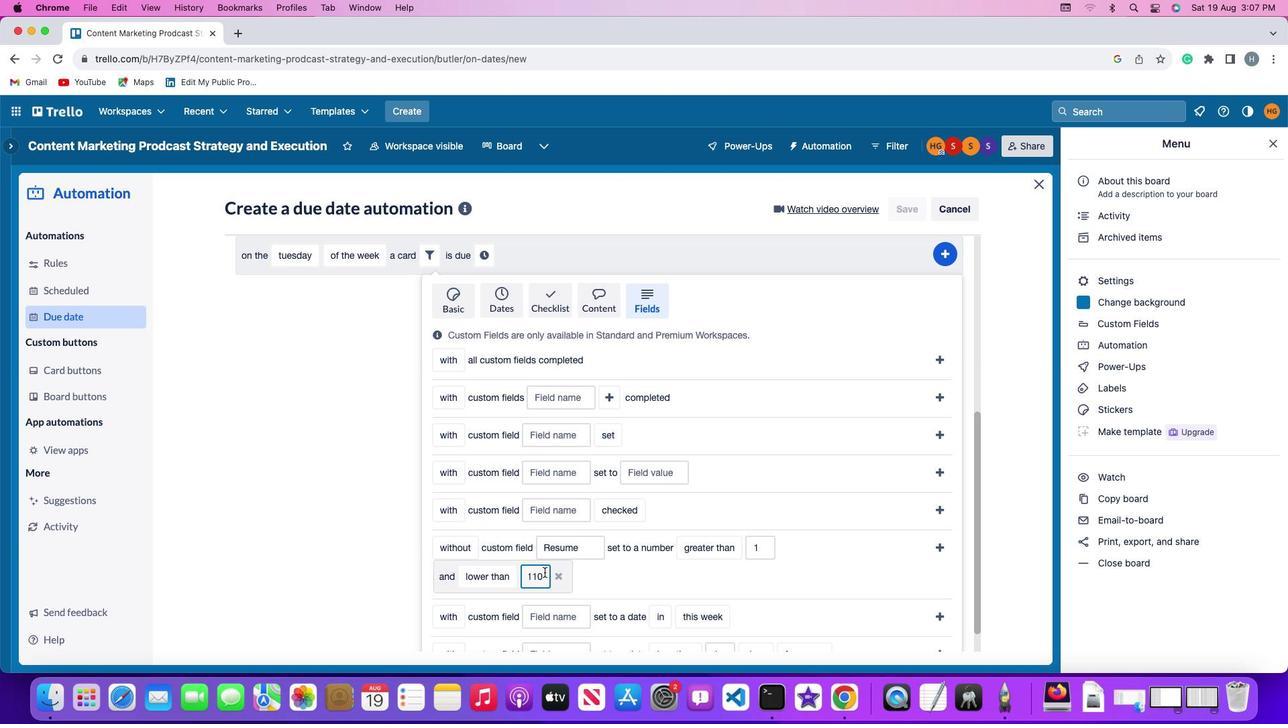 
Action: Key pressed Key.backspaceKey.backspaceKey.backspace
Screenshot: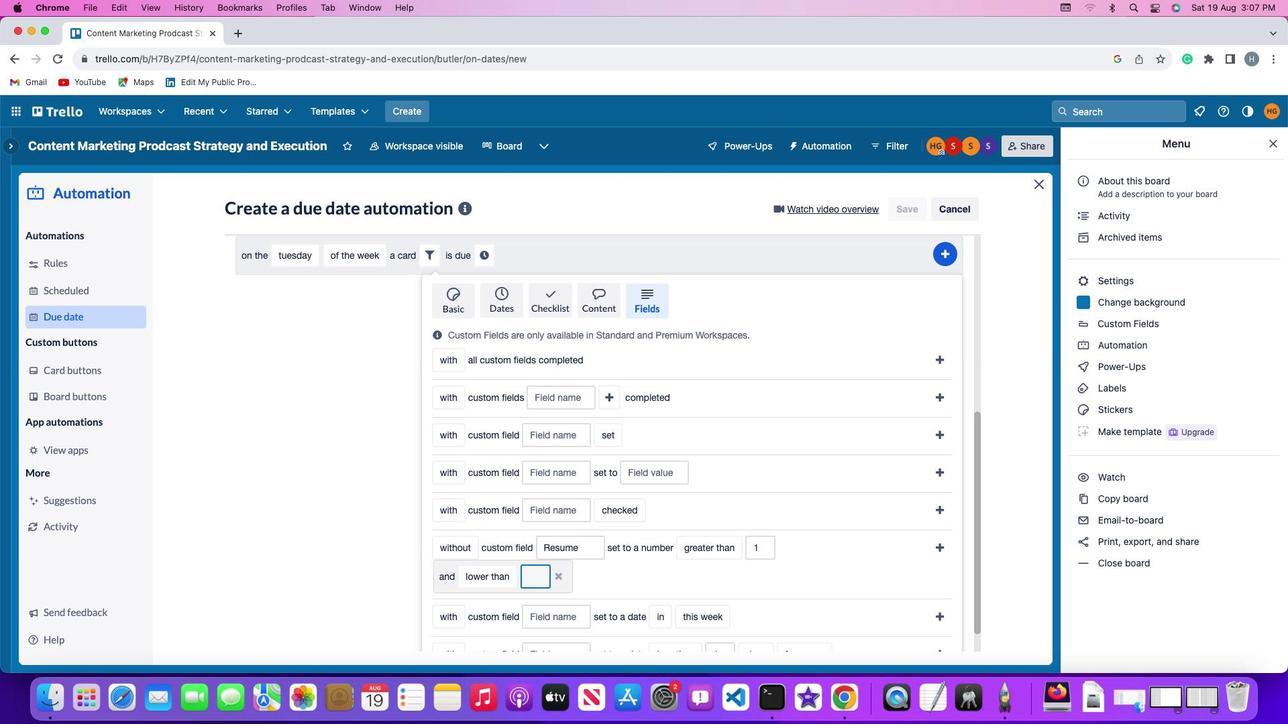 
Action: Mouse moved to (539, 567)
Screenshot: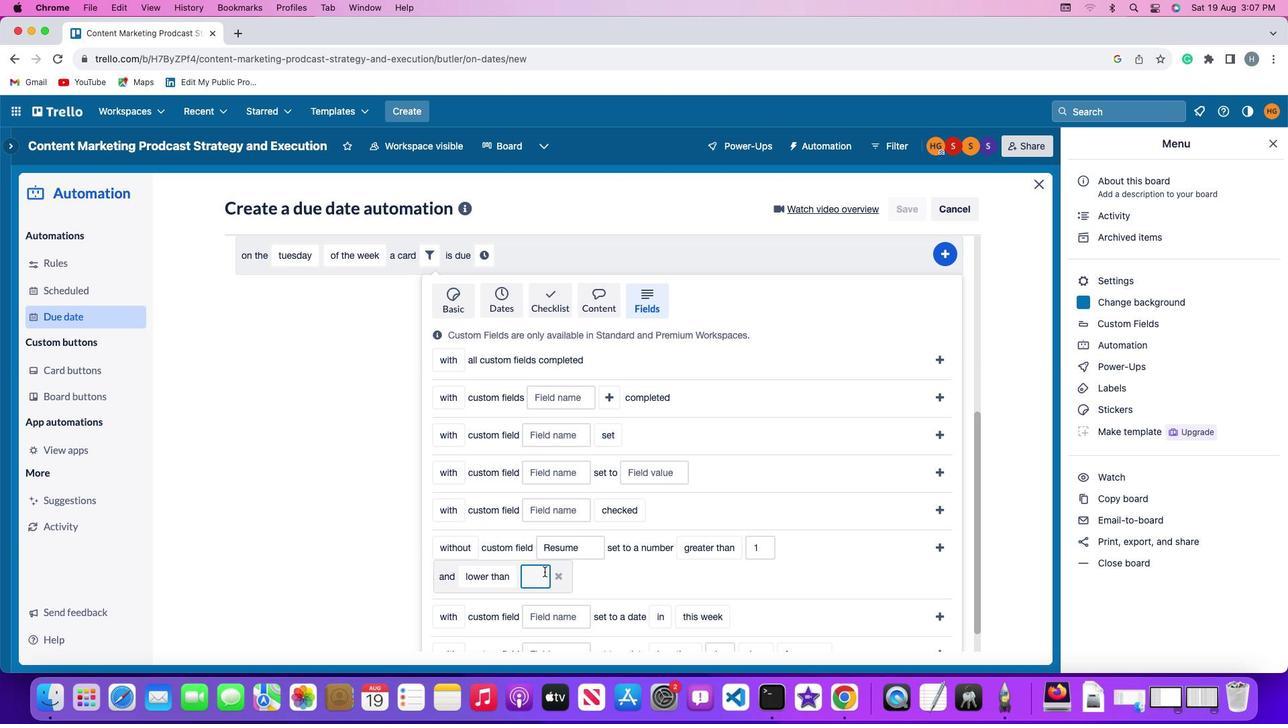
Action: Key pressed Key.backspace'1''0'
Screenshot: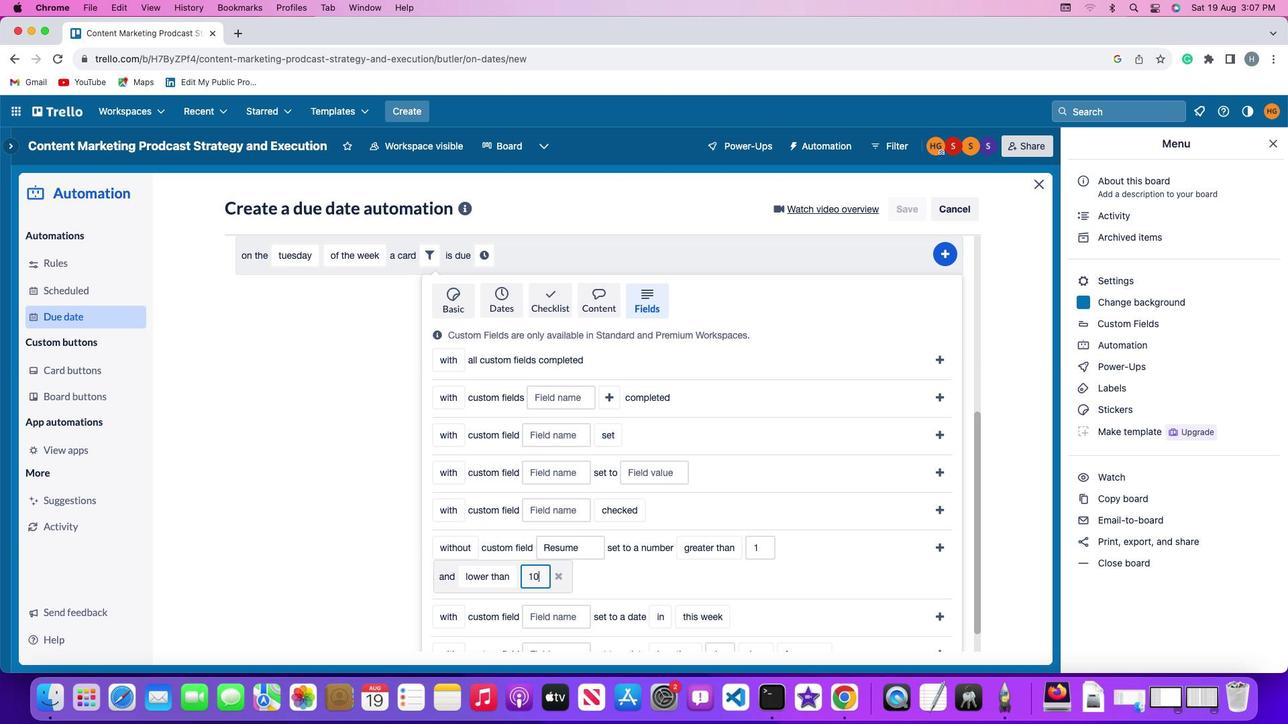 
Action: Mouse moved to (940, 541)
Screenshot: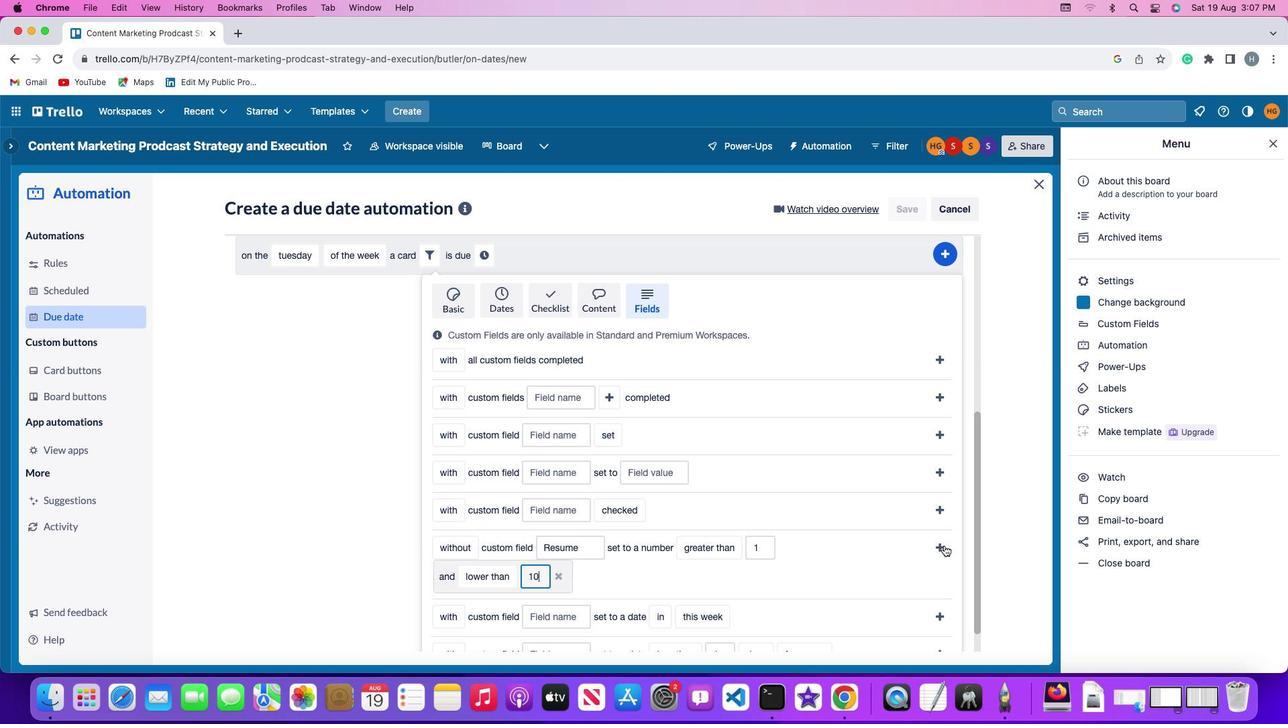 
Action: Mouse pressed left at (940, 541)
Screenshot: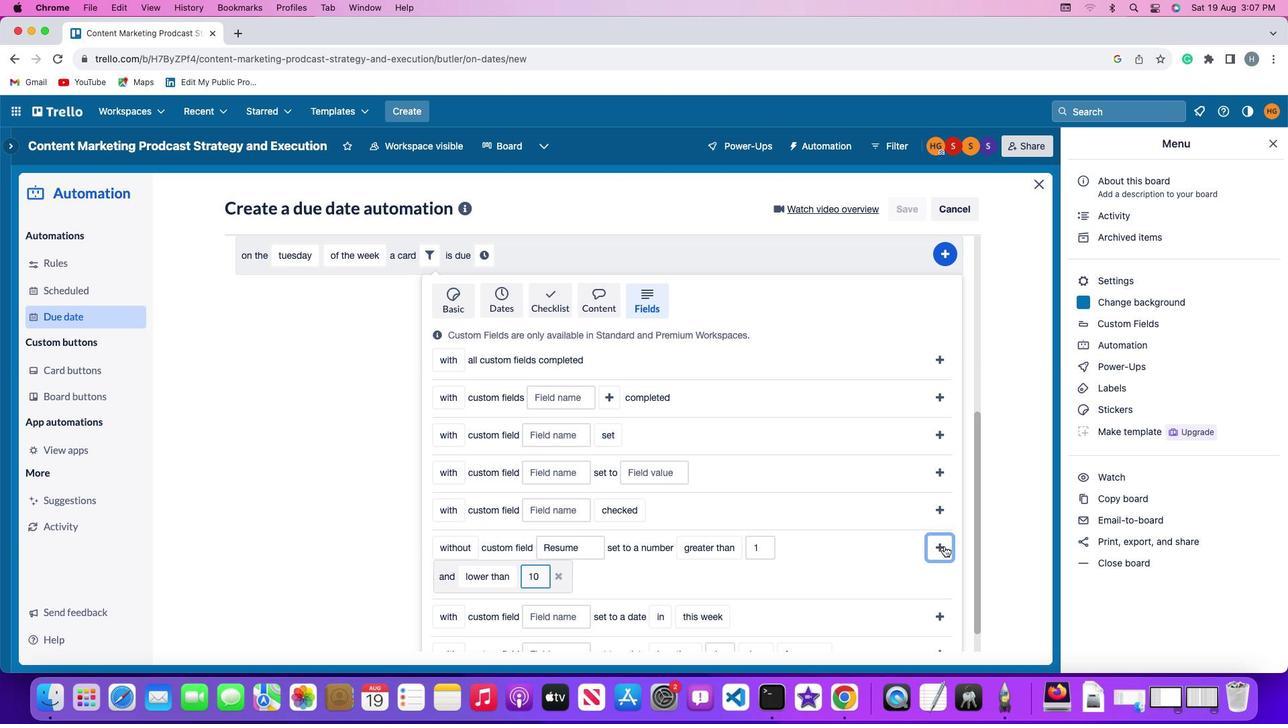 
Action: Mouse moved to (855, 584)
Screenshot: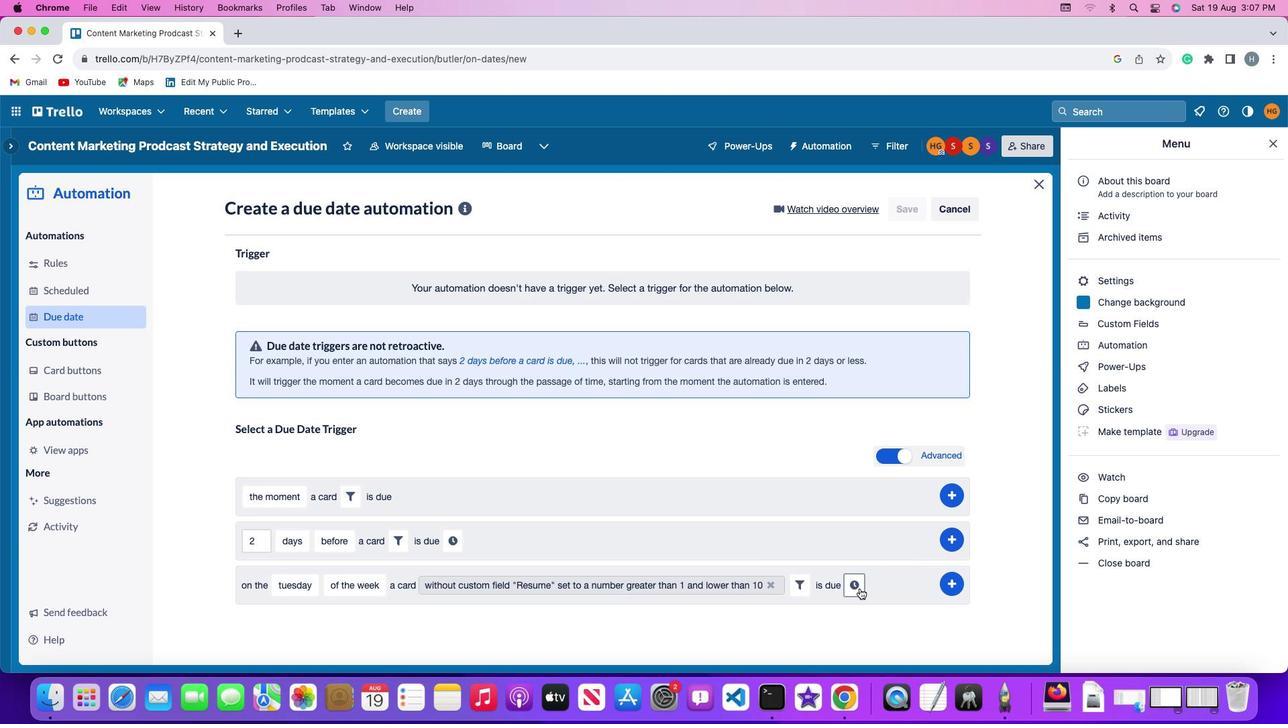 
Action: Mouse pressed left at (855, 584)
Screenshot: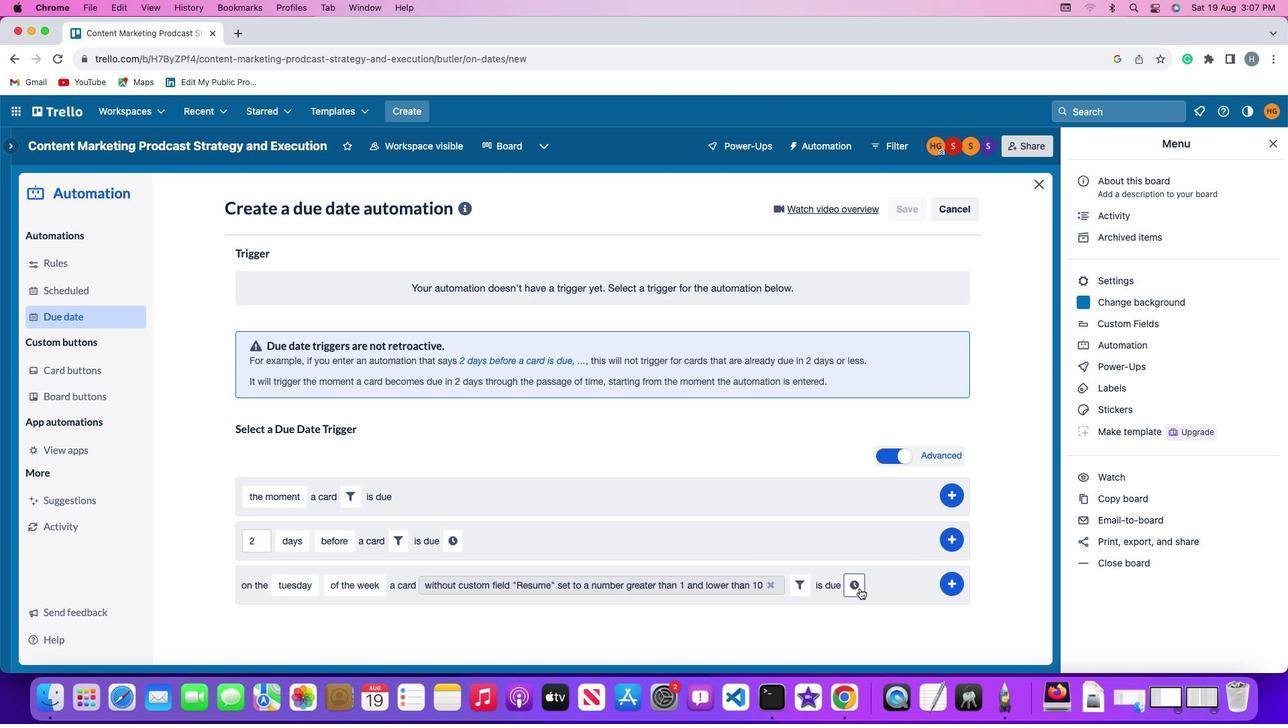 
Action: Mouse moved to (271, 614)
Screenshot: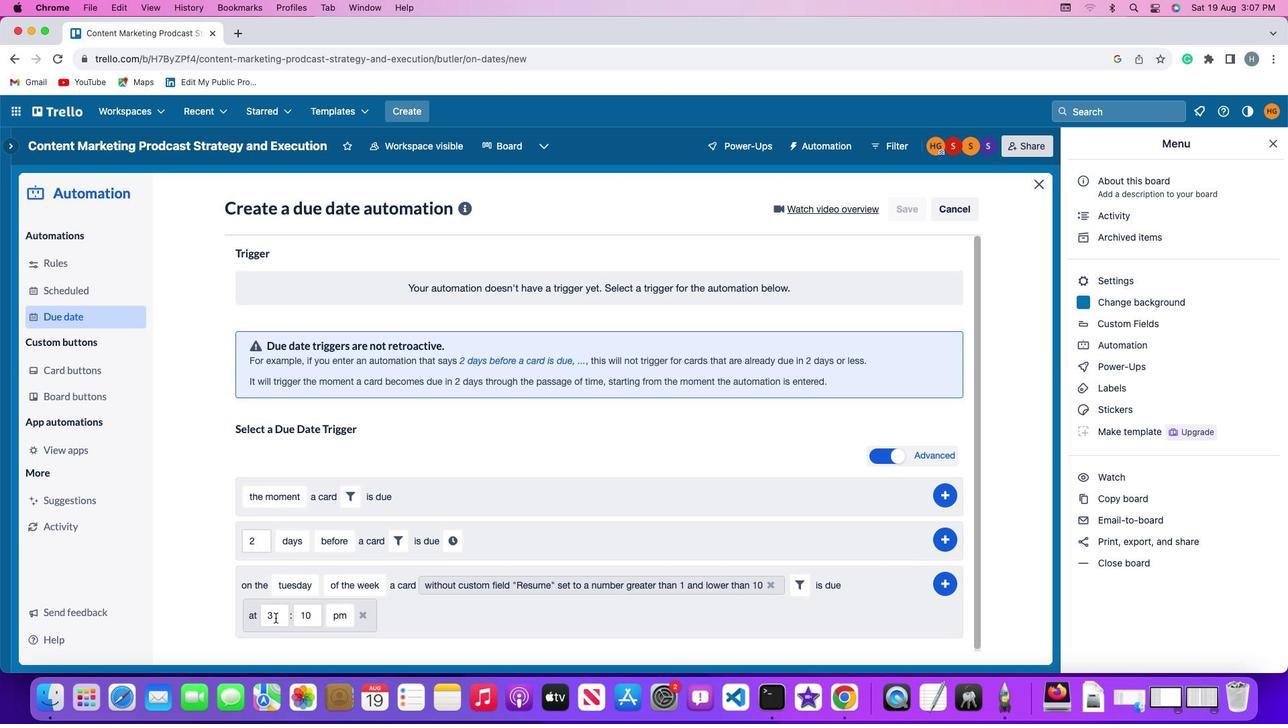 
Action: Mouse pressed left at (271, 614)
Screenshot: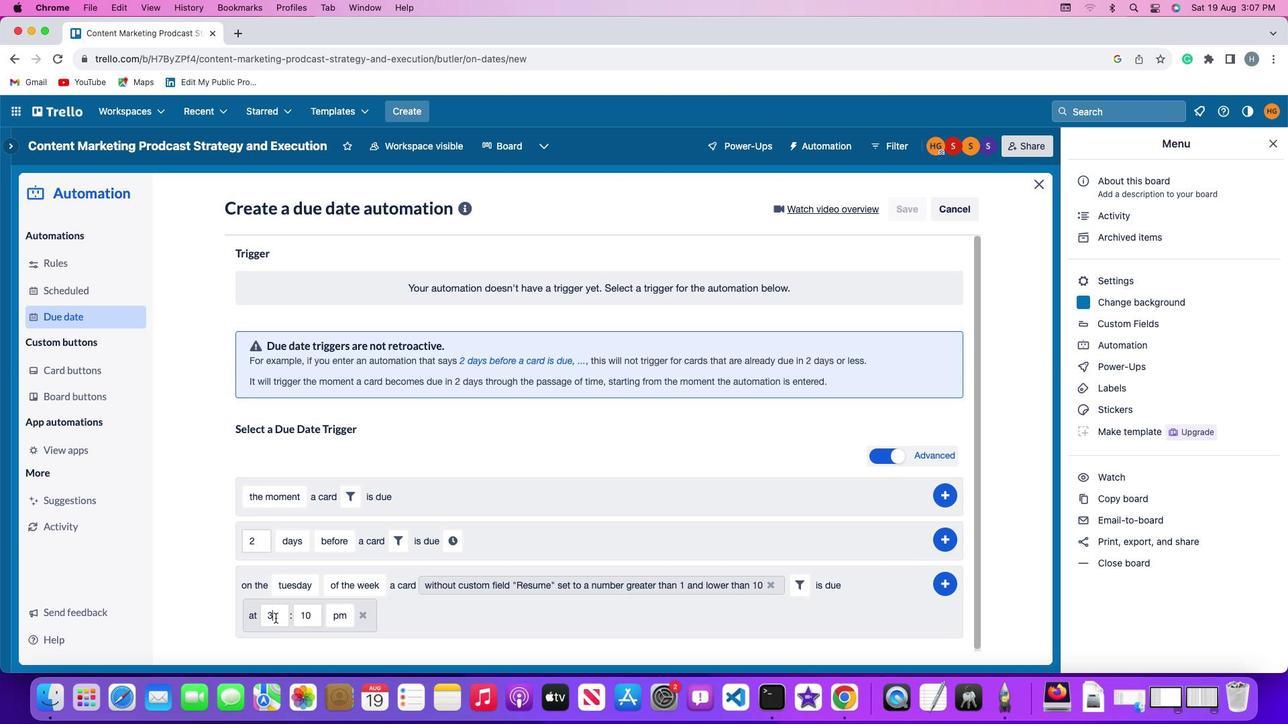 
Action: Mouse moved to (271, 614)
Screenshot: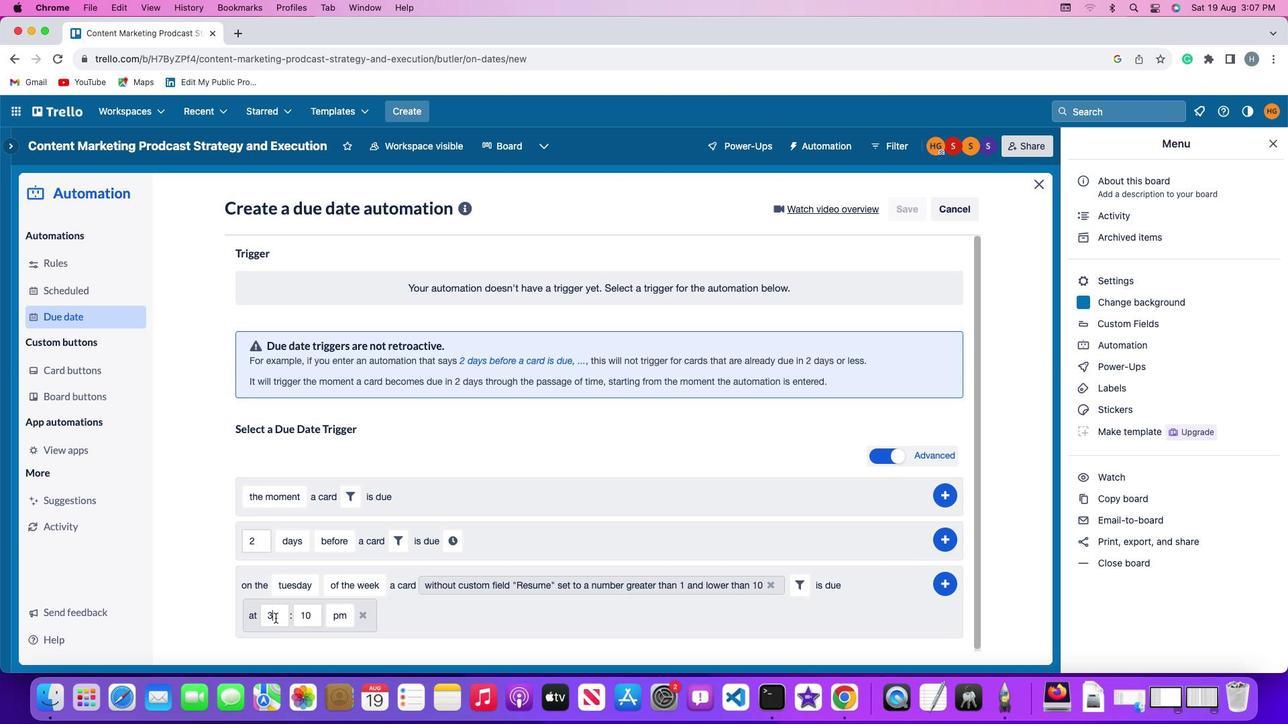 
Action: Key pressed Key.backspace'1''1'
Screenshot: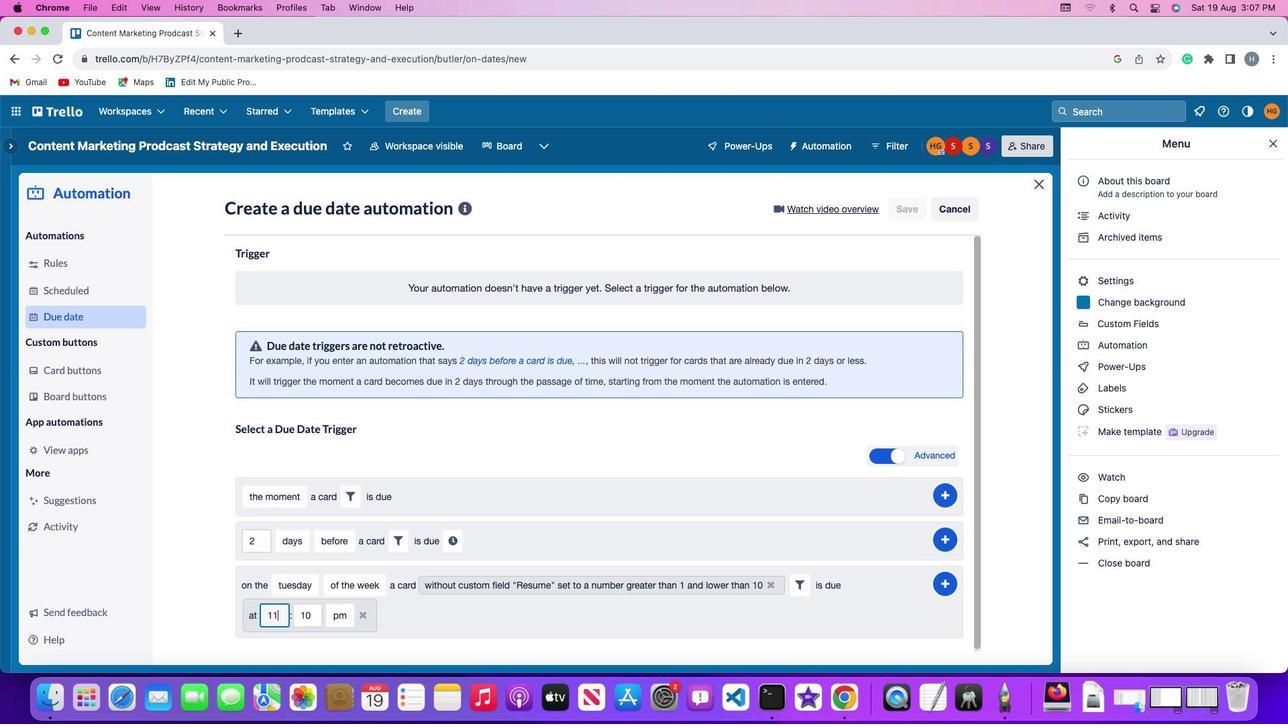 
Action: Mouse moved to (308, 608)
Screenshot: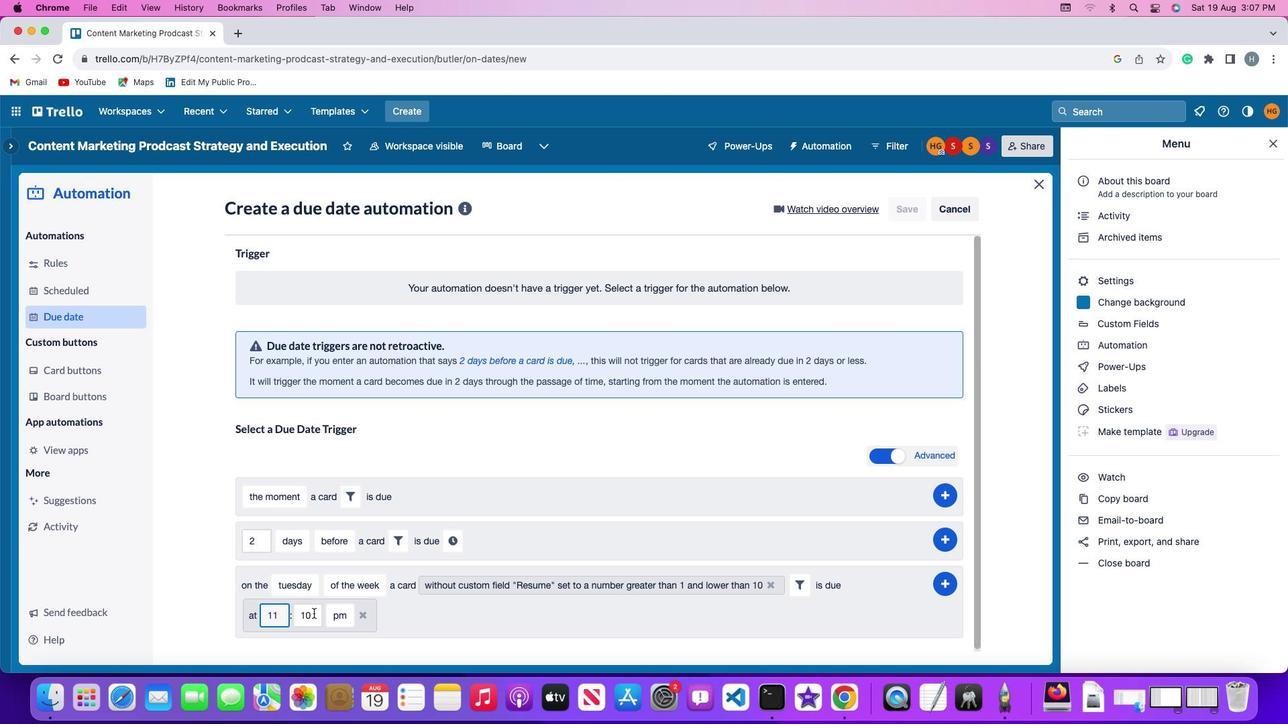 
Action: Mouse pressed left at (308, 608)
Screenshot: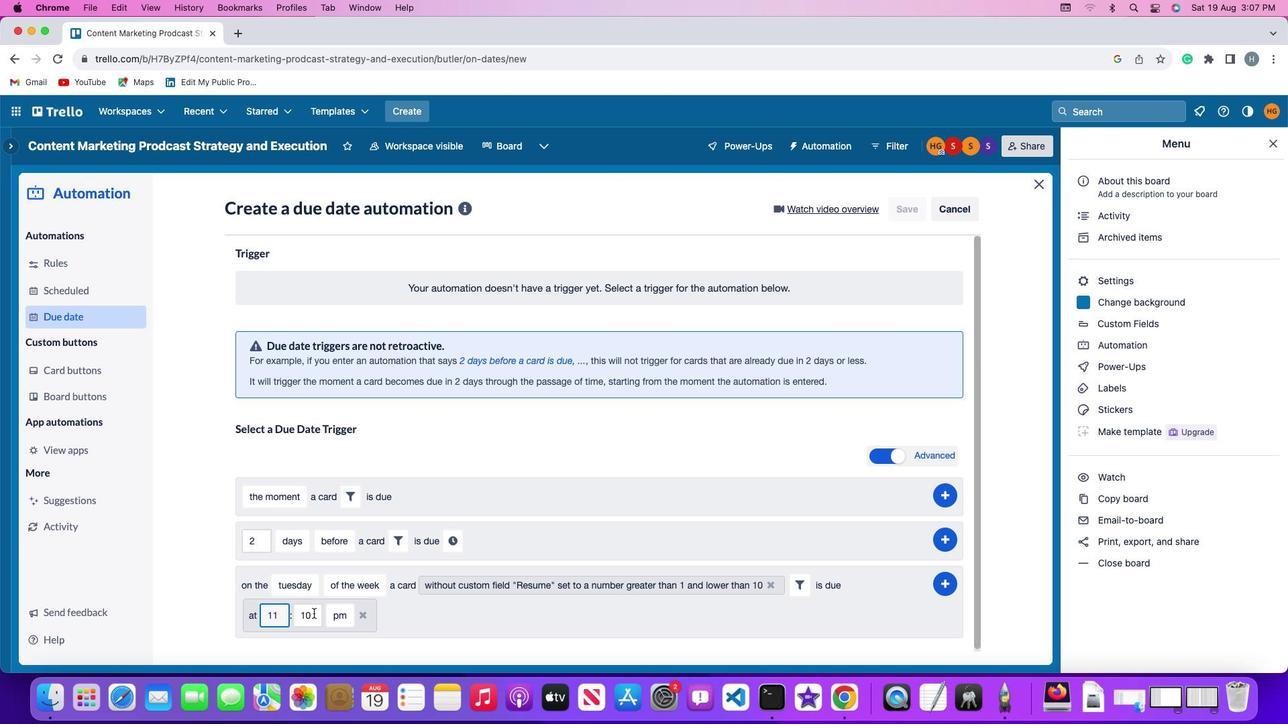 
Action: Mouse moved to (309, 608)
Screenshot: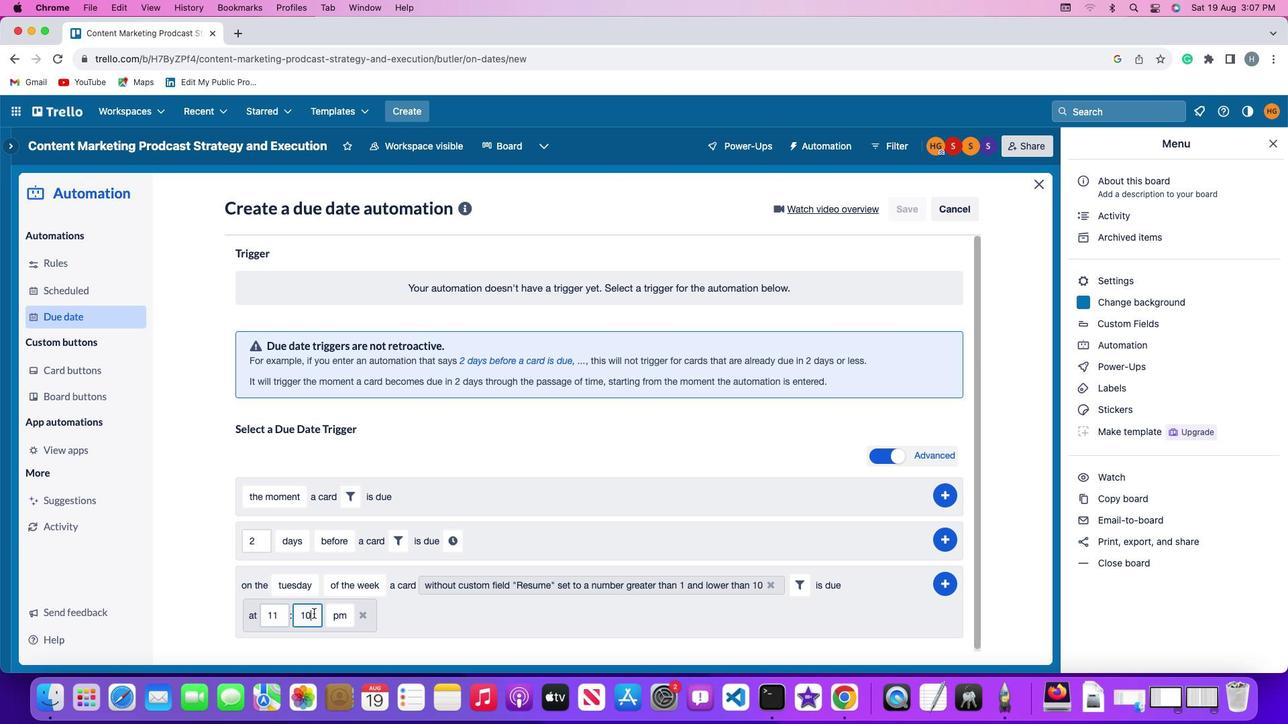 
Action: Key pressed Key.backspace
Screenshot: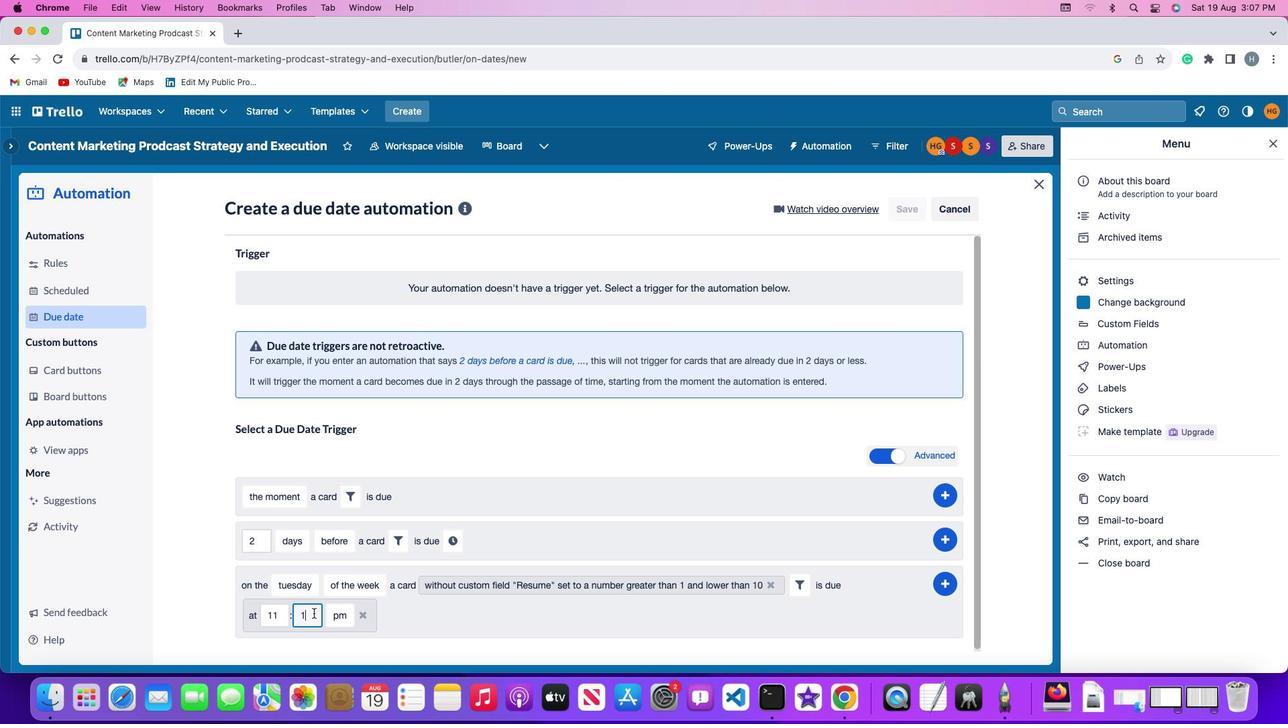 
Action: Mouse moved to (309, 608)
Screenshot: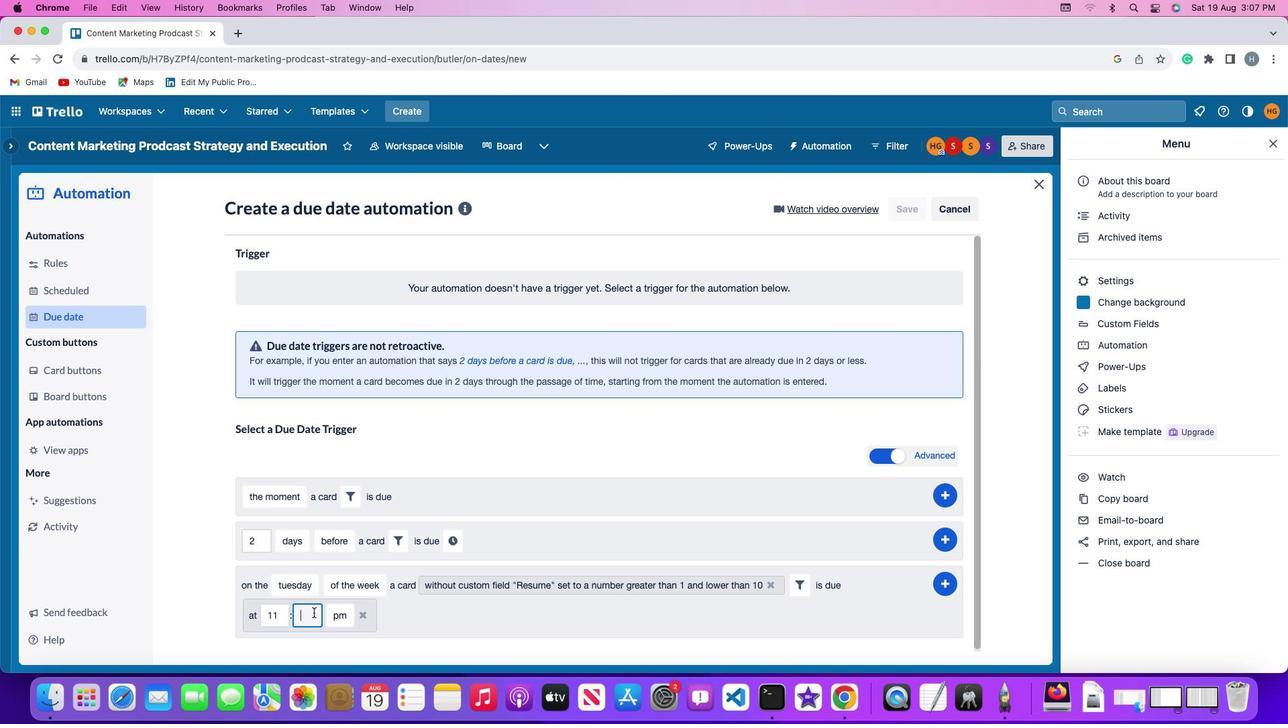
Action: Key pressed Key.backspace
Screenshot: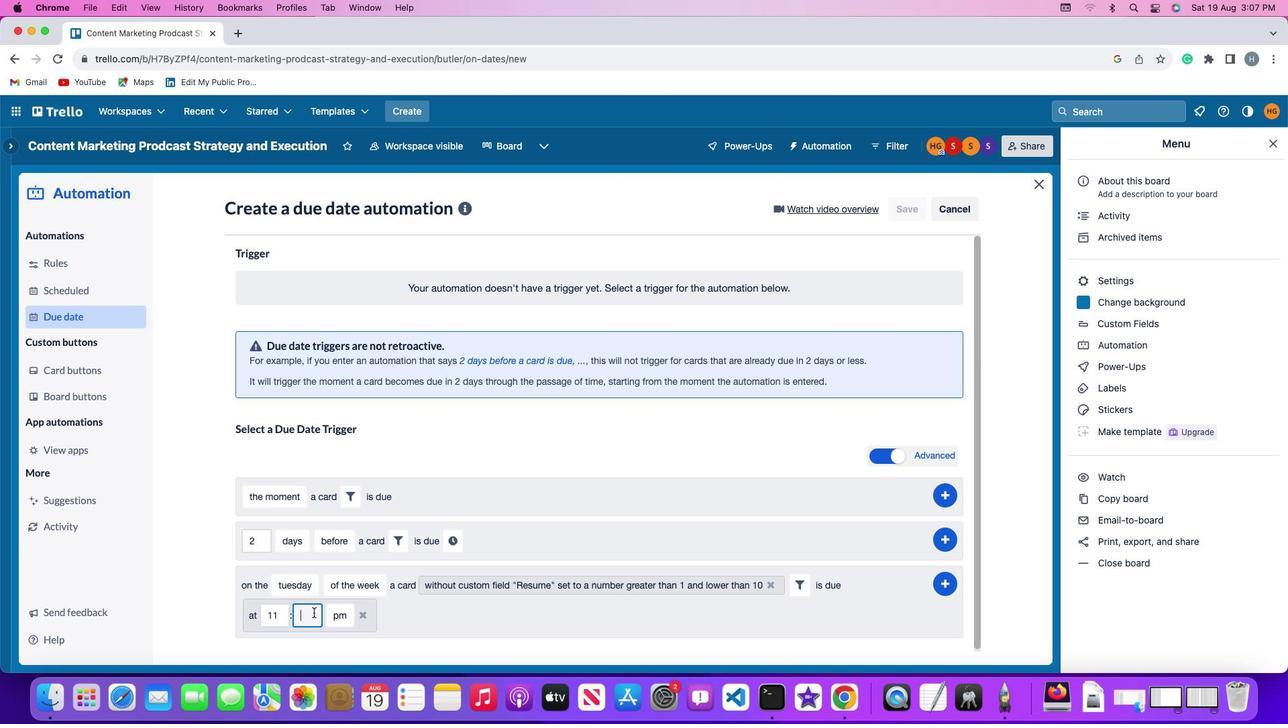 
Action: Mouse moved to (311, 608)
Screenshot: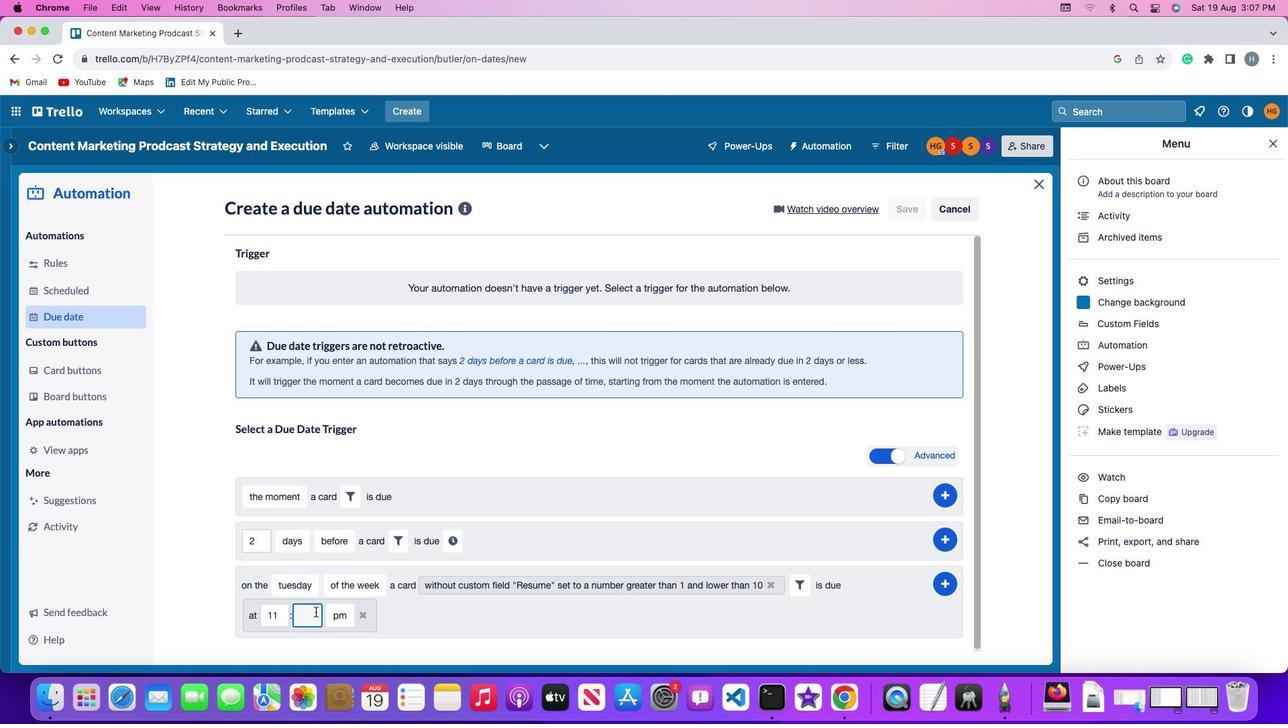 
Action: Key pressed '0'
Screenshot: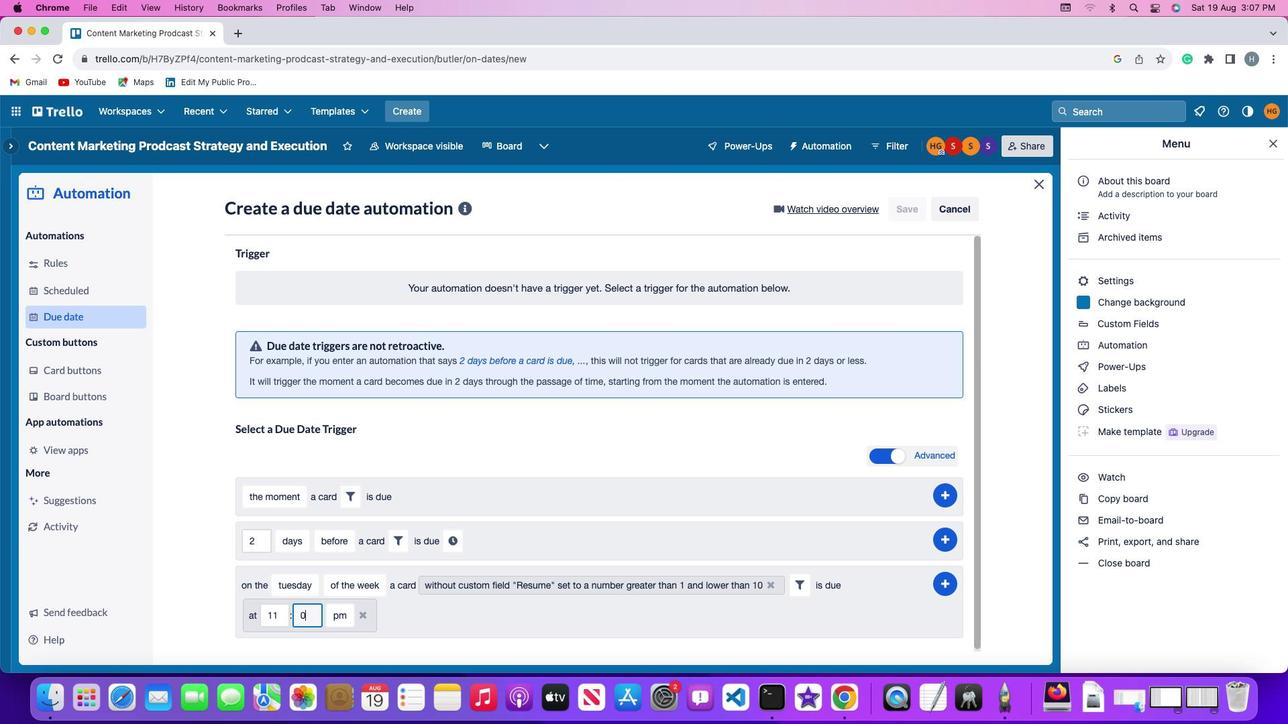
Action: Mouse moved to (311, 608)
Screenshot: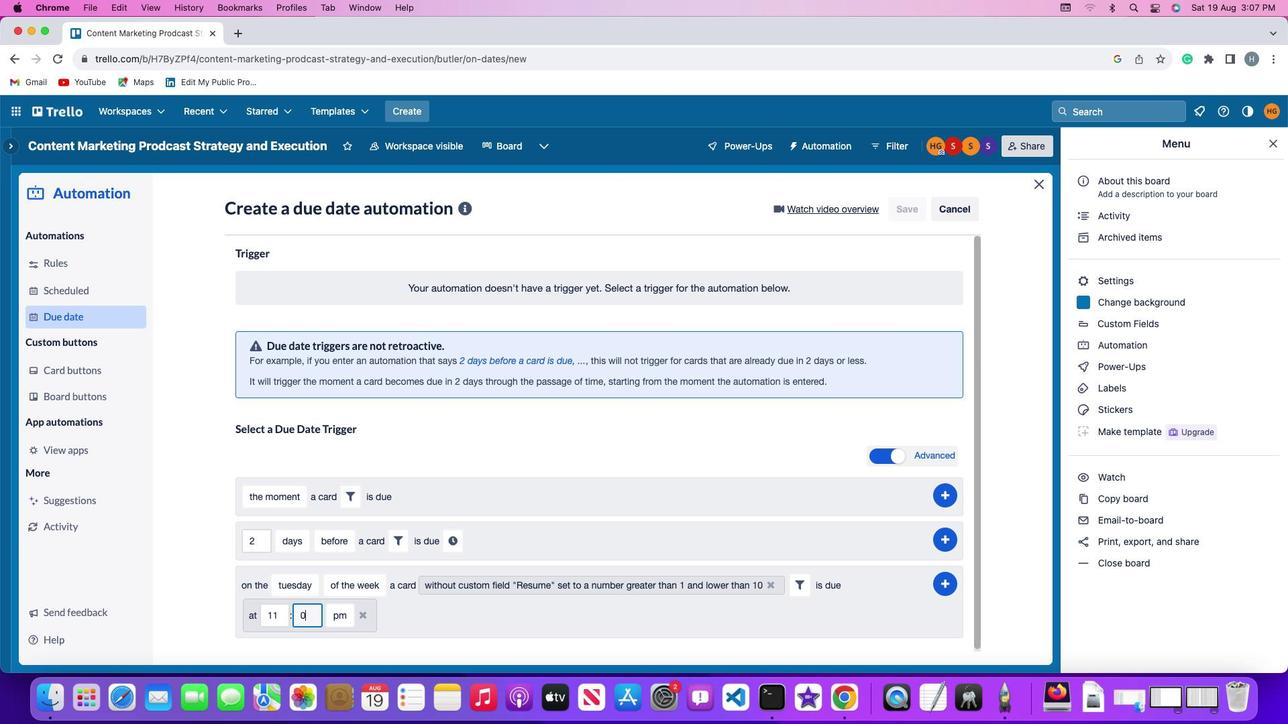 
Action: Key pressed '0'
Screenshot: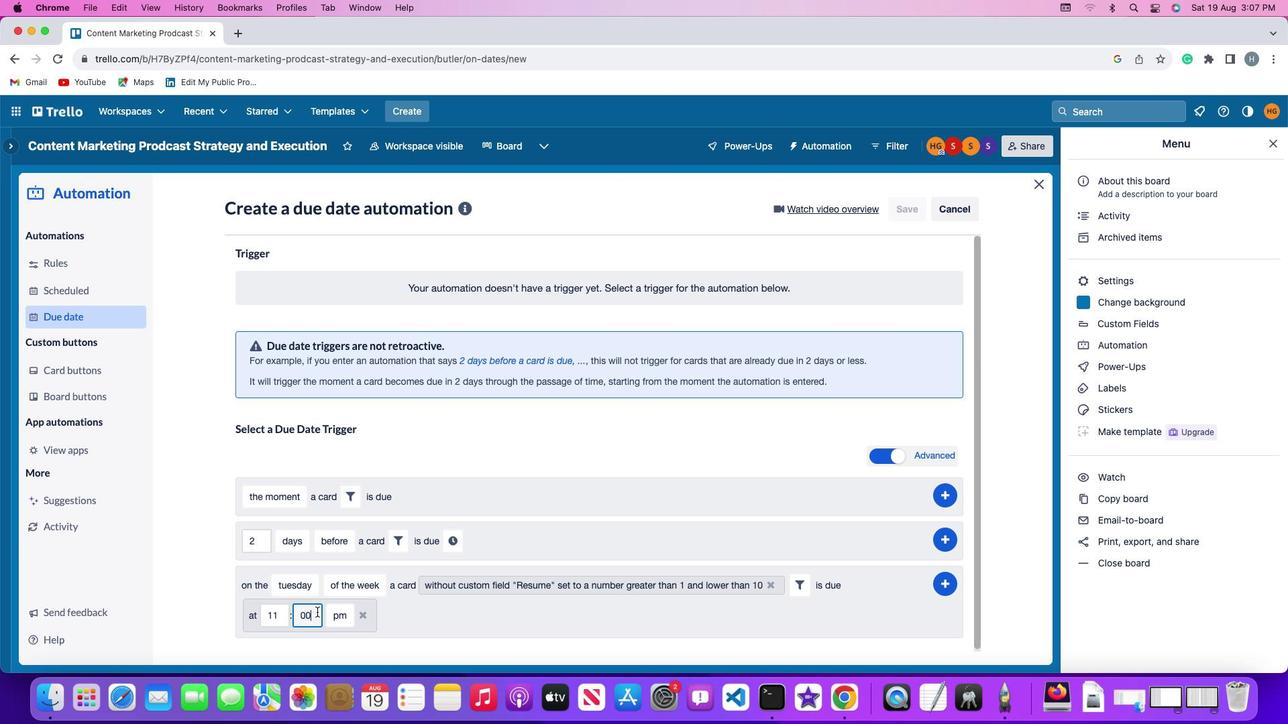 
Action: Mouse moved to (335, 606)
Screenshot: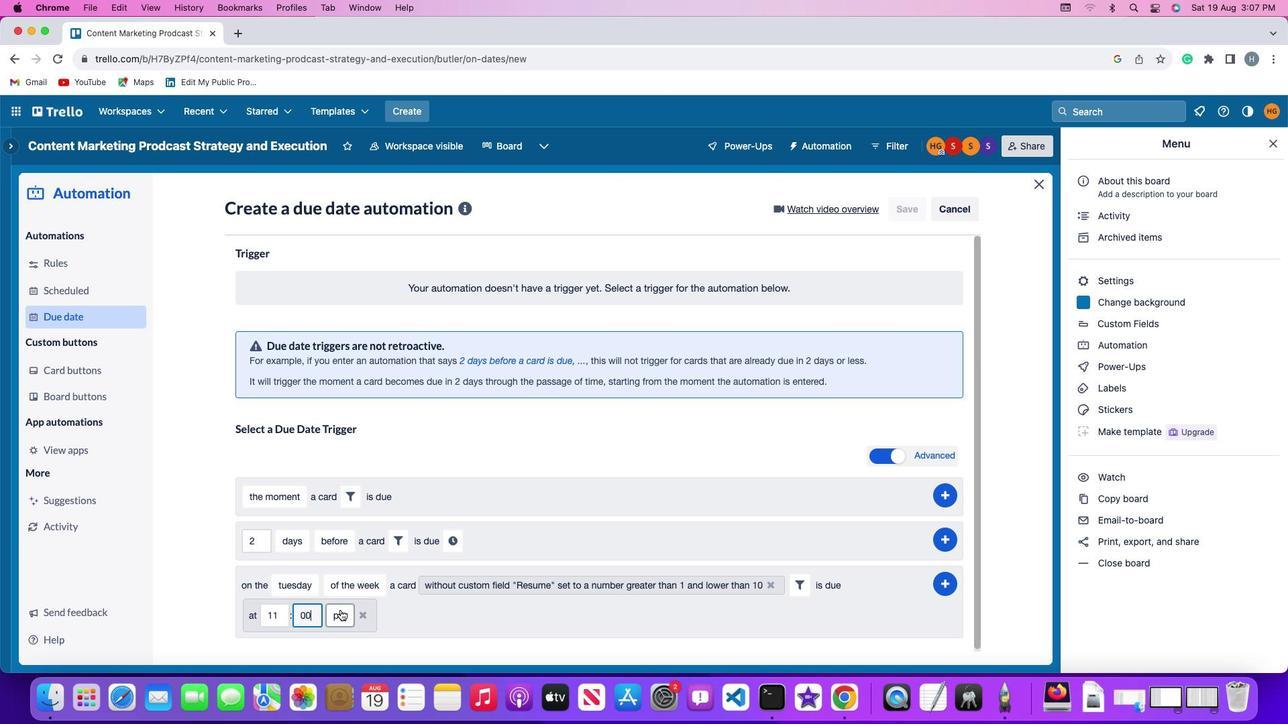
Action: Mouse pressed left at (335, 606)
Screenshot: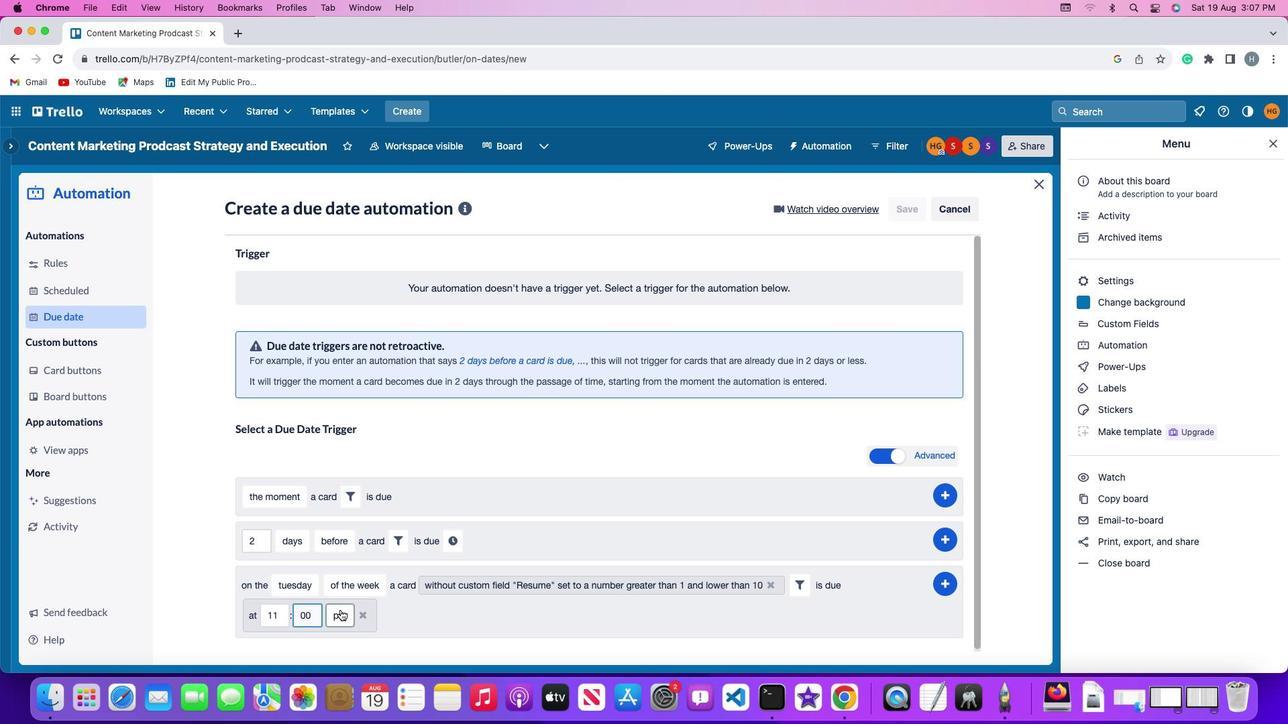 
Action: Mouse moved to (343, 559)
Screenshot: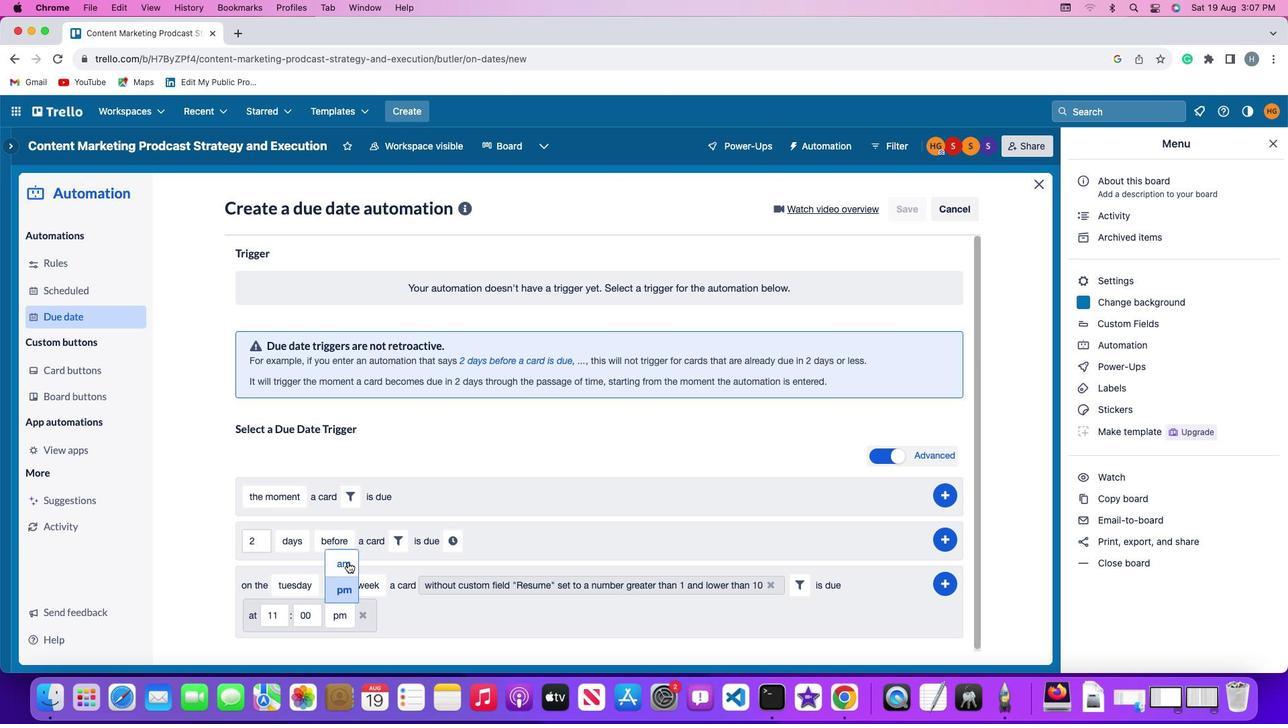 
Action: Mouse pressed left at (343, 559)
Screenshot: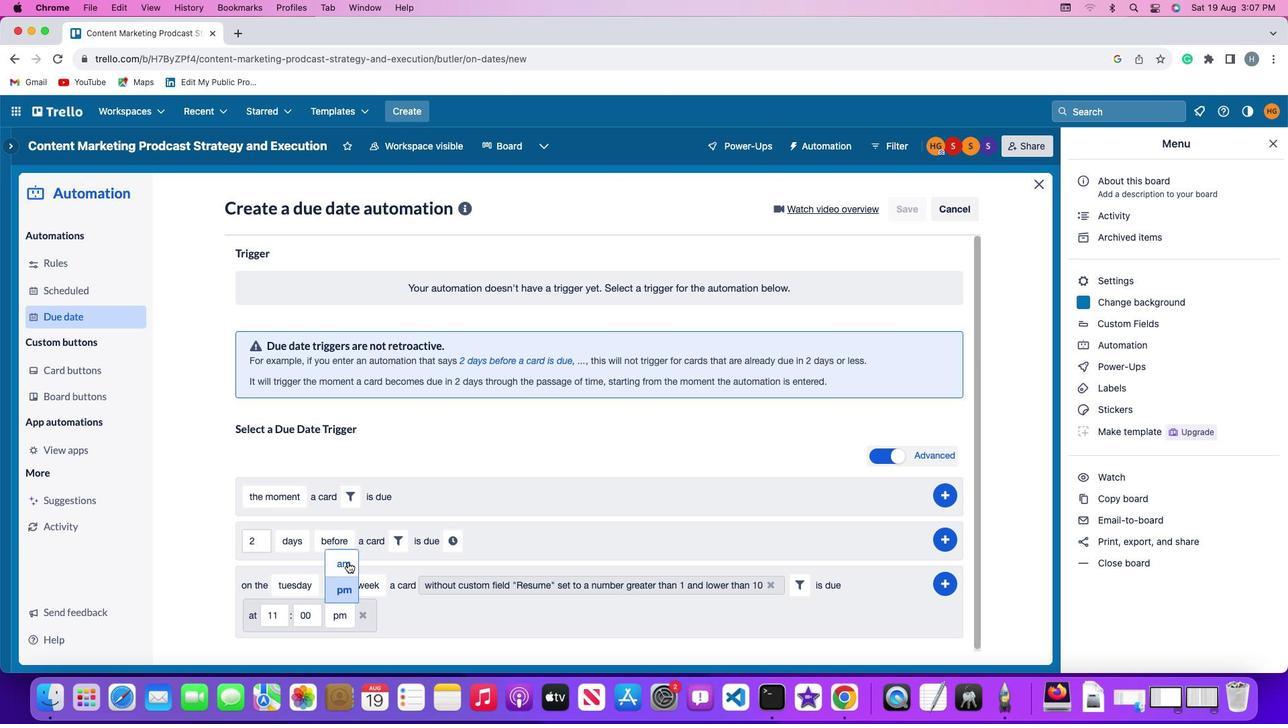 
Action: Mouse moved to (940, 575)
Screenshot: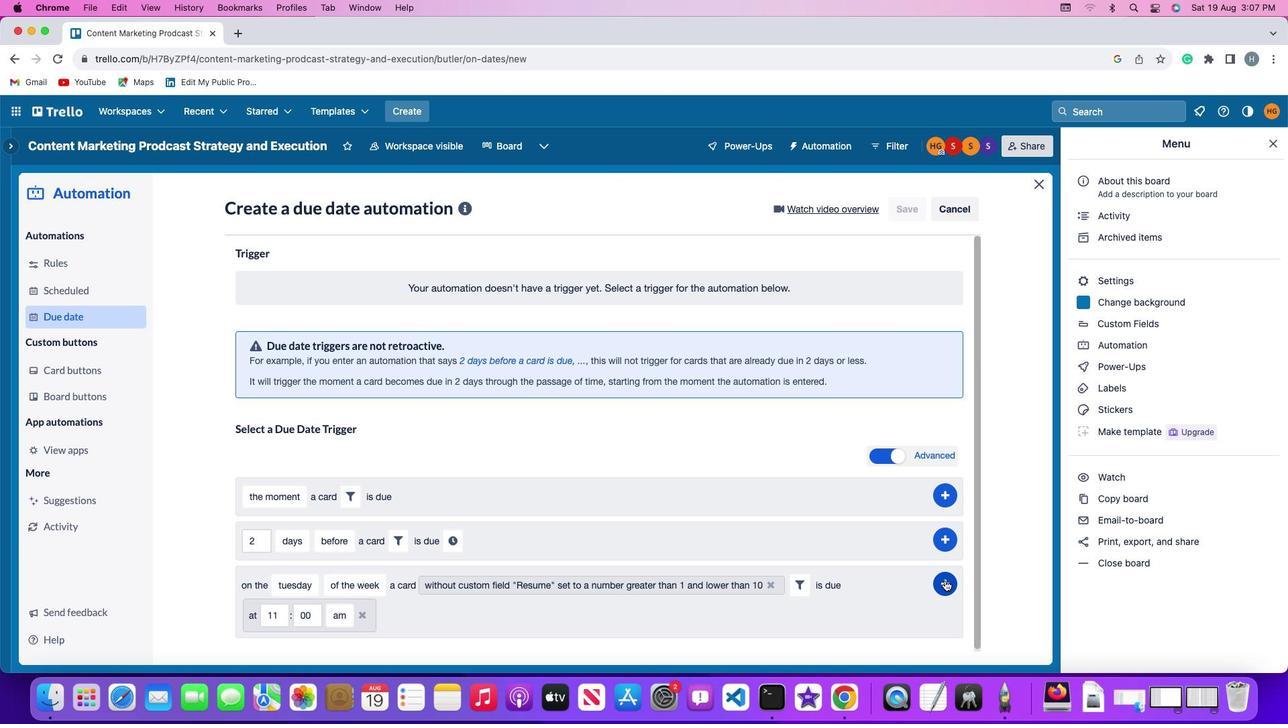 
Action: Mouse pressed left at (940, 575)
Screenshot: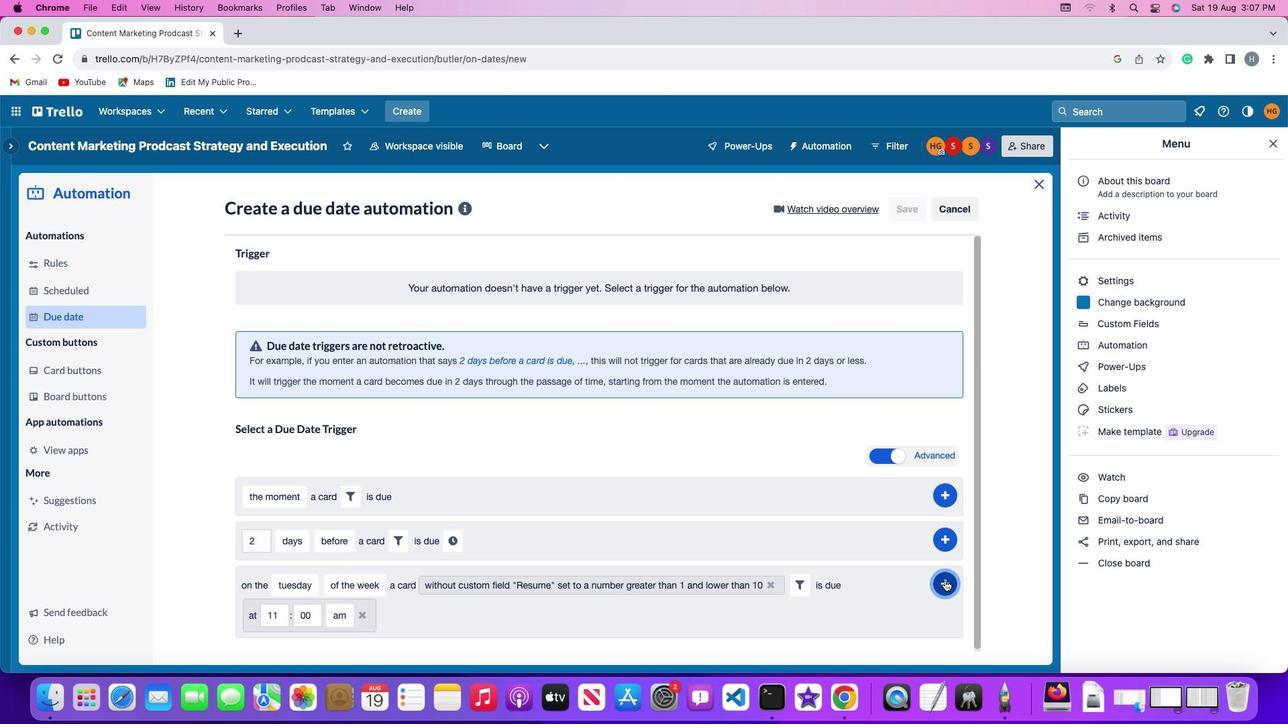 
Action: Mouse moved to (1010, 489)
Screenshot: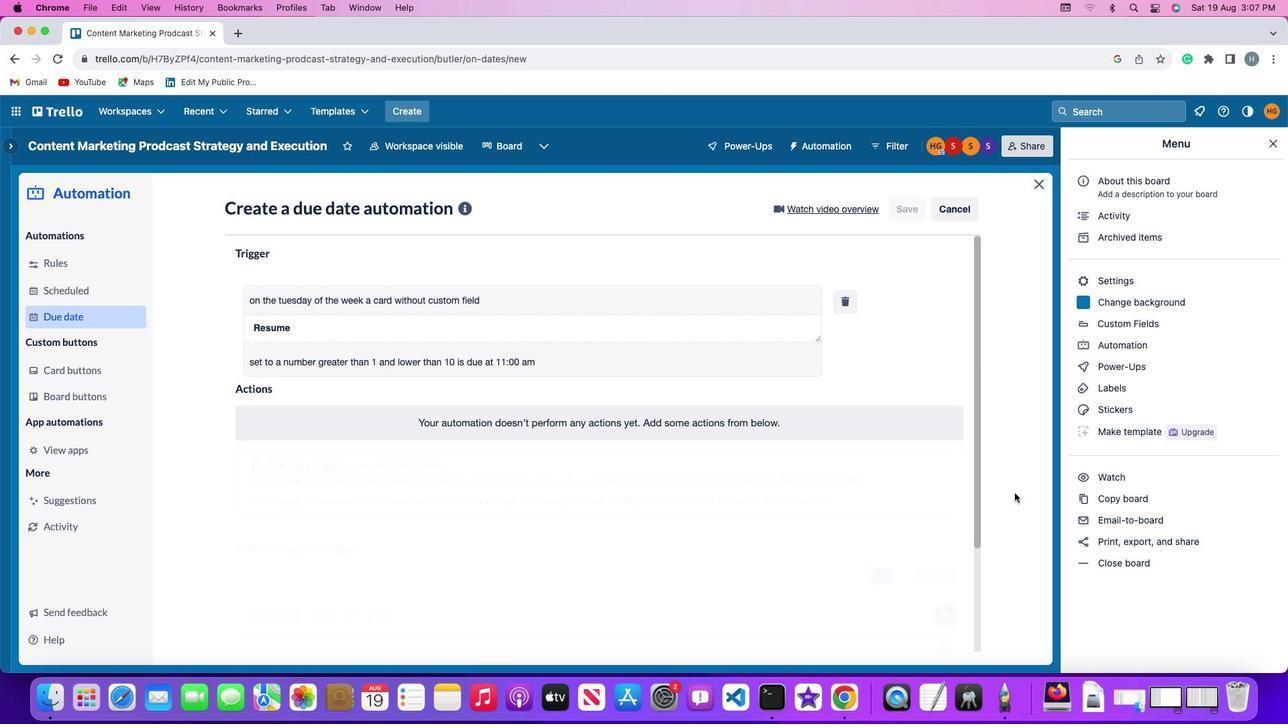 
